 Task: Look for space in Balneário Camboriú, Brazil from 2nd September, 2023 to 6th September, 2023 for 2 adults in price range Rs.15000 to Rs.20000. Place can be entire place with 1  bedroom having 1 bed and 1 bathroom. Property type can be house, flat, guest house, hotel. Amenities needed are: washing machine. Booking option can be shelf check-in. Required host language is Spanish.
Action: Mouse moved to (480, 110)
Screenshot: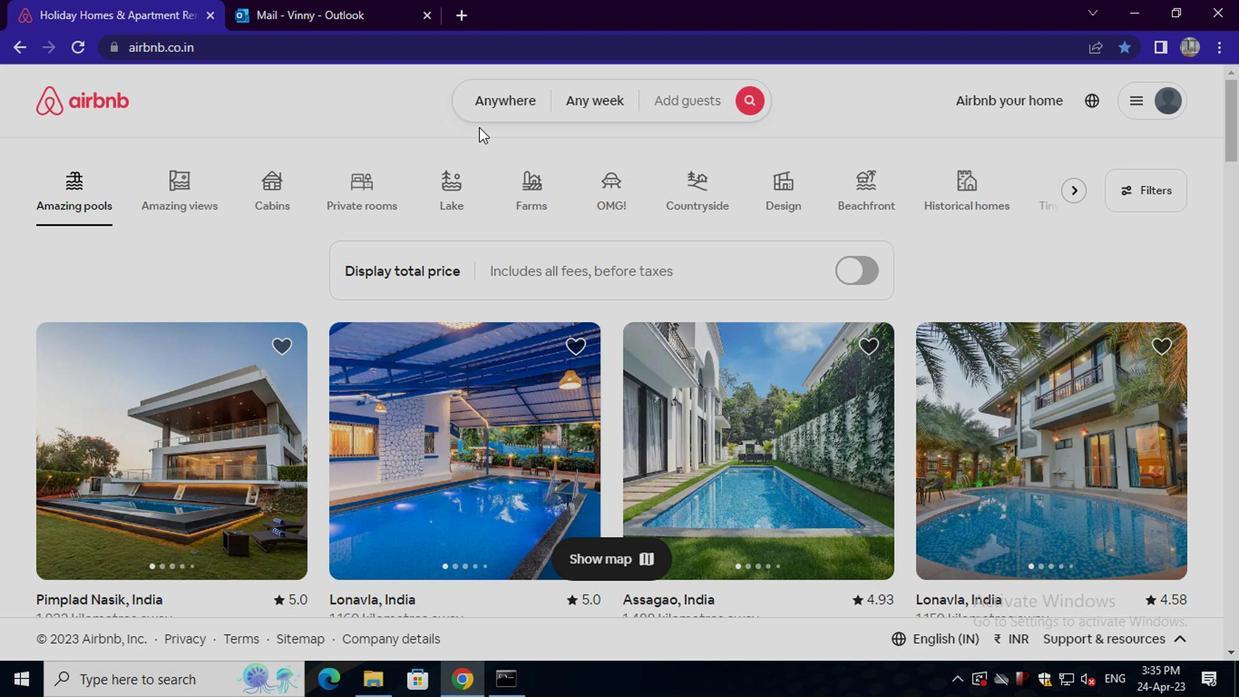 
Action: Mouse pressed left at (480, 110)
Screenshot: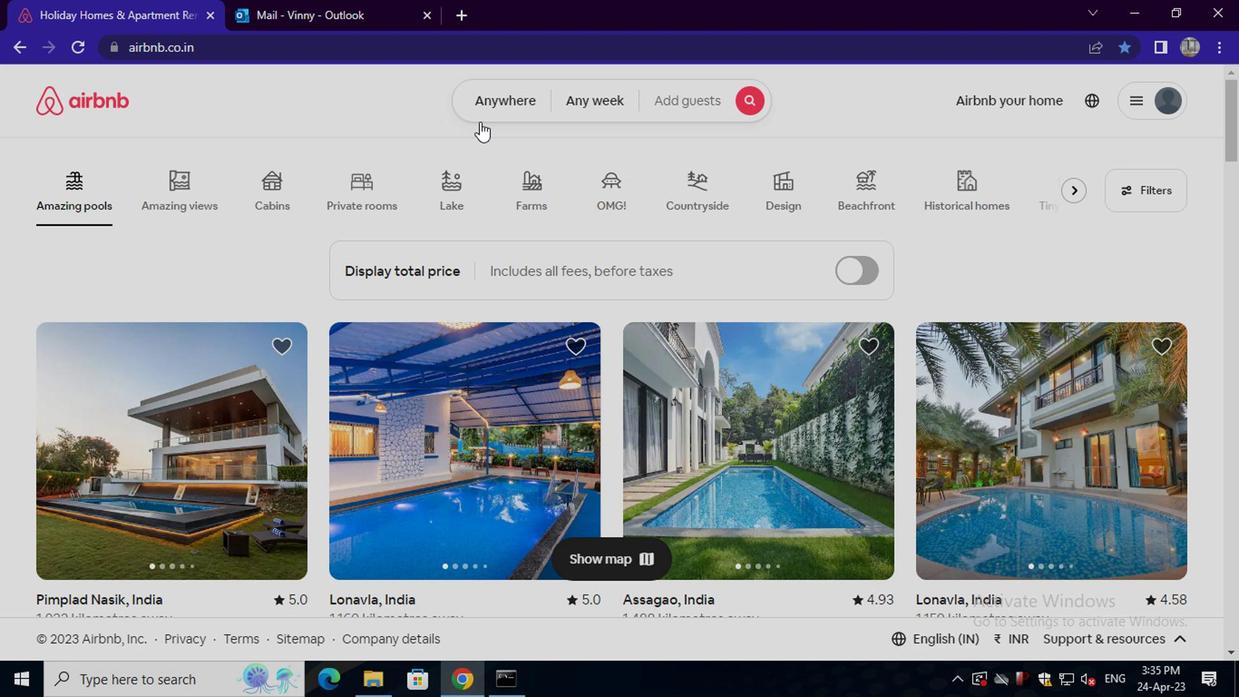 
Action: Mouse moved to (348, 176)
Screenshot: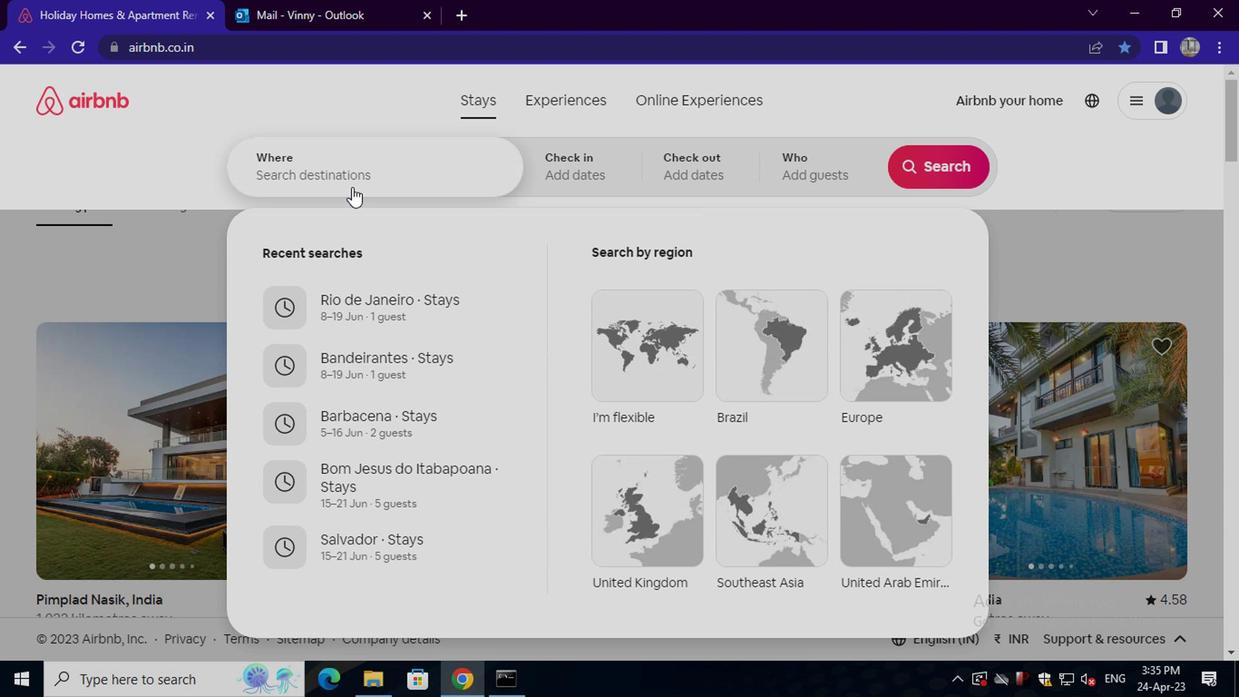 
Action: Mouse pressed left at (348, 176)
Screenshot: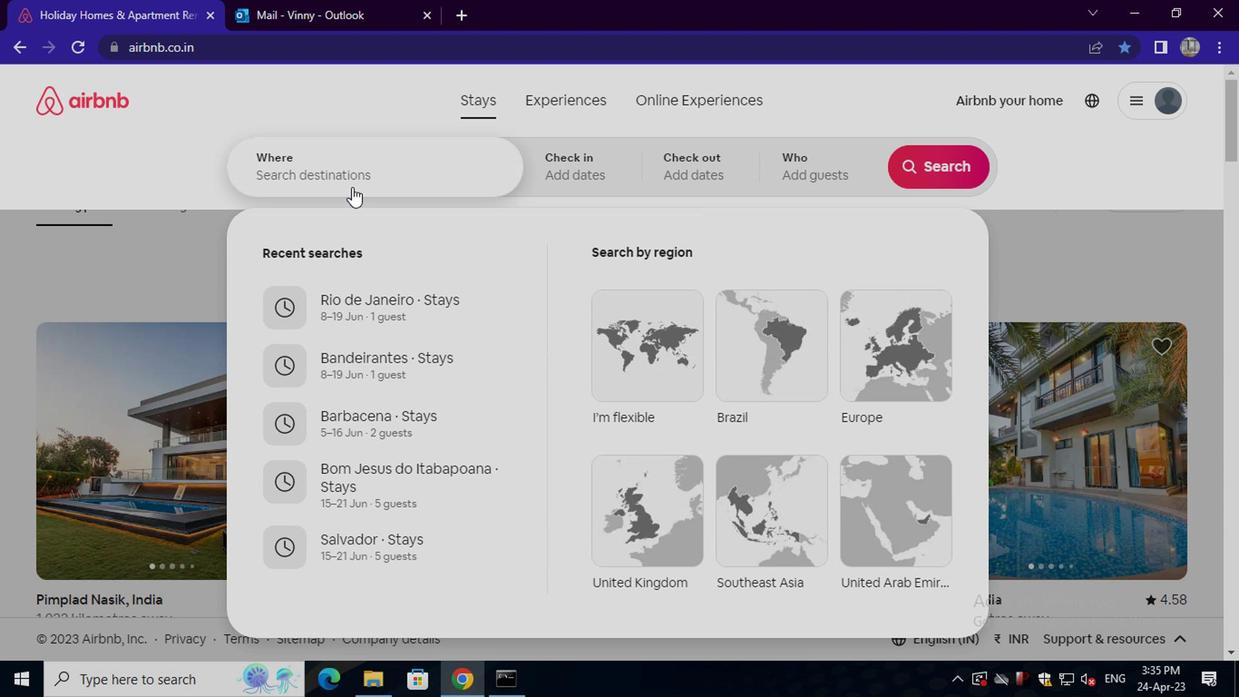 
Action: Key pressed balneario<Key.space>camboriu,<Key.space>brazil<Key.enter>
Screenshot: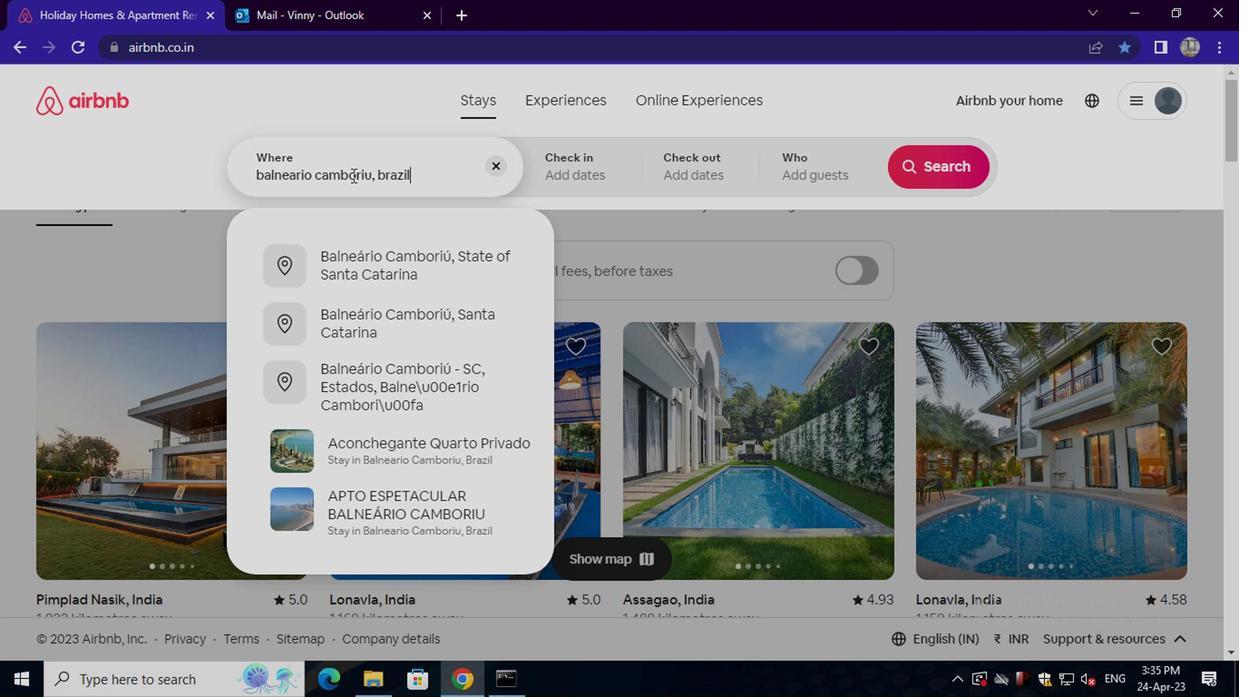
Action: Mouse moved to (926, 316)
Screenshot: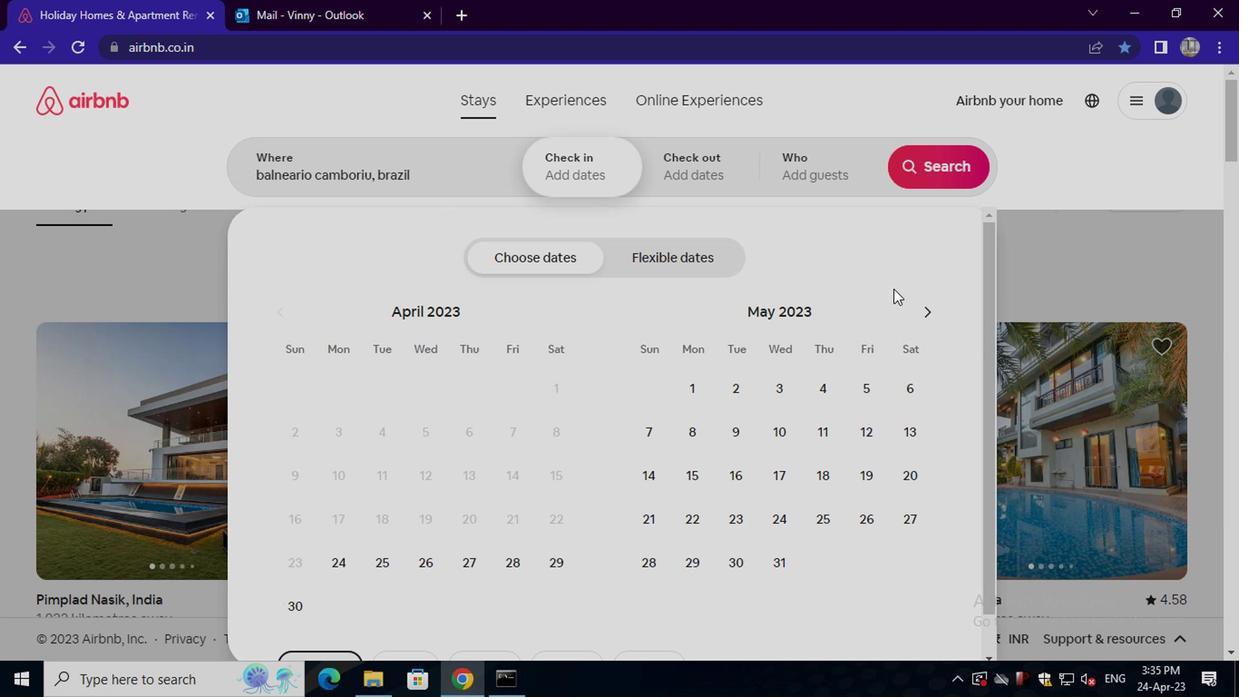 
Action: Mouse pressed left at (926, 316)
Screenshot: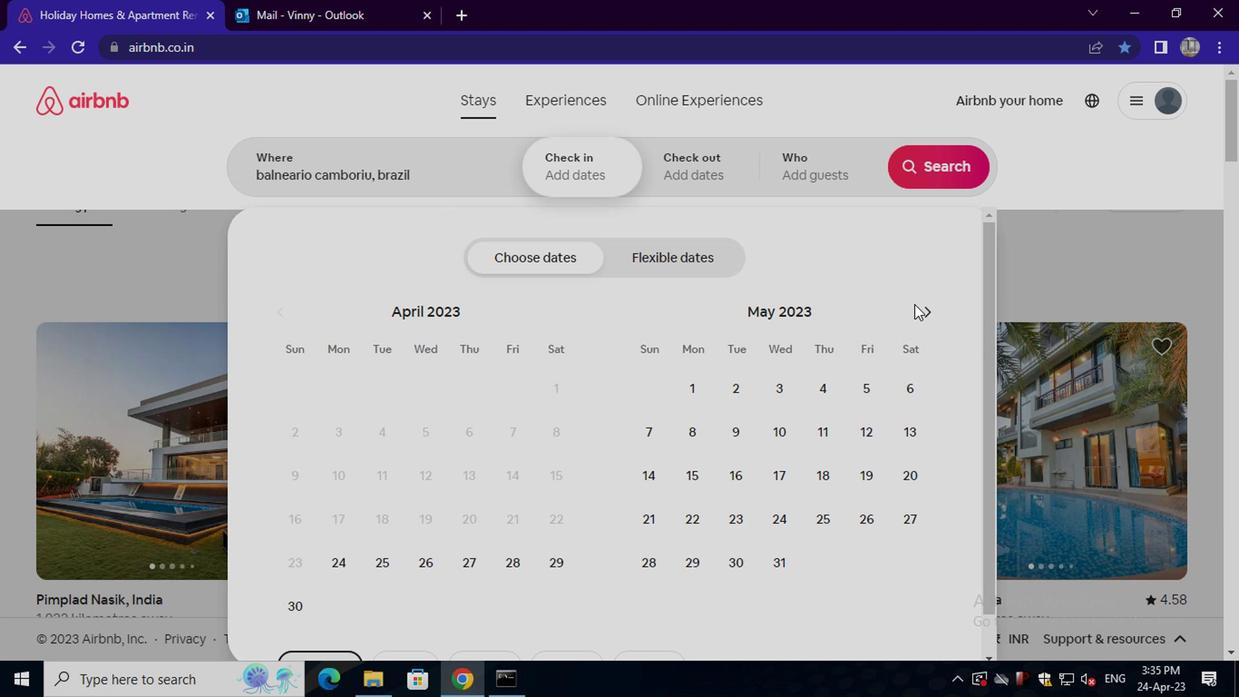 
Action: Mouse pressed left at (926, 316)
Screenshot: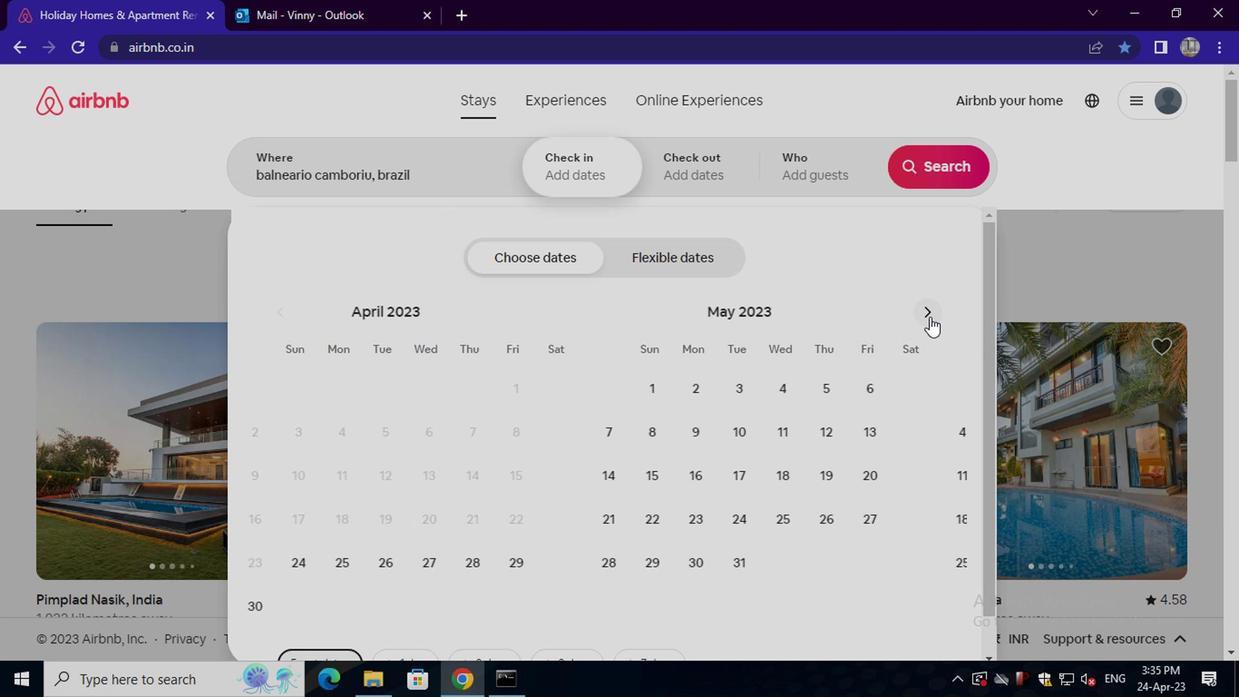 
Action: Mouse pressed left at (926, 316)
Screenshot: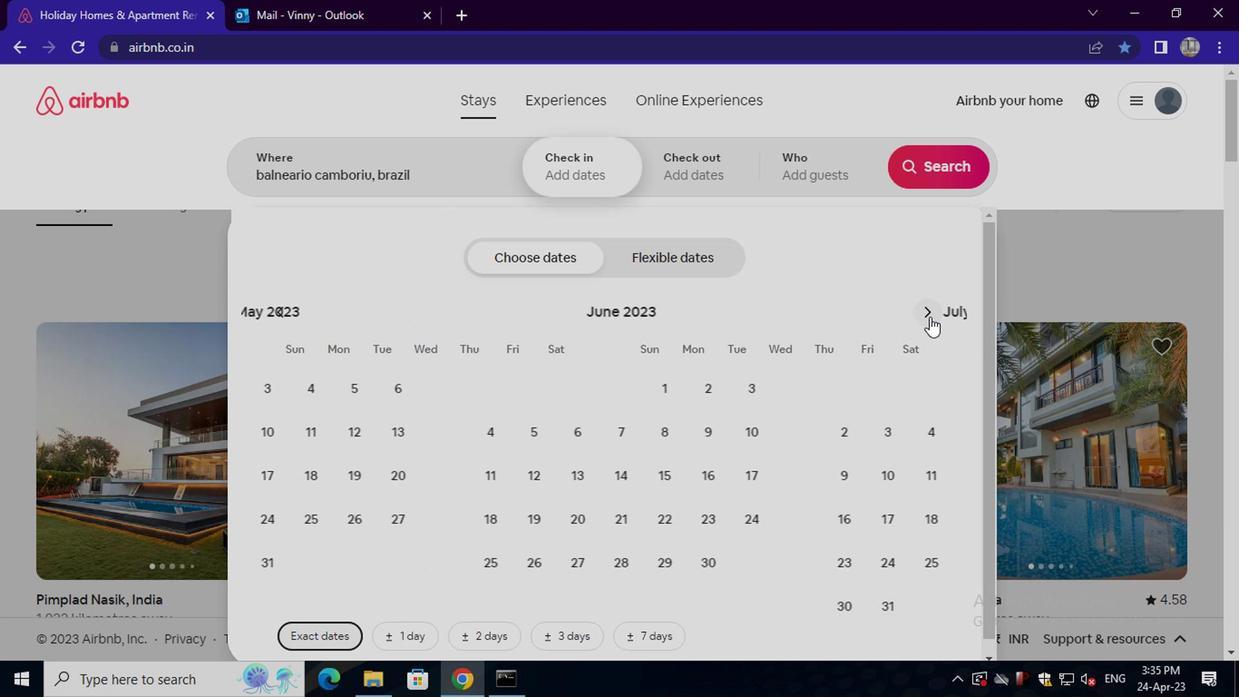 
Action: Mouse pressed left at (926, 316)
Screenshot: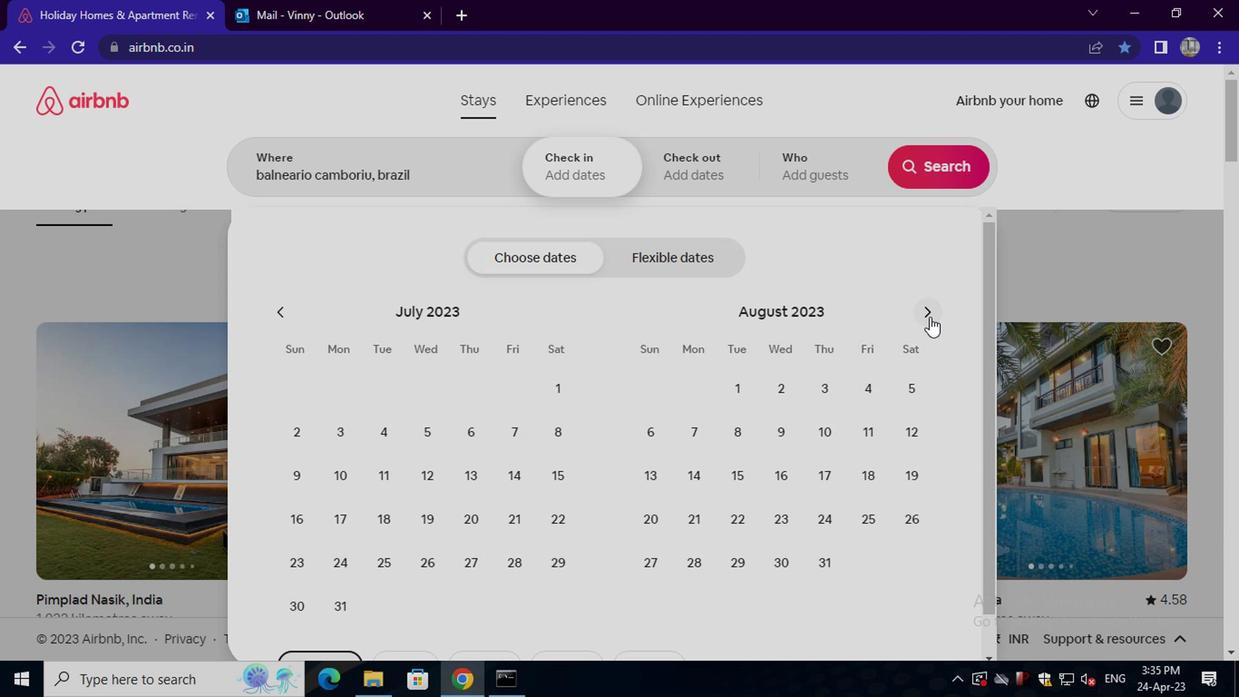 
Action: Mouse moved to (901, 389)
Screenshot: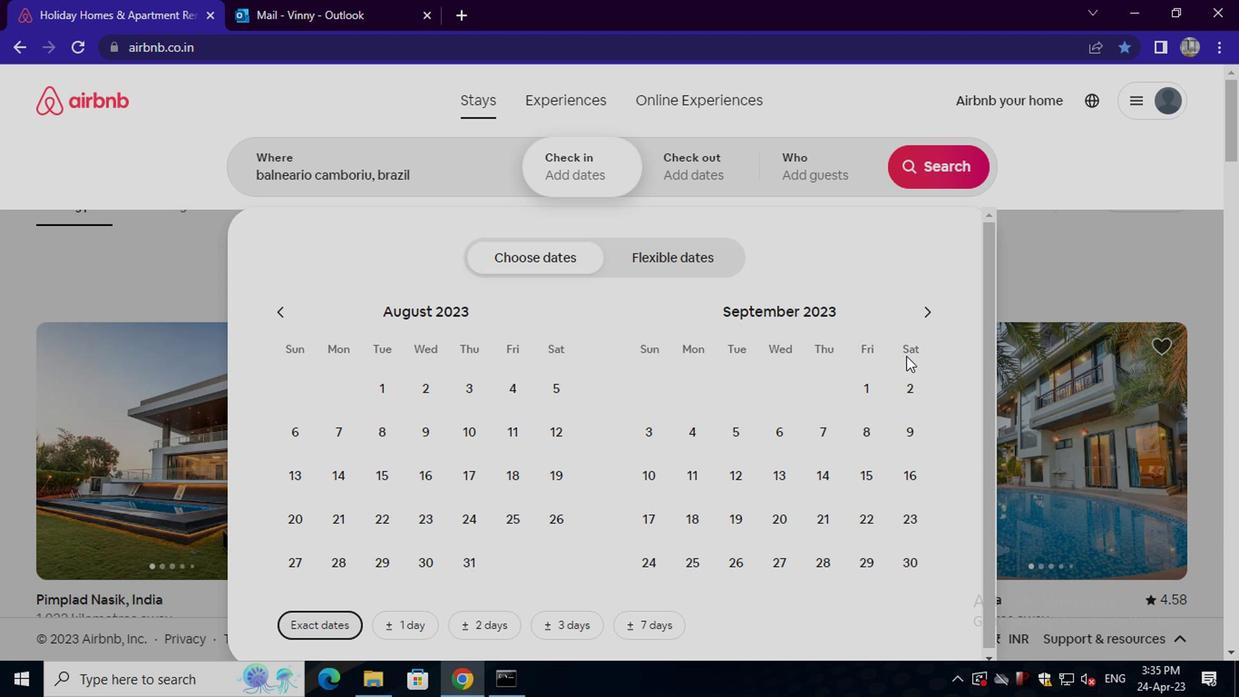 
Action: Mouse pressed left at (901, 389)
Screenshot: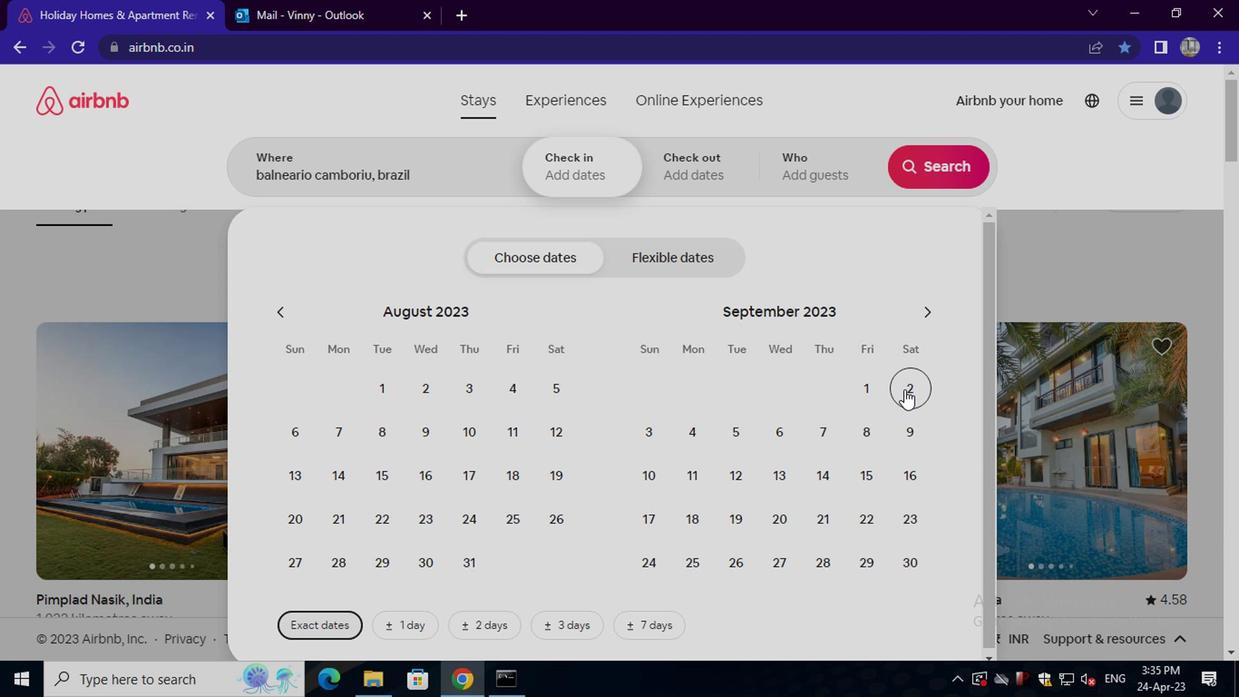 
Action: Mouse moved to (769, 434)
Screenshot: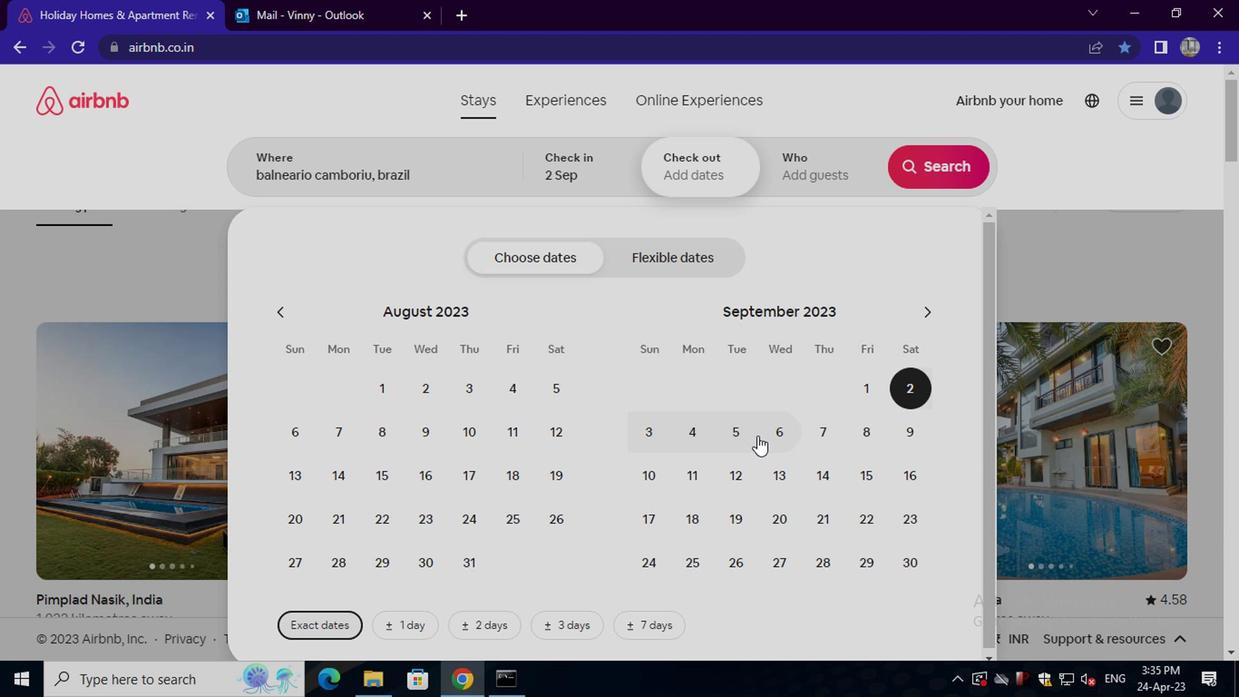 
Action: Mouse pressed left at (769, 434)
Screenshot: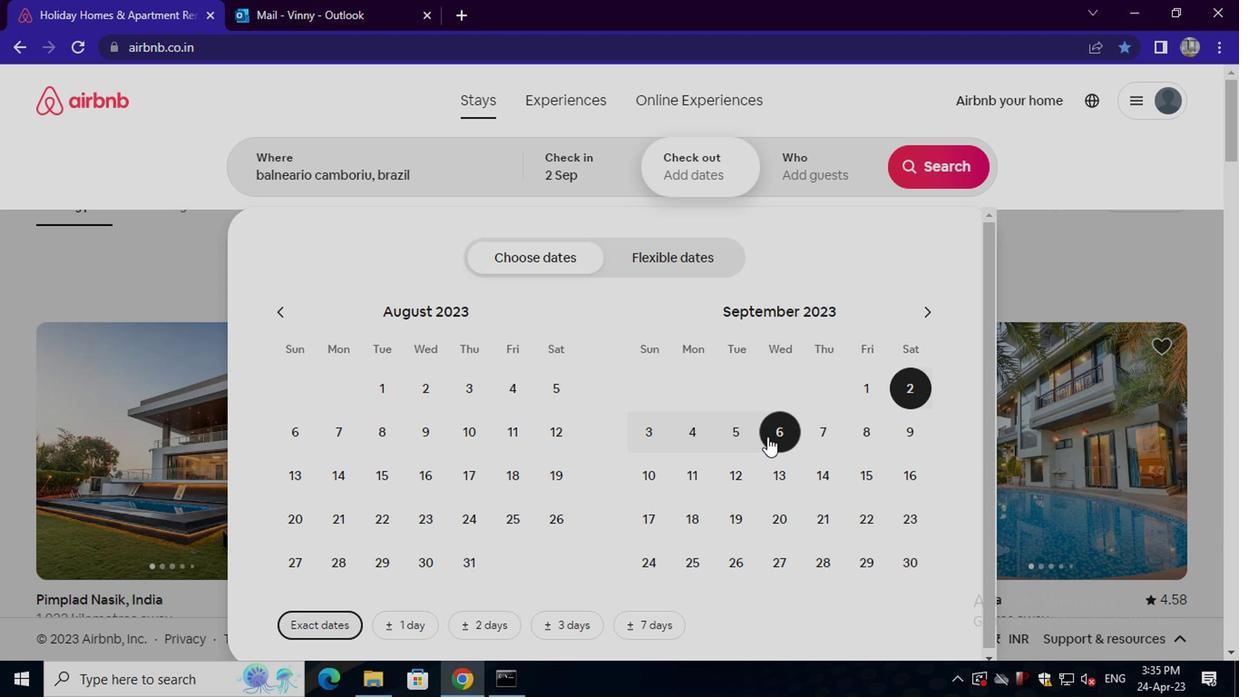 
Action: Mouse moved to (786, 171)
Screenshot: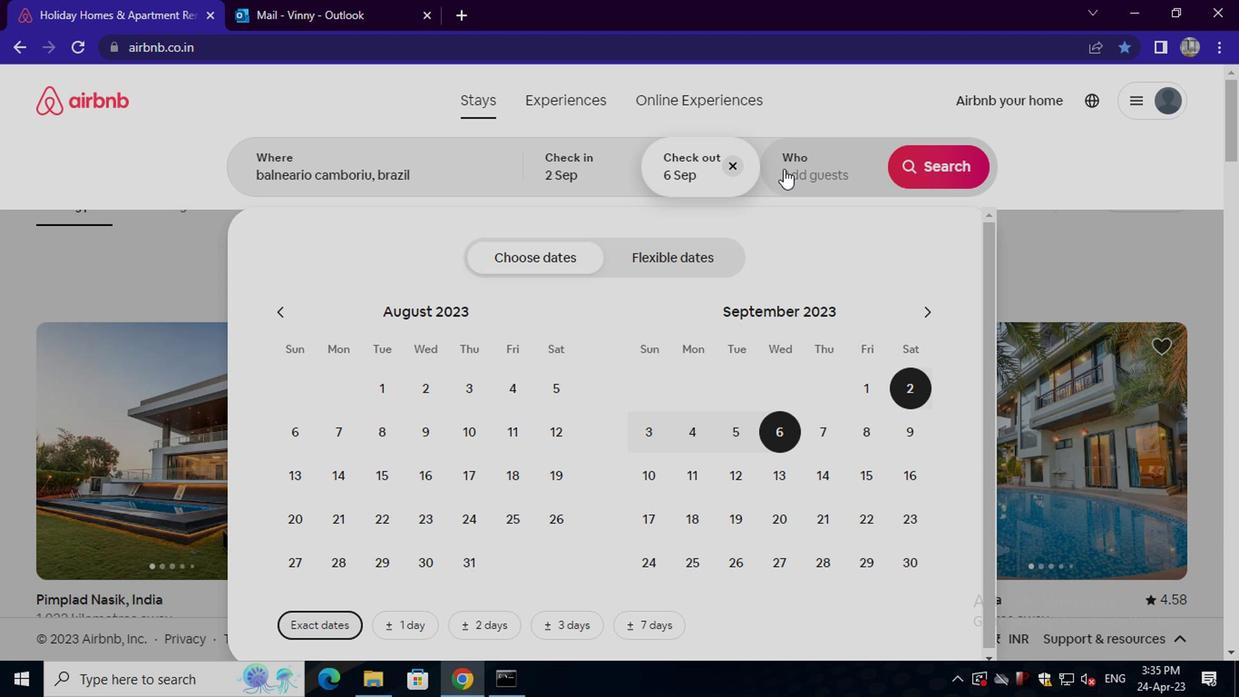 
Action: Mouse pressed left at (786, 171)
Screenshot: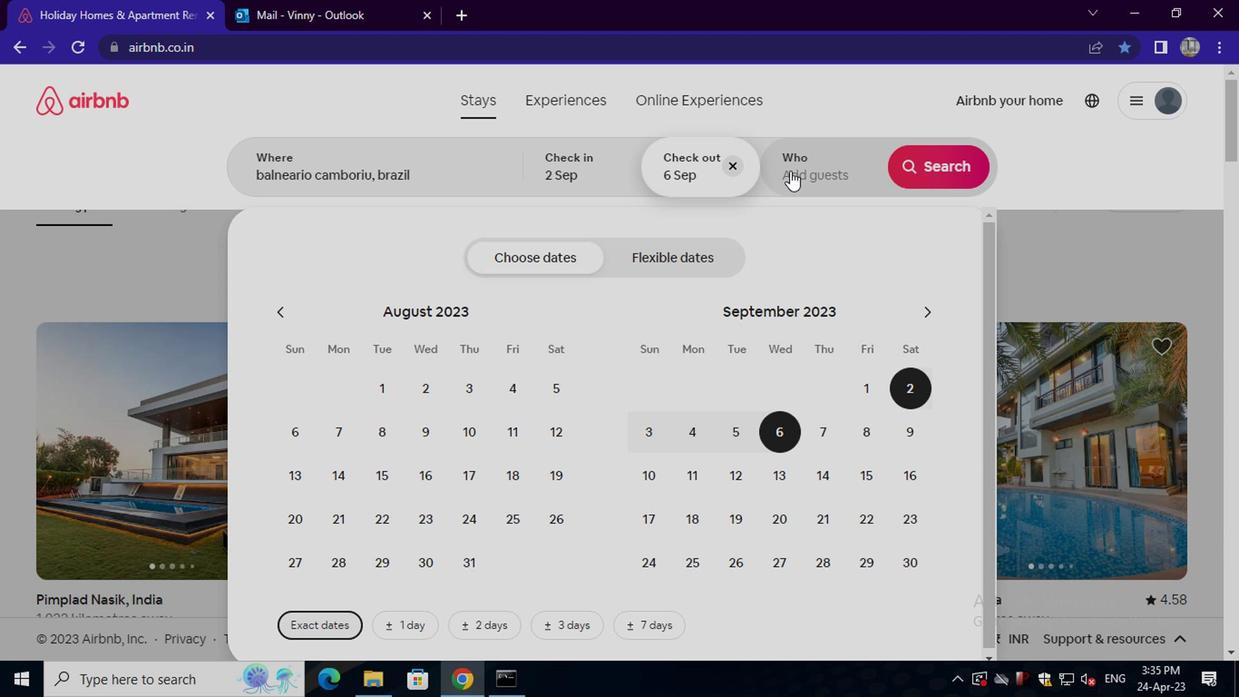 
Action: Mouse moved to (950, 256)
Screenshot: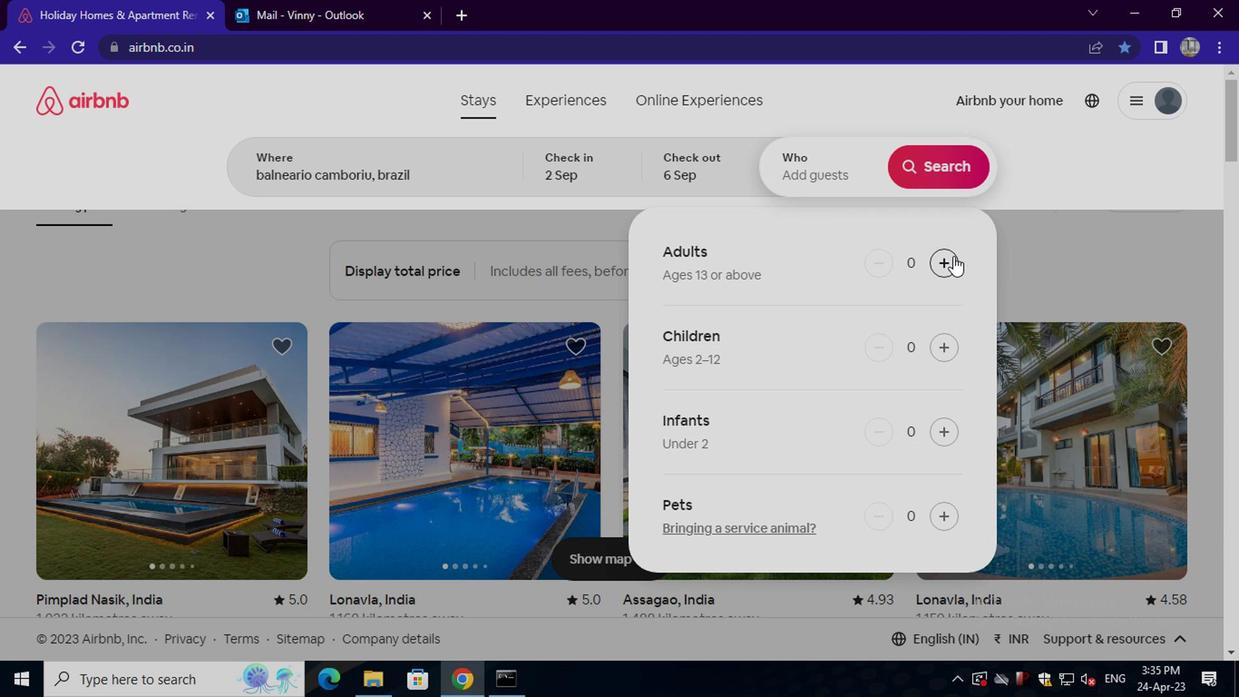 
Action: Mouse pressed left at (950, 256)
Screenshot: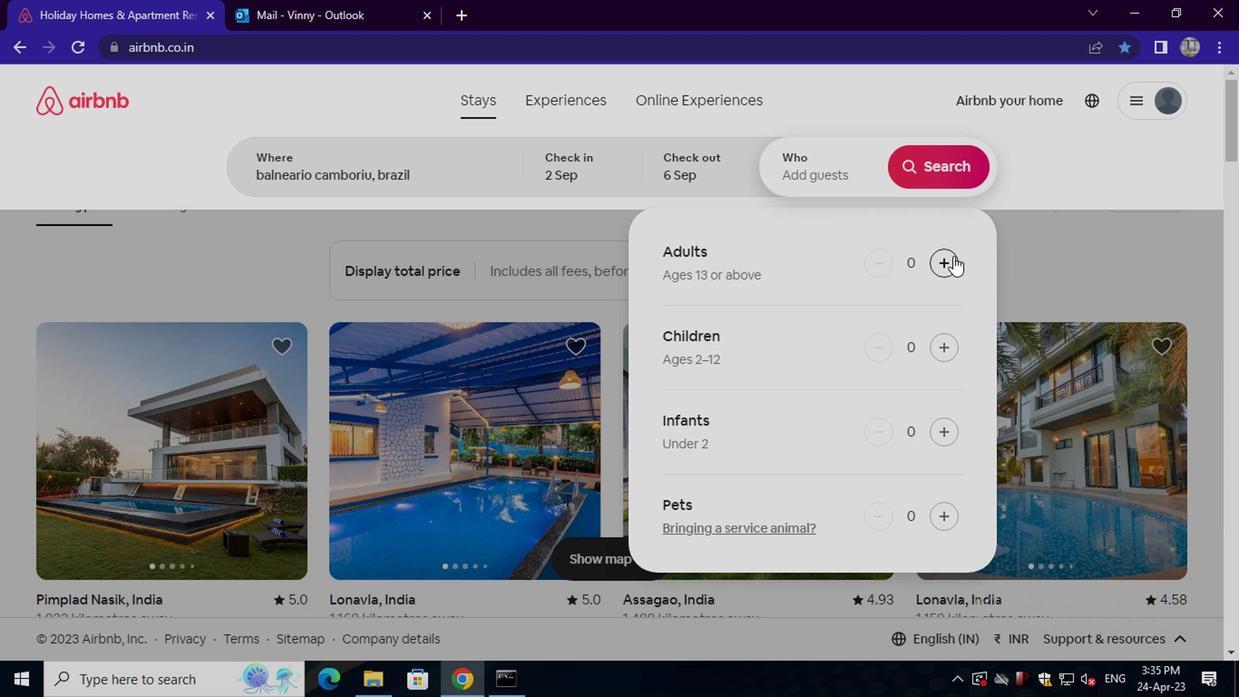 
Action: Mouse moved to (944, 264)
Screenshot: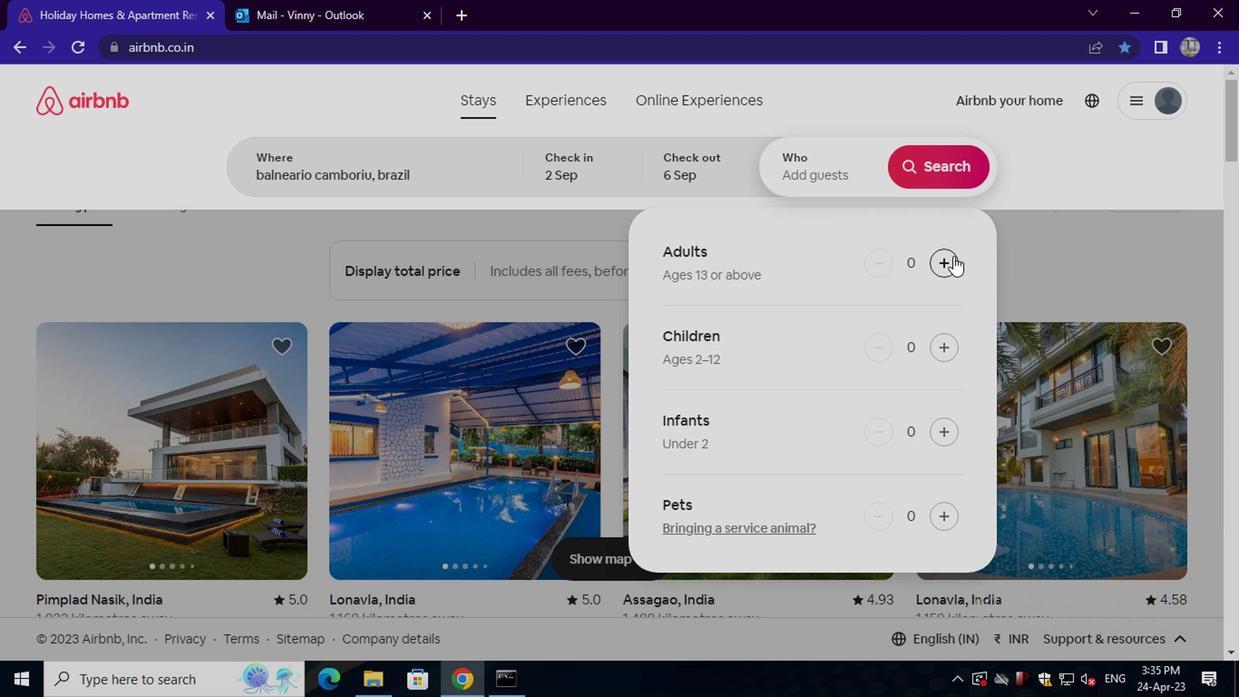 
Action: Mouse pressed left at (944, 264)
Screenshot: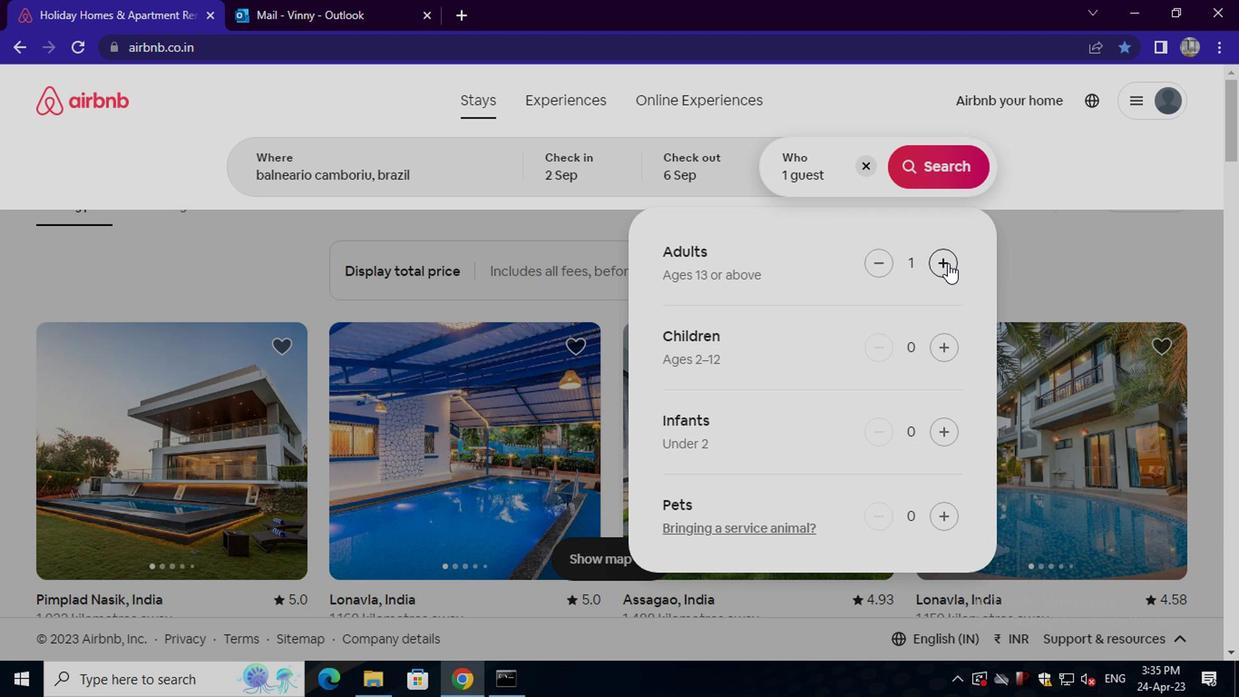 
Action: Mouse moved to (943, 171)
Screenshot: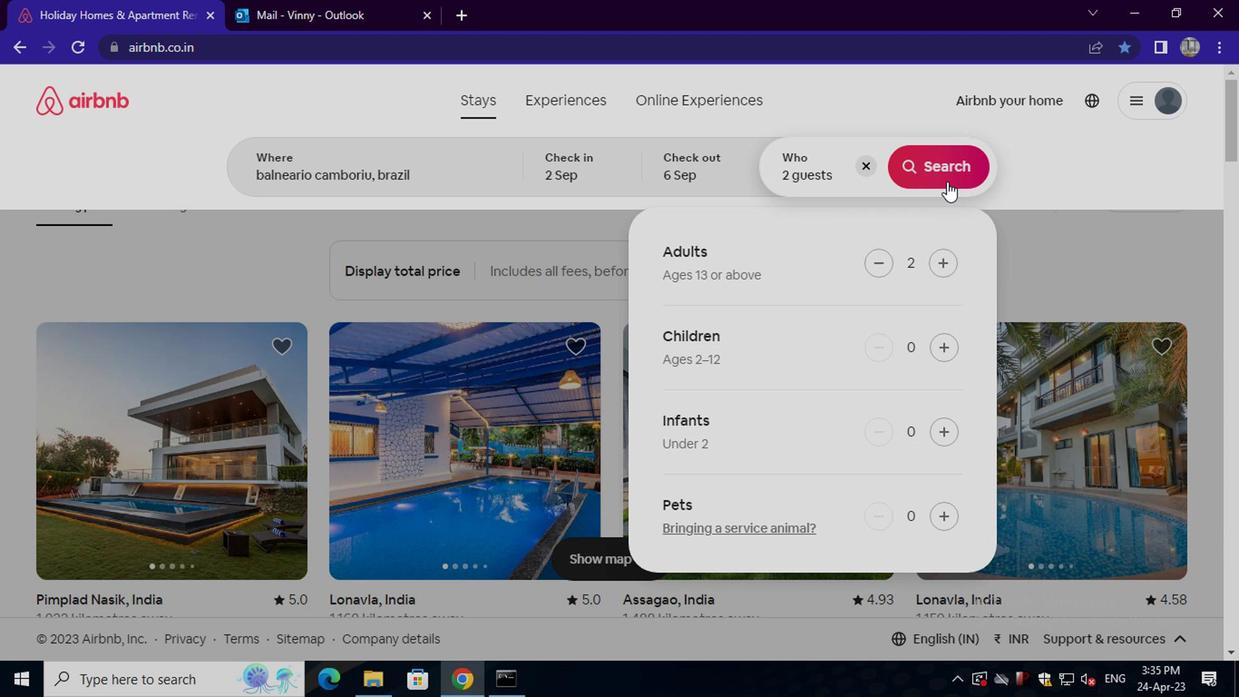 
Action: Mouse pressed left at (943, 171)
Screenshot: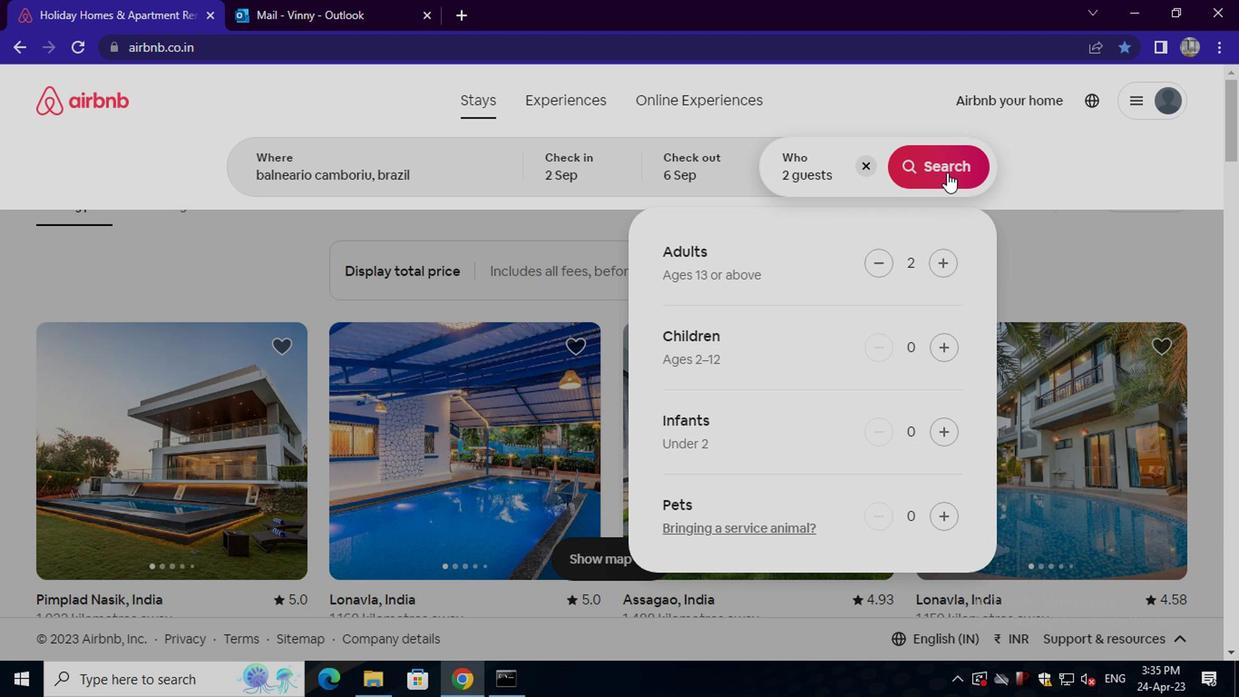 
Action: Mouse moved to (1156, 175)
Screenshot: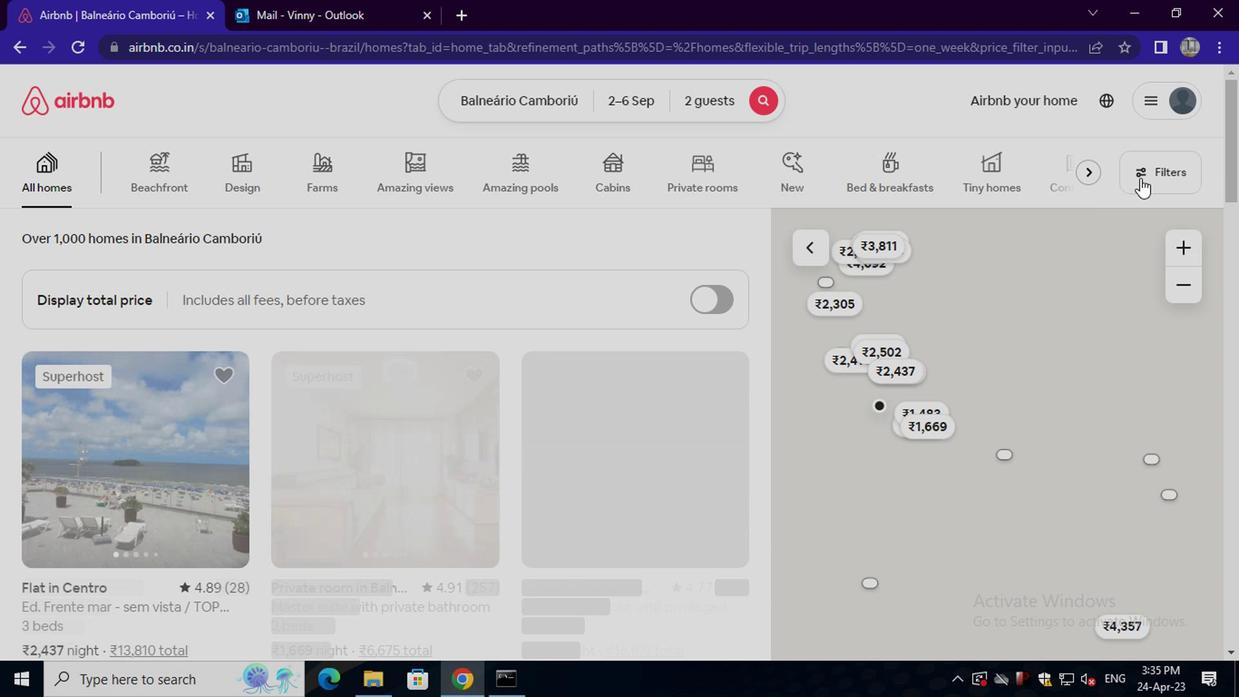 
Action: Mouse pressed left at (1156, 175)
Screenshot: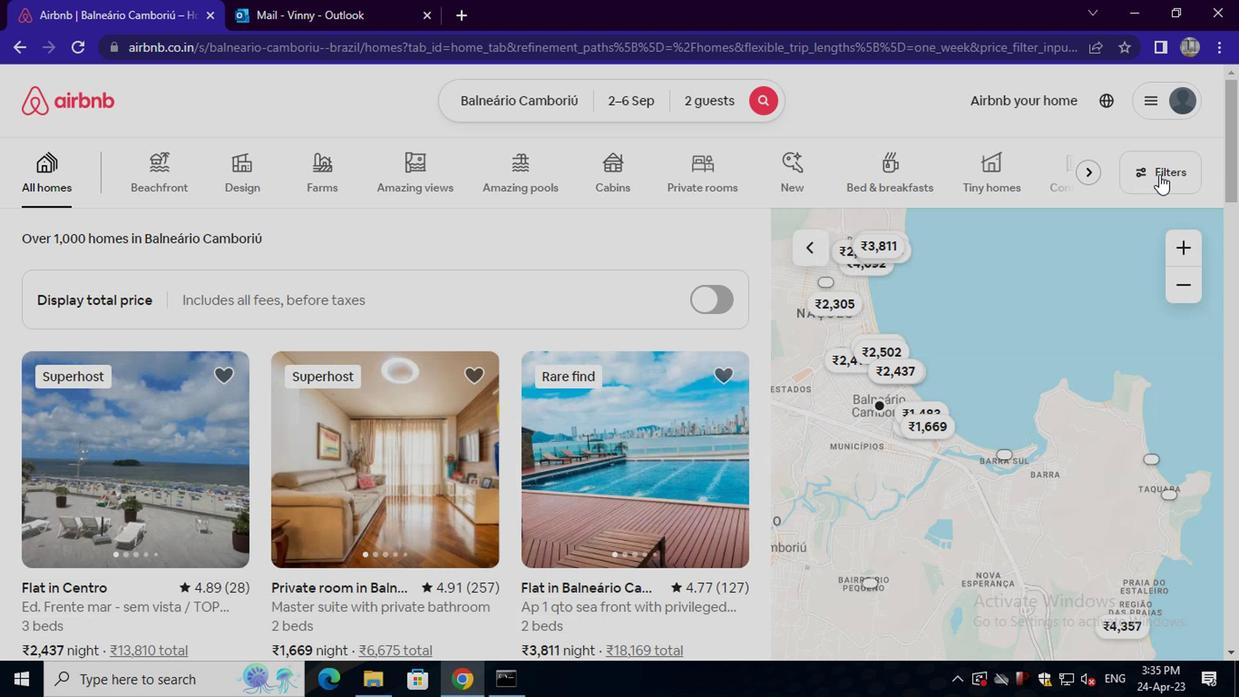 
Action: Mouse moved to (437, 403)
Screenshot: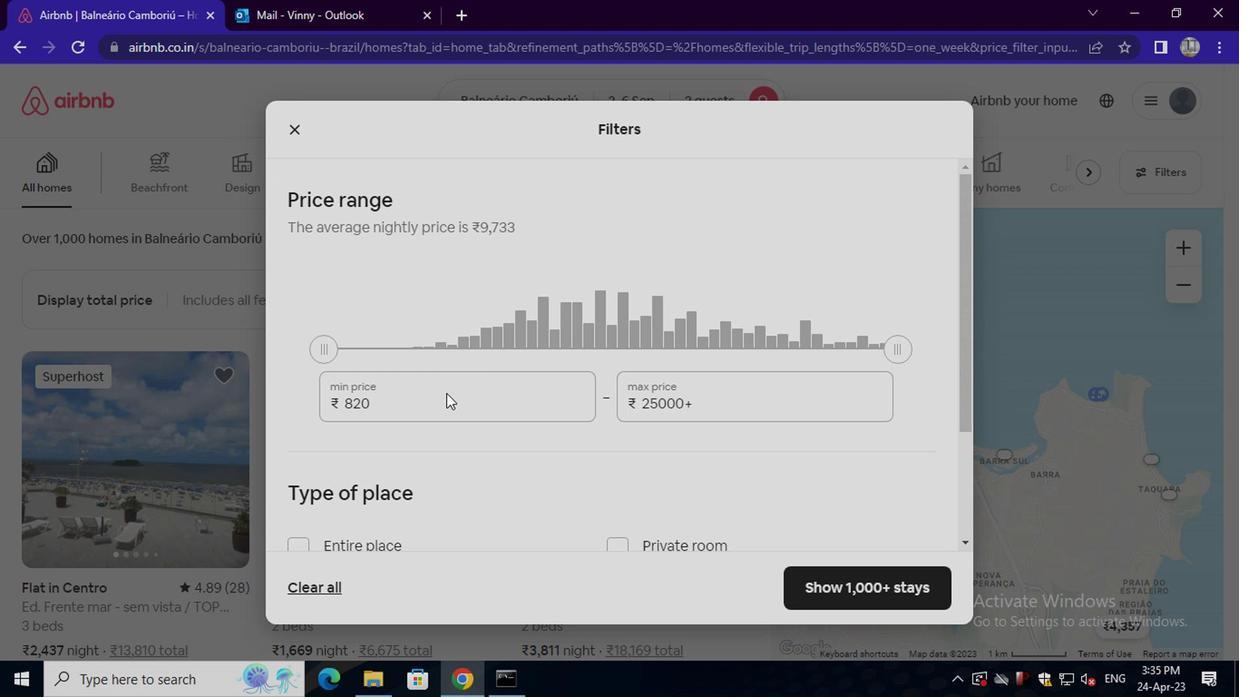 
Action: Mouse pressed left at (437, 403)
Screenshot: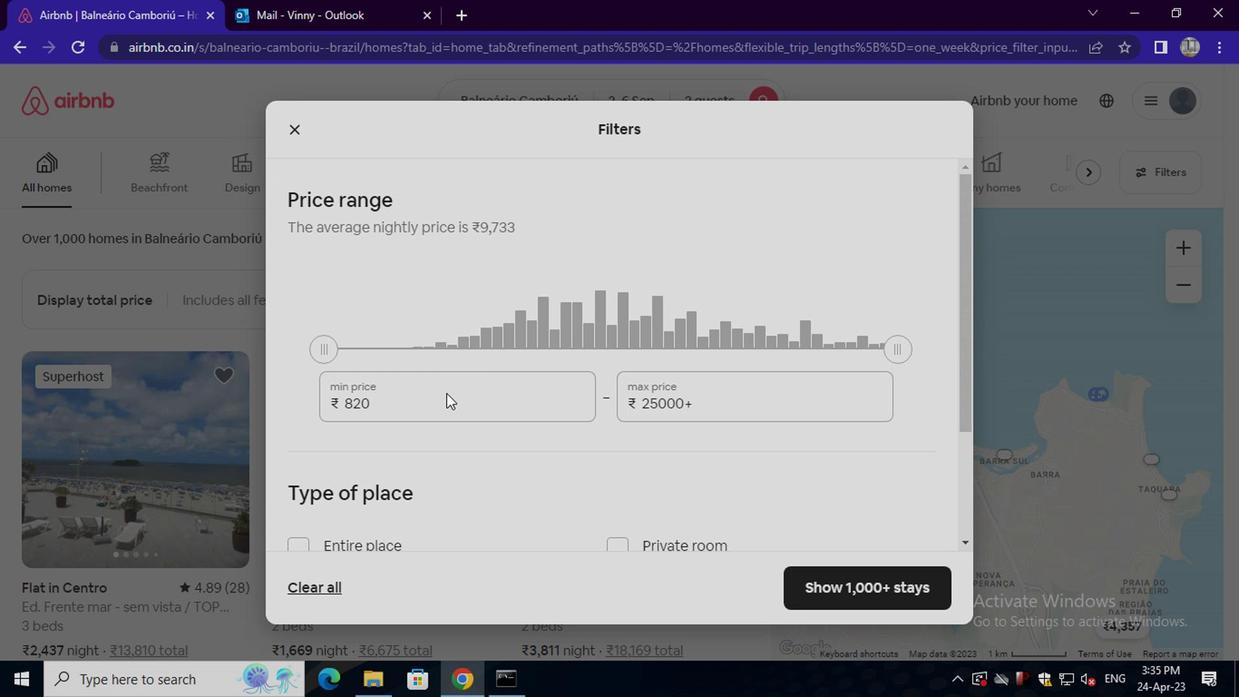 
Action: Mouse moved to (437, 404)
Screenshot: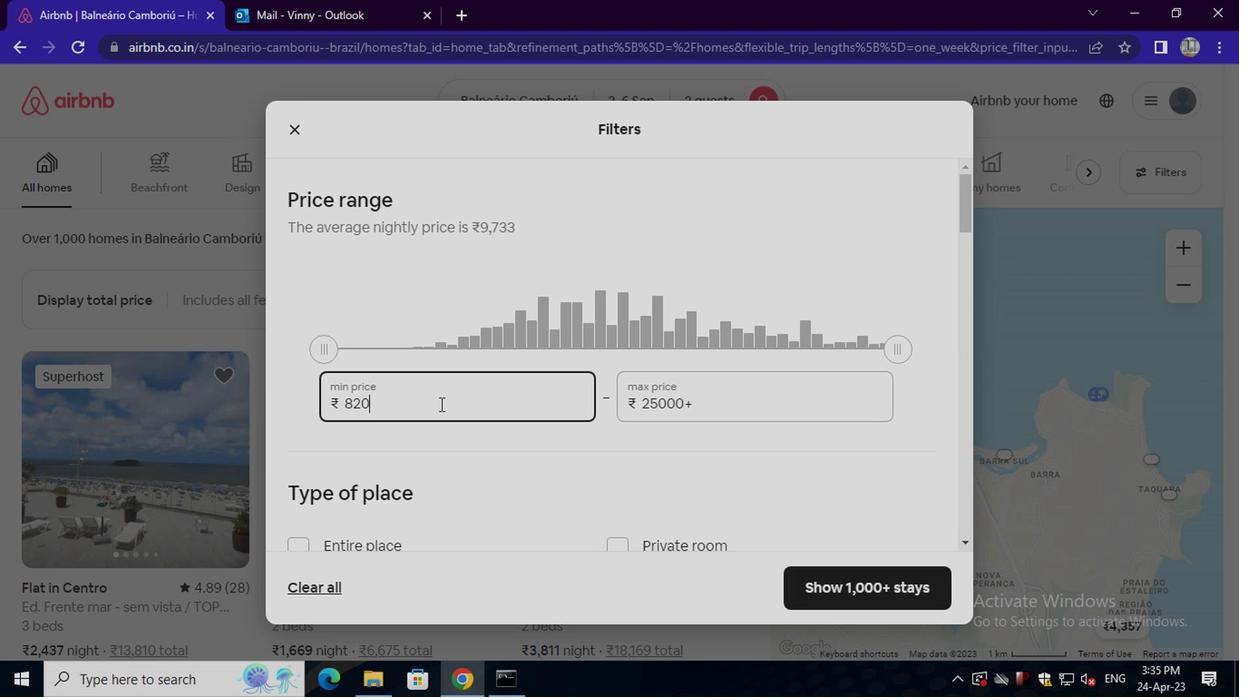
Action: Key pressed <Key.backspace><Key.backspace><Key.backspace><Key.backspace><Key.backspace><Key.backspace><Key.backspace><Key.backspace><Key.backspace><Key.backspace><Key.backspace><Key.backspace><Key.backspace>15000
Screenshot: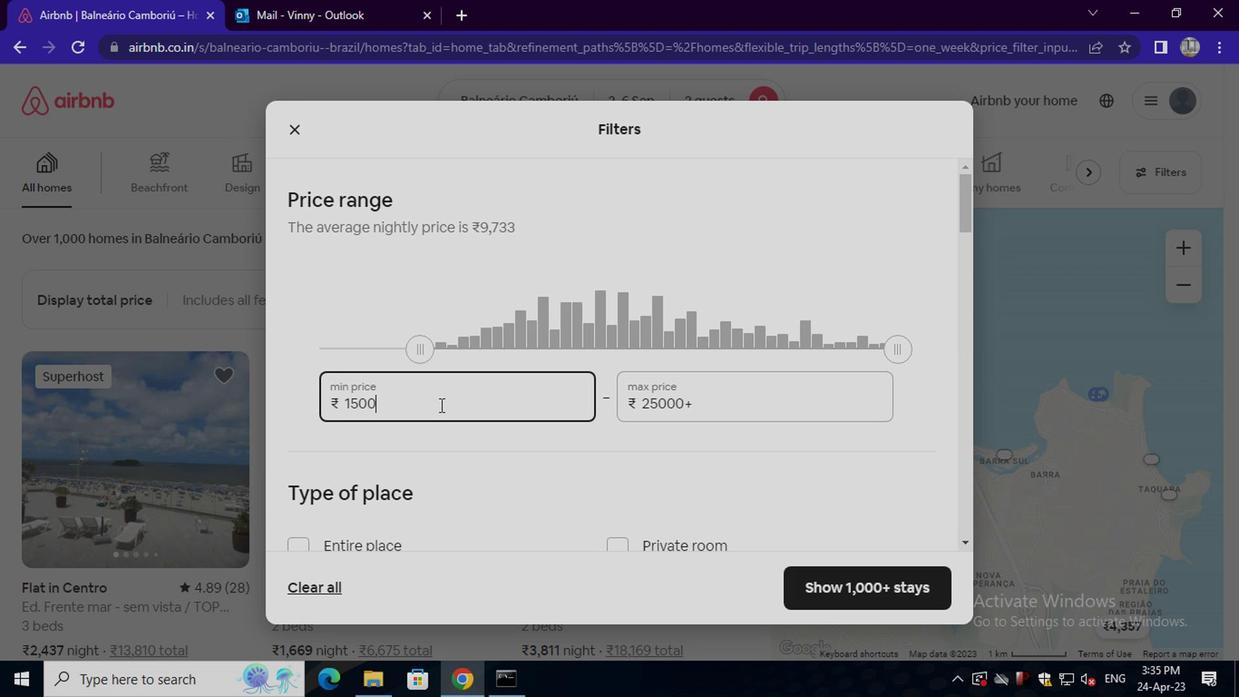 
Action: Mouse moved to (714, 402)
Screenshot: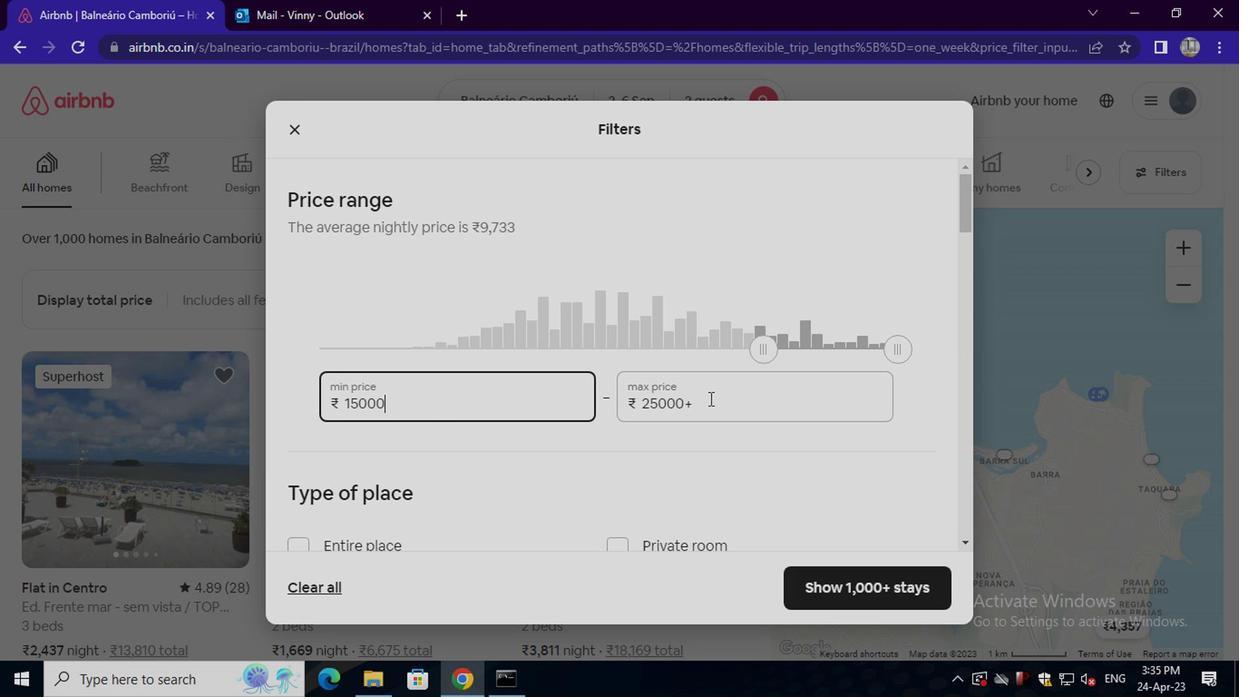 
Action: Mouse pressed left at (714, 402)
Screenshot: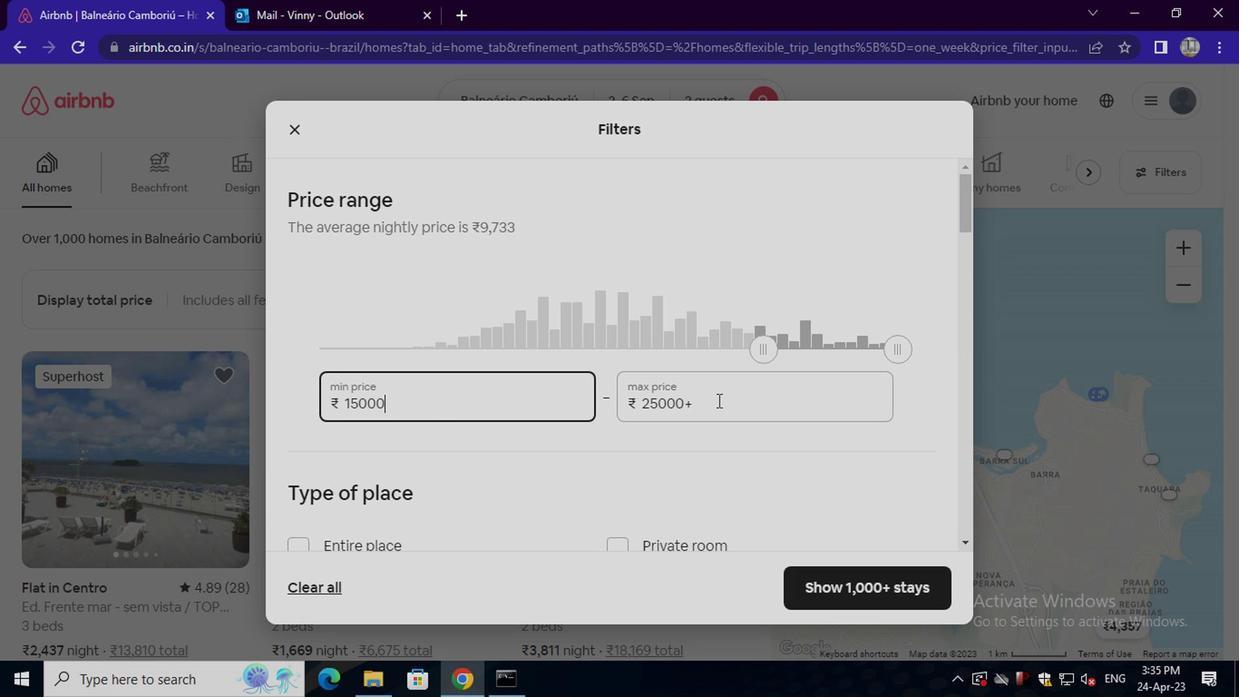
Action: Key pressed <Key.backspace><Key.backspace><Key.backspace><Key.backspace><Key.backspace><Key.backspace><Key.backspace><Key.backspace><Key.backspace><Key.backspace><Key.backspace><Key.backspace><Key.backspace><Key.backspace>20000
Screenshot: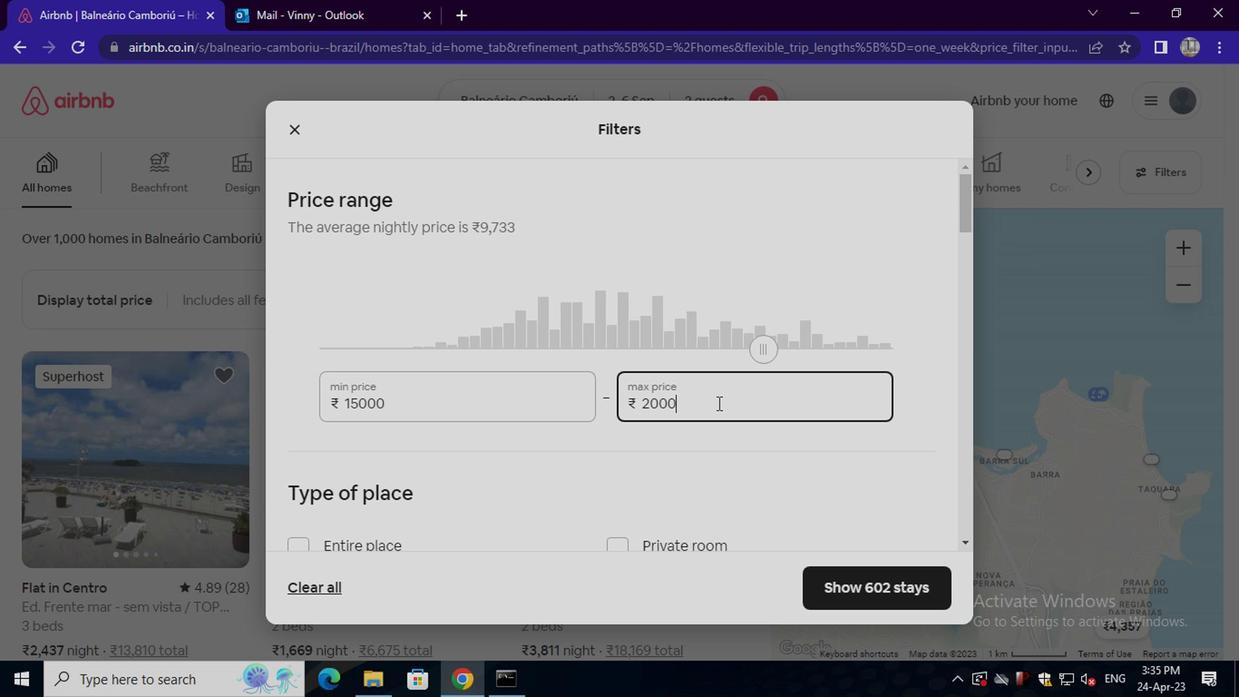 
Action: Mouse moved to (706, 437)
Screenshot: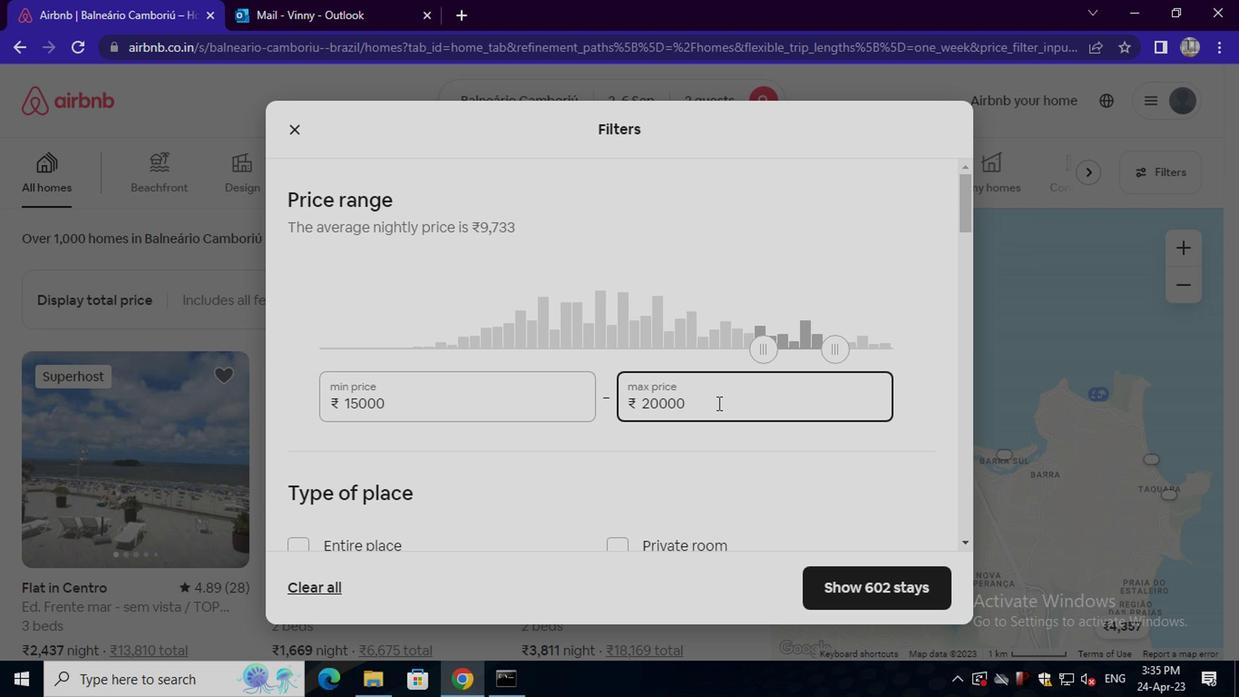 
Action: Mouse scrolled (706, 435) with delta (0, -1)
Screenshot: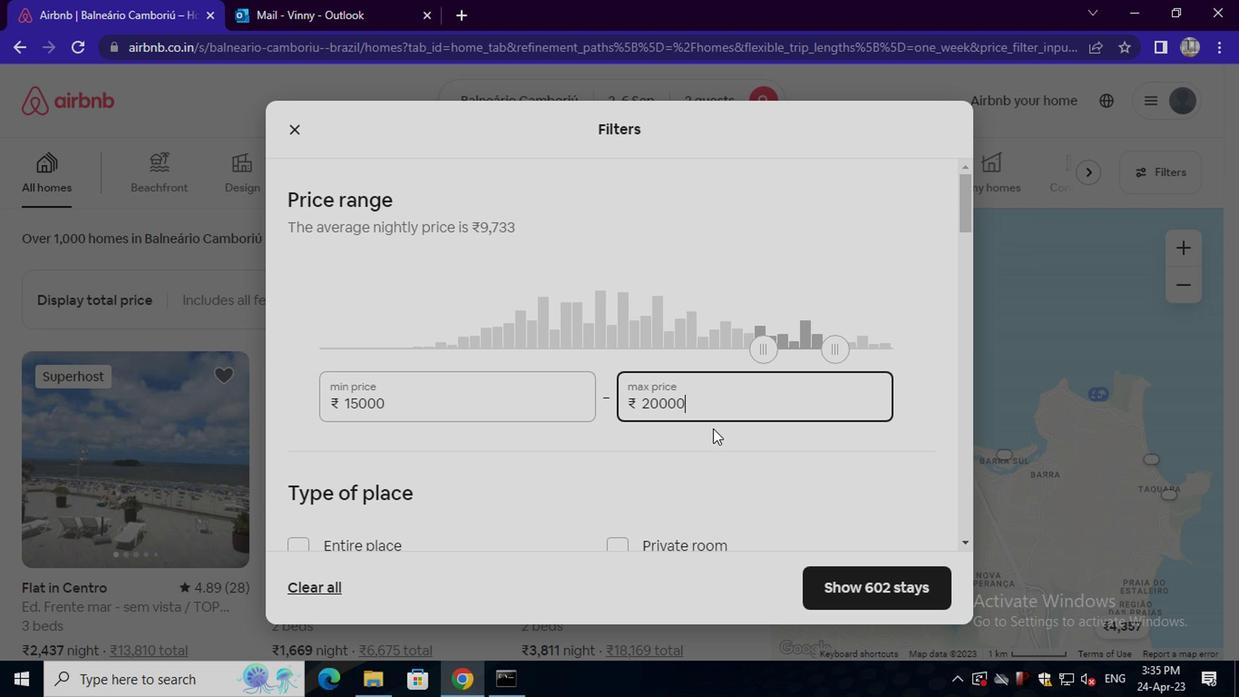 
Action: Mouse scrolled (706, 435) with delta (0, -1)
Screenshot: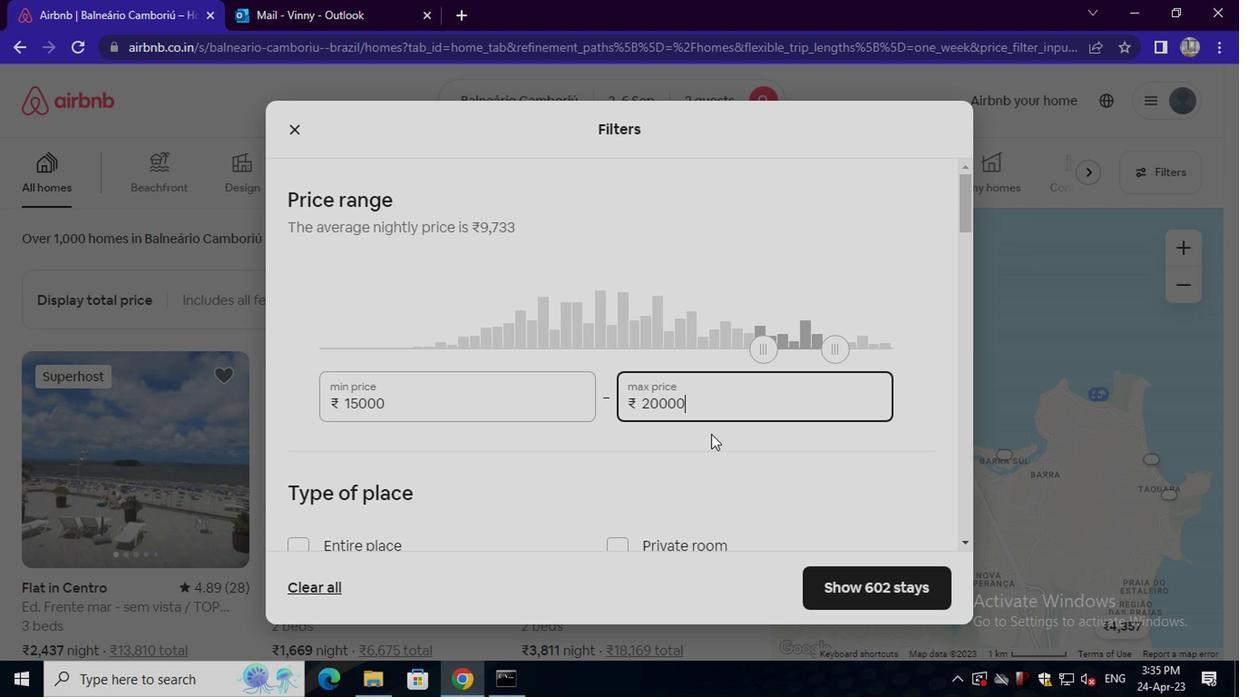 
Action: Mouse moved to (360, 366)
Screenshot: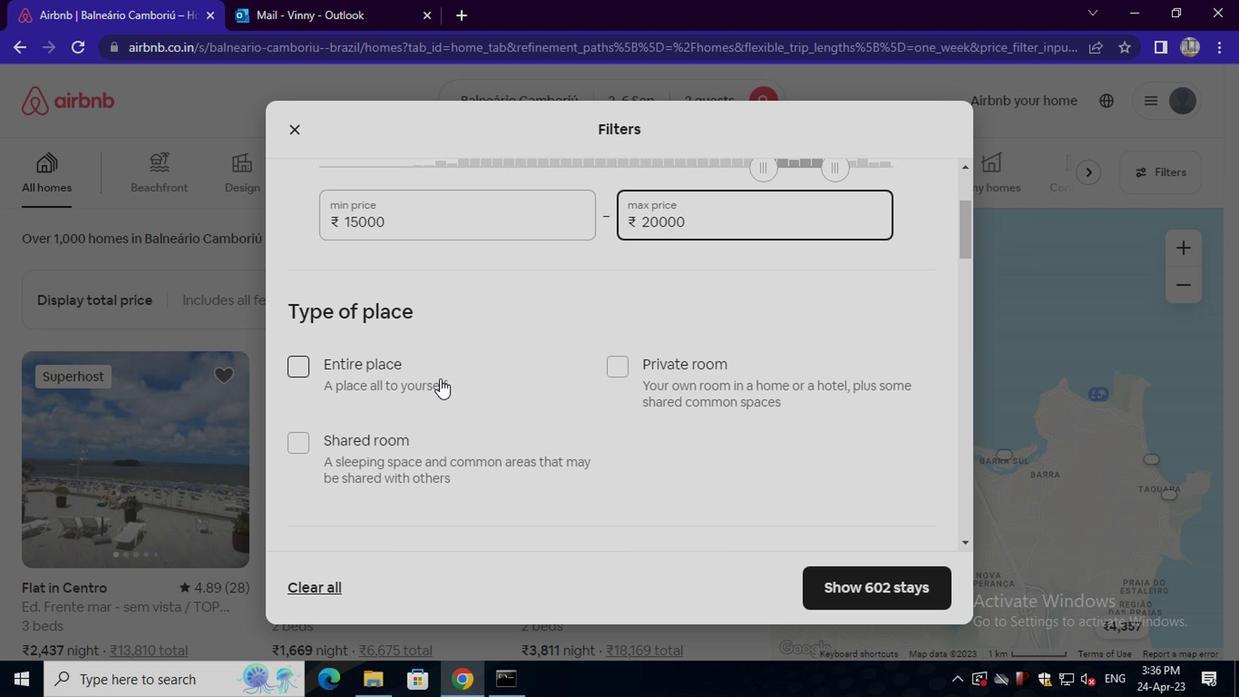 
Action: Mouse pressed left at (360, 366)
Screenshot: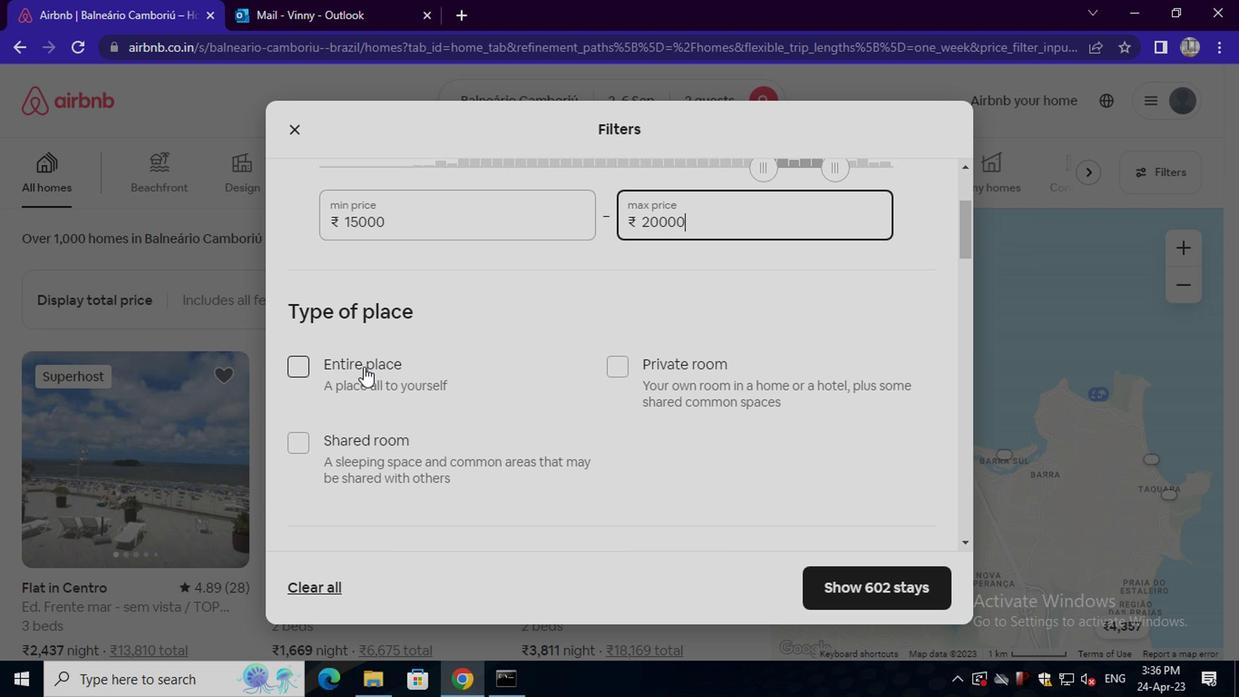 
Action: Mouse moved to (366, 370)
Screenshot: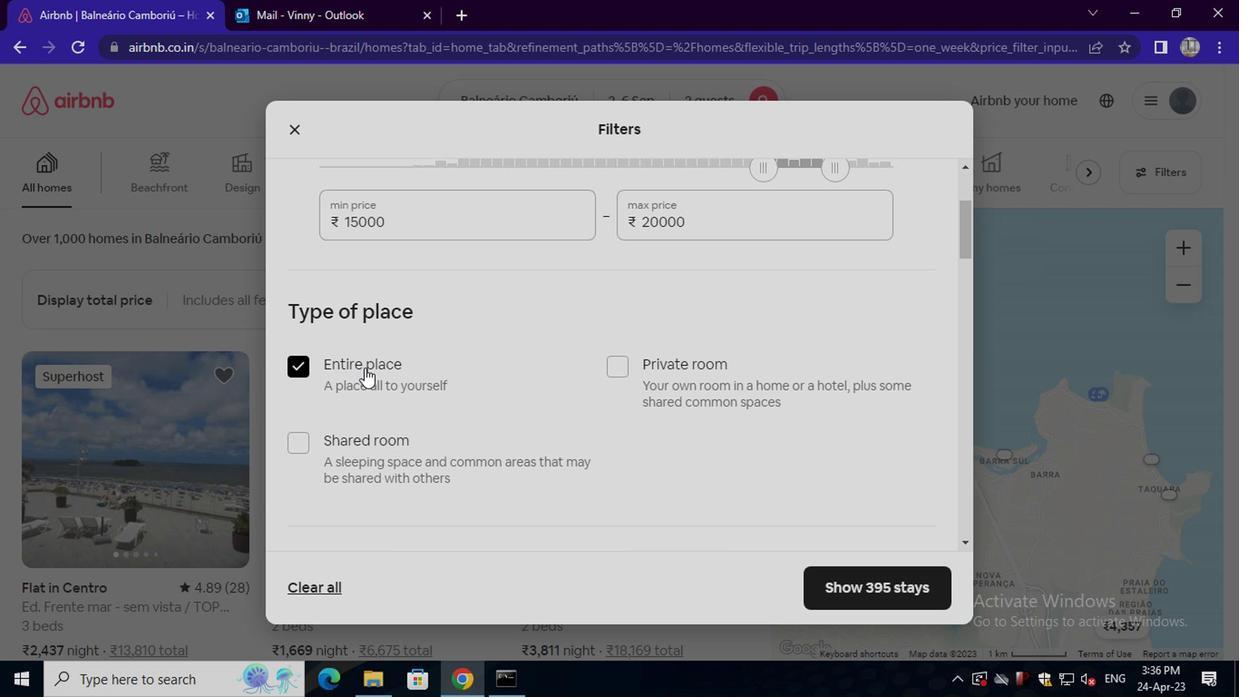 
Action: Mouse scrolled (366, 369) with delta (0, -1)
Screenshot: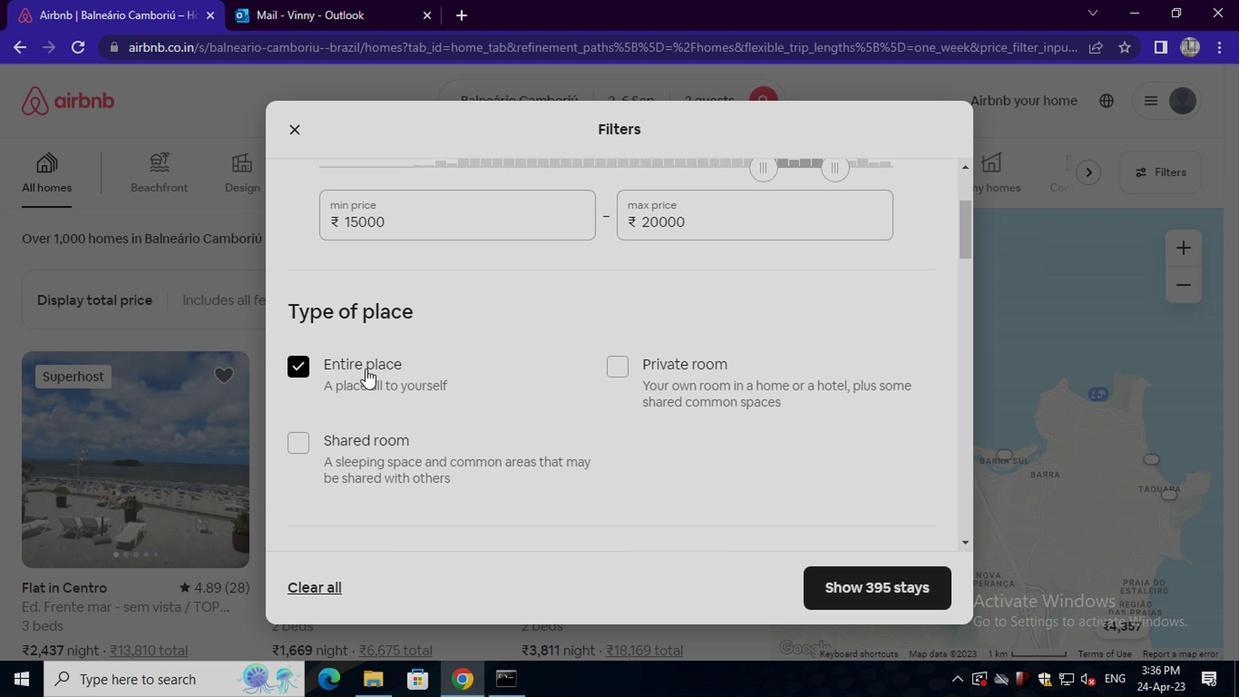 
Action: Mouse scrolled (366, 369) with delta (0, -1)
Screenshot: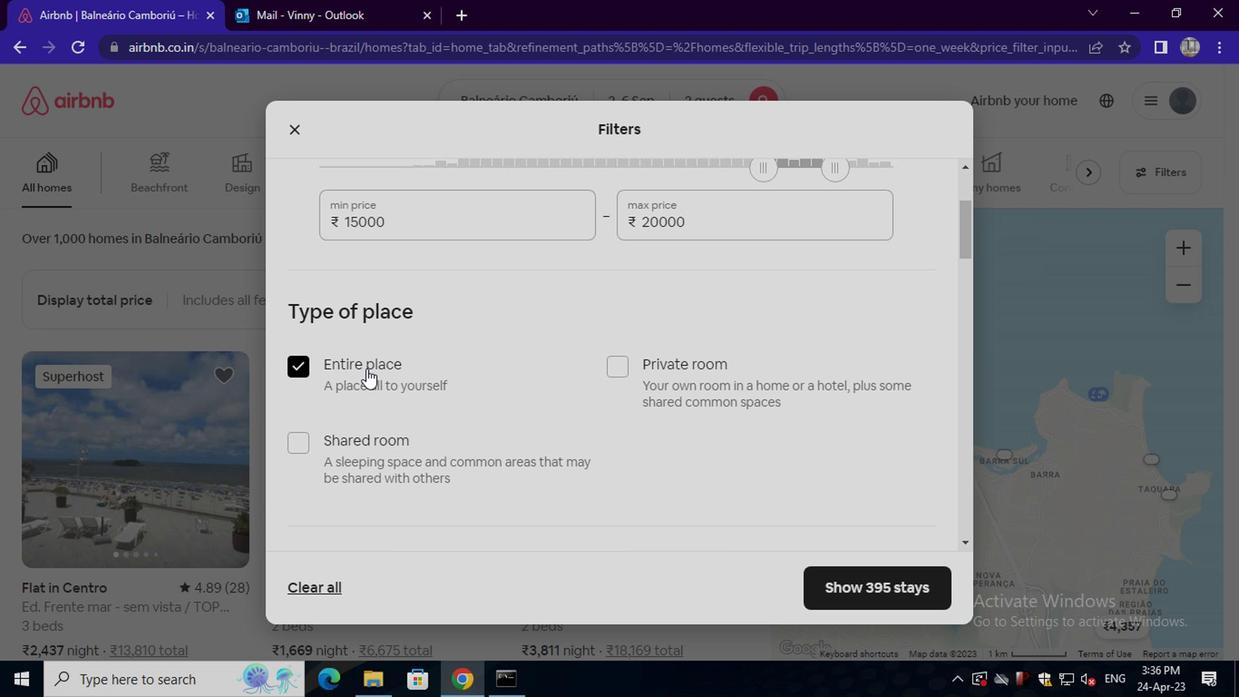
Action: Mouse scrolled (366, 369) with delta (0, -1)
Screenshot: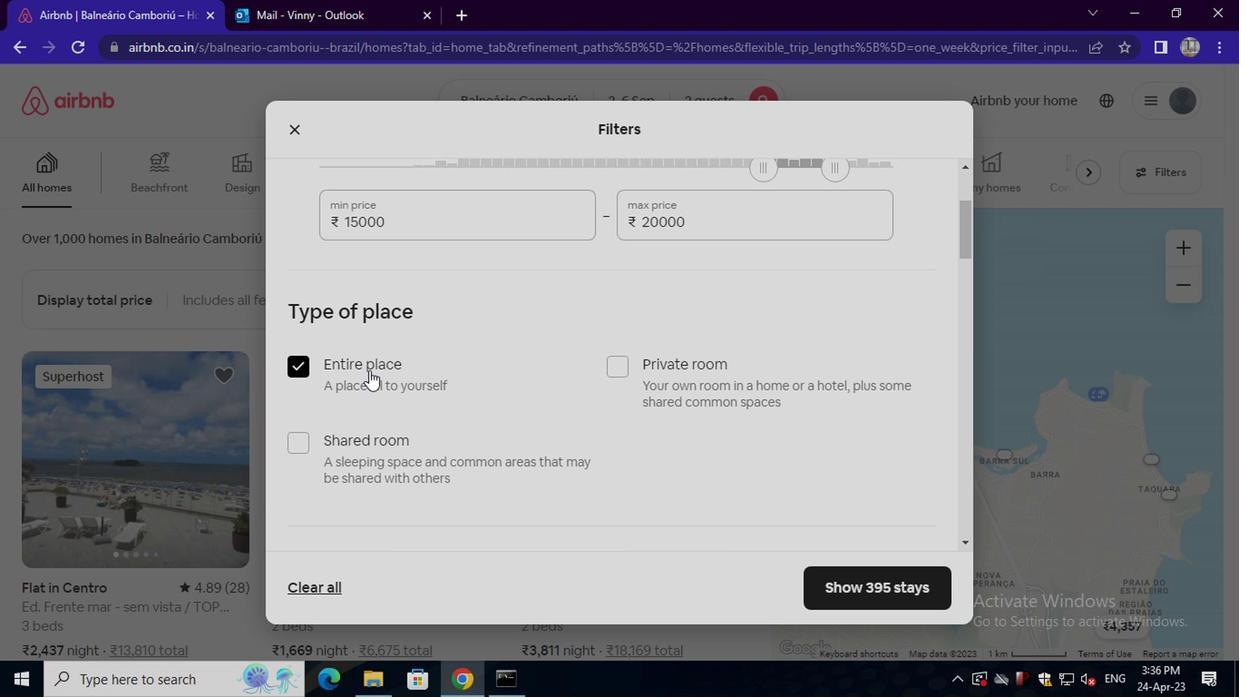 
Action: Mouse moved to (384, 393)
Screenshot: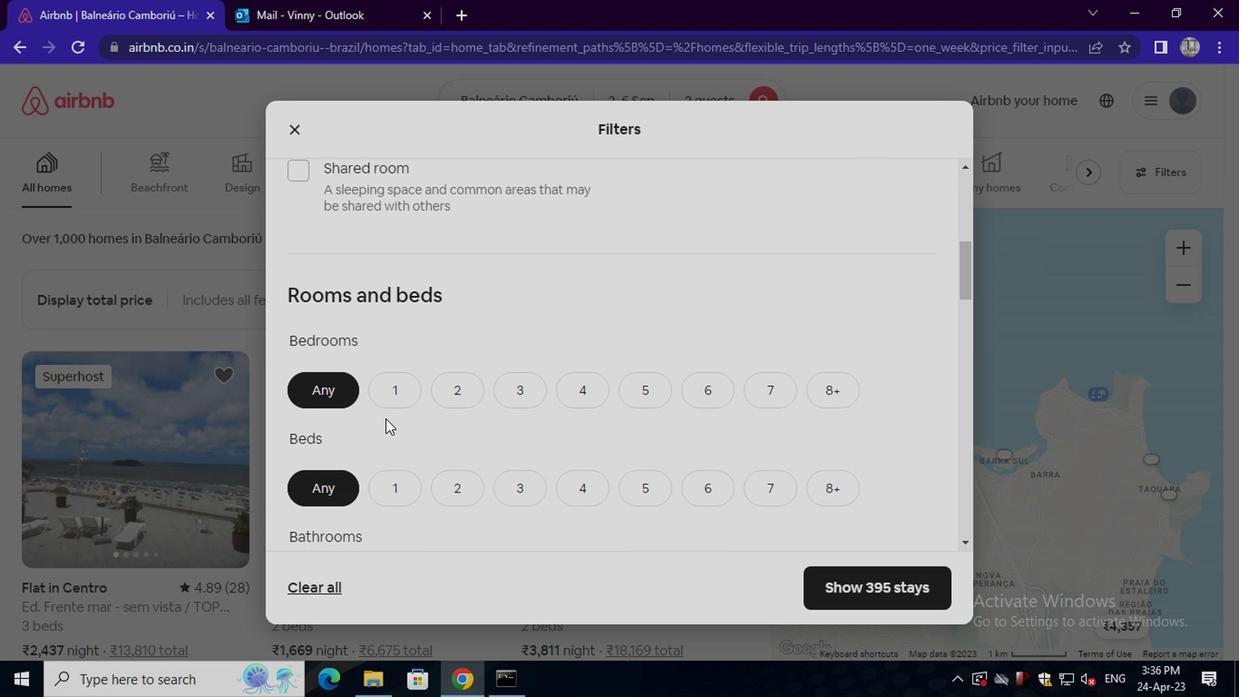 
Action: Mouse pressed left at (384, 393)
Screenshot: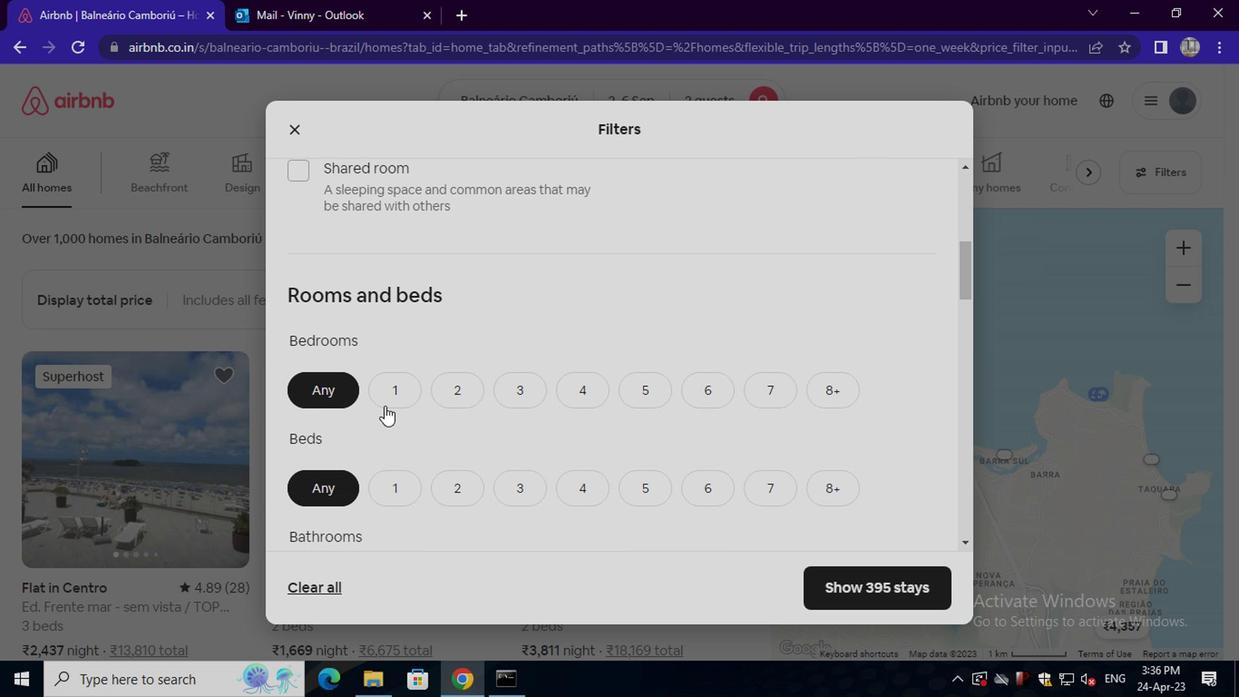 
Action: Mouse moved to (398, 483)
Screenshot: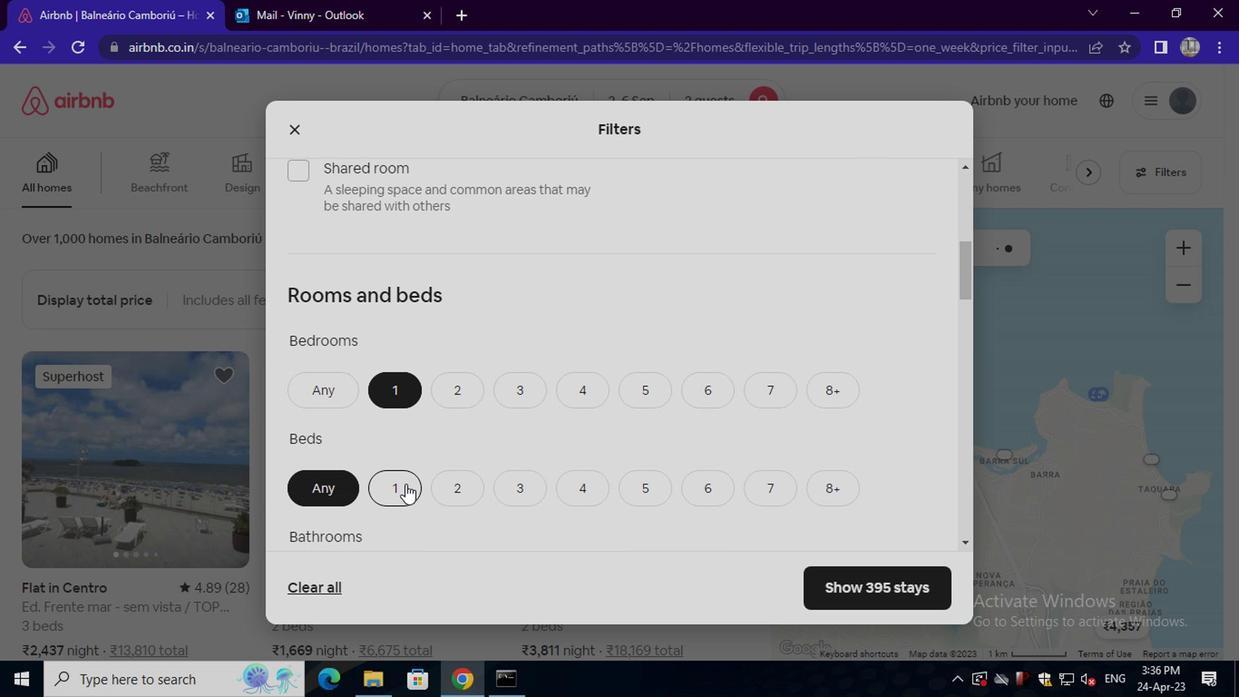 
Action: Mouse pressed left at (398, 483)
Screenshot: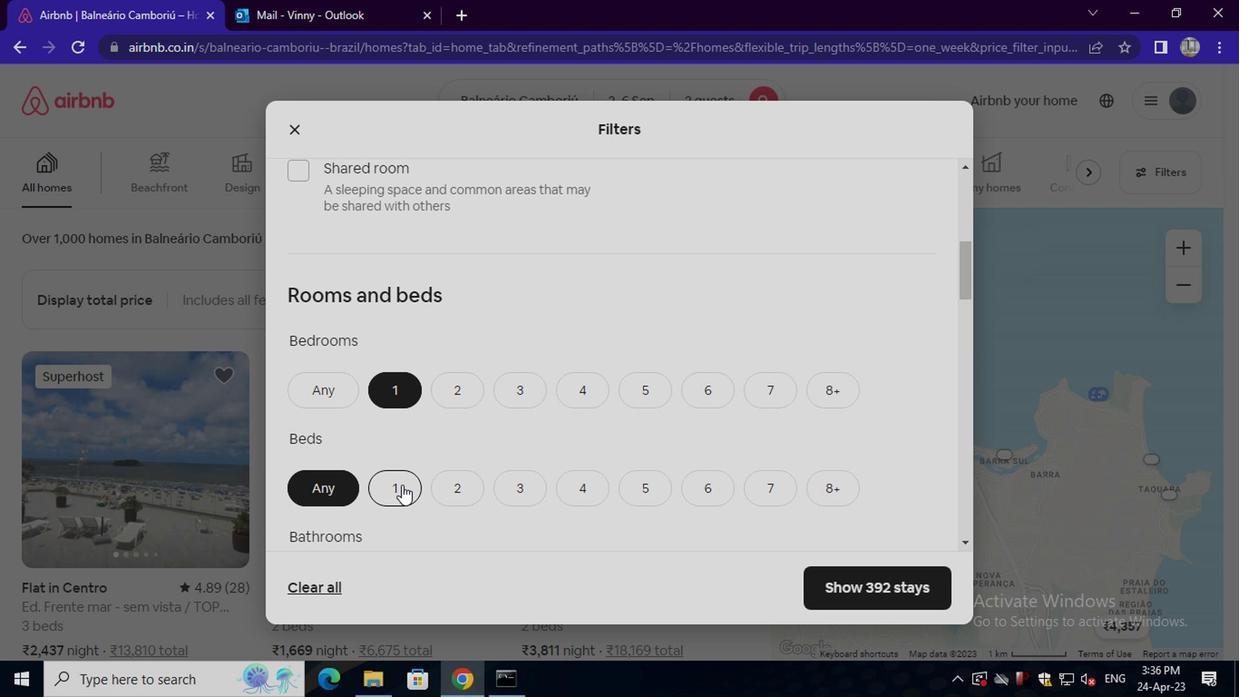 
Action: Mouse scrolled (398, 482) with delta (0, 0)
Screenshot: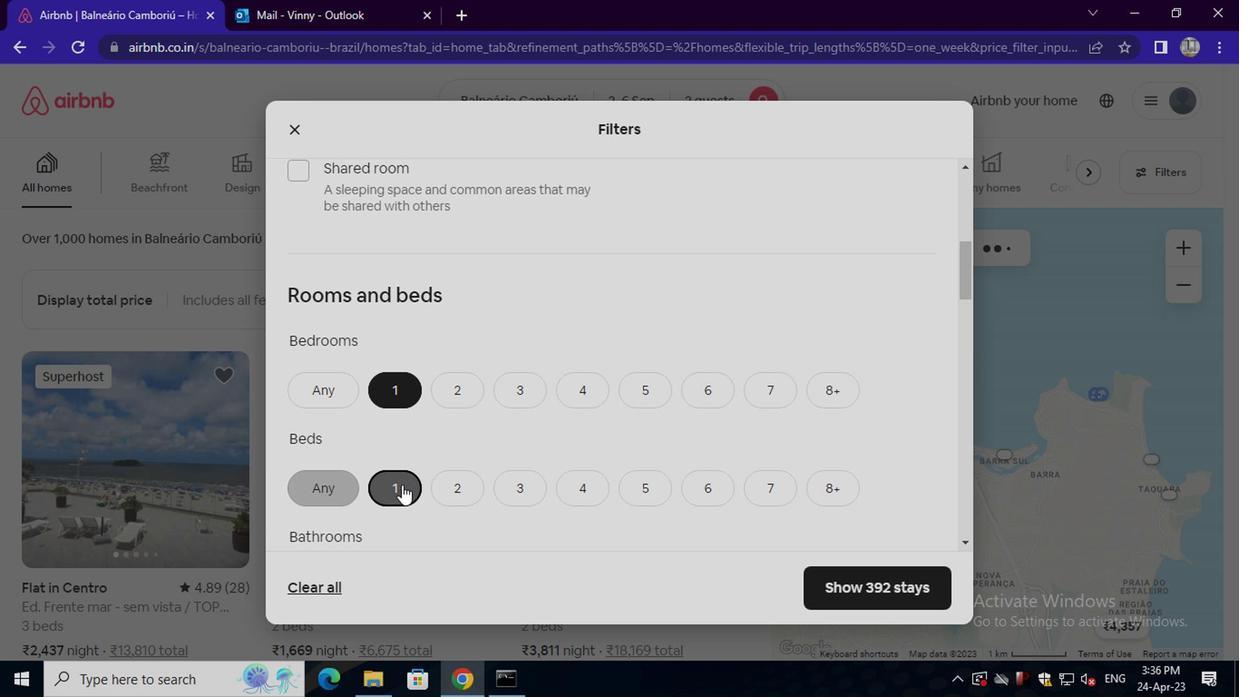
Action: Mouse moved to (396, 490)
Screenshot: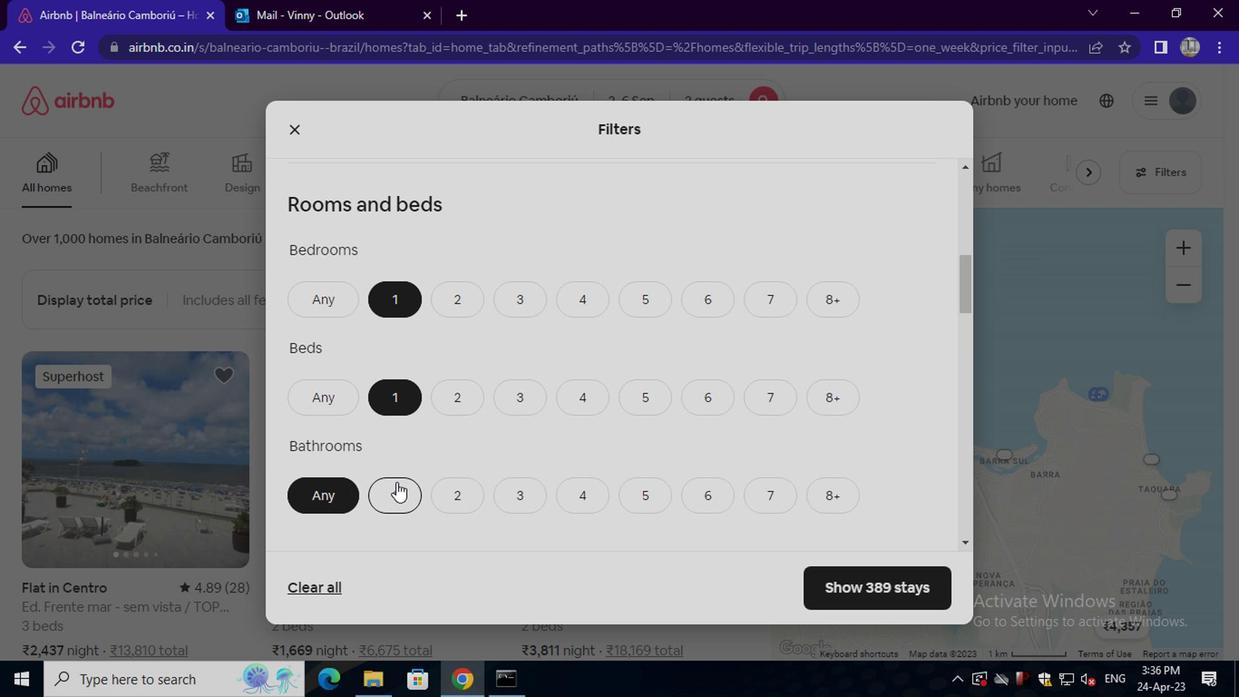 
Action: Mouse pressed left at (396, 490)
Screenshot: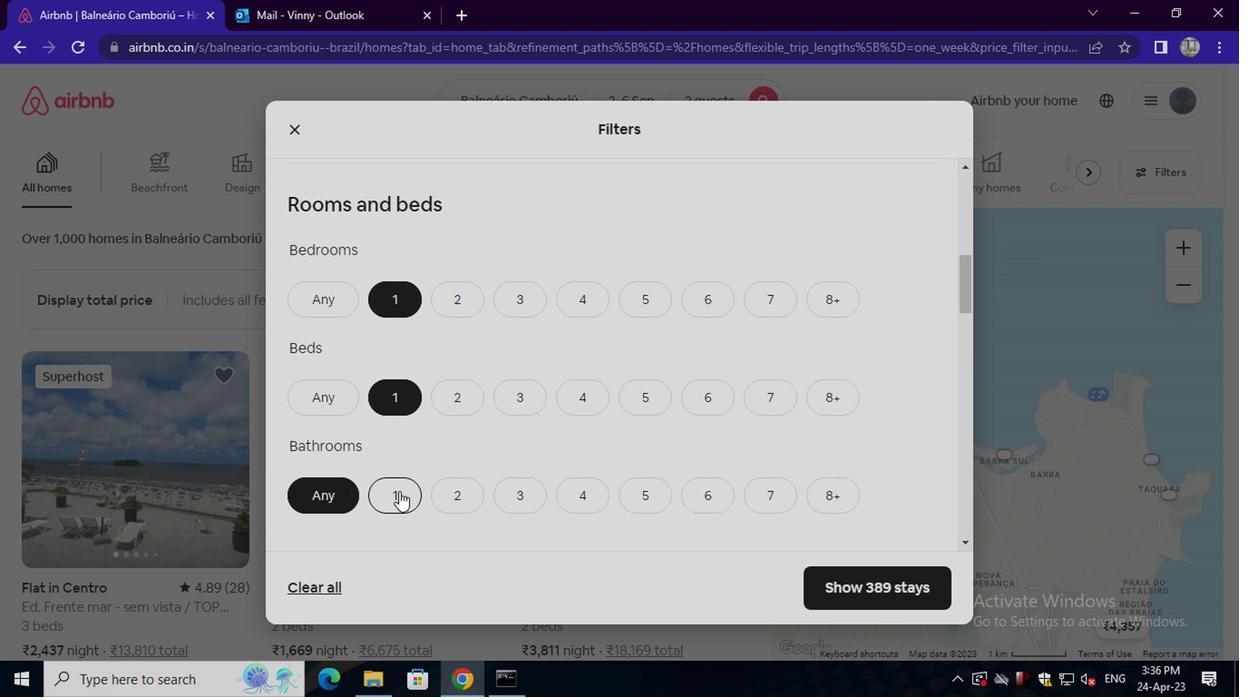 
Action: Mouse scrolled (396, 489) with delta (0, 0)
Screenshot: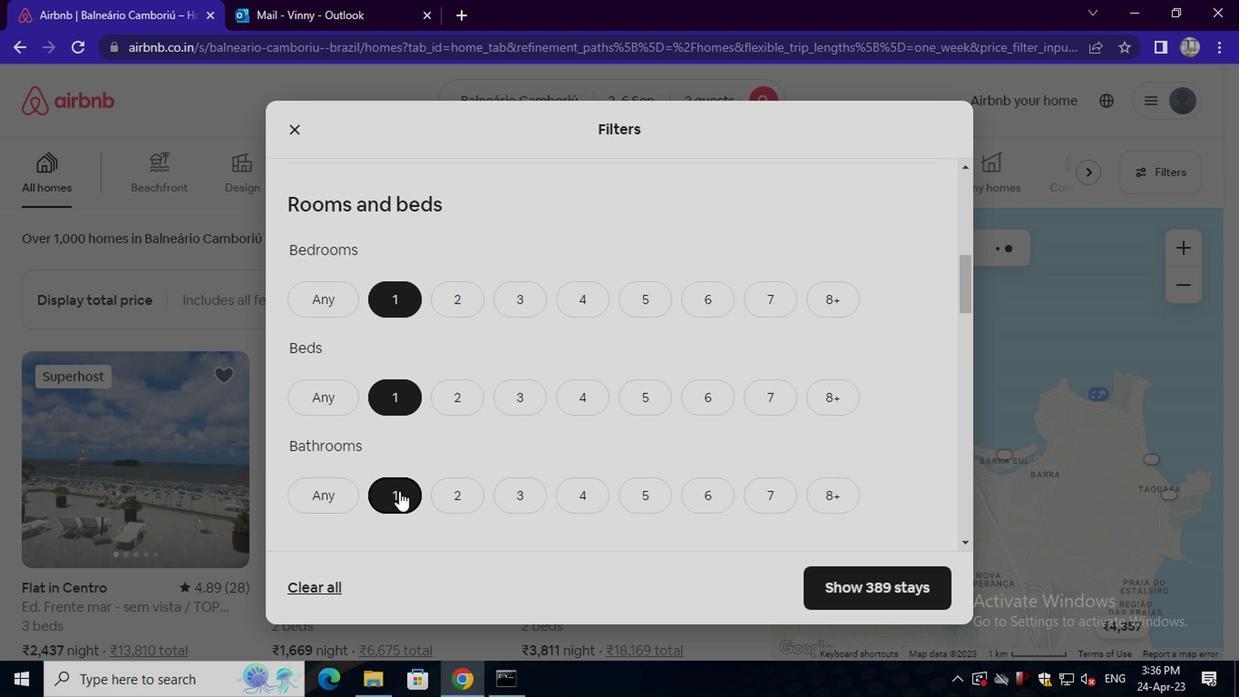 
Action: Mouse scrolled (396, 489) with delta (0, 0)
Screenshot: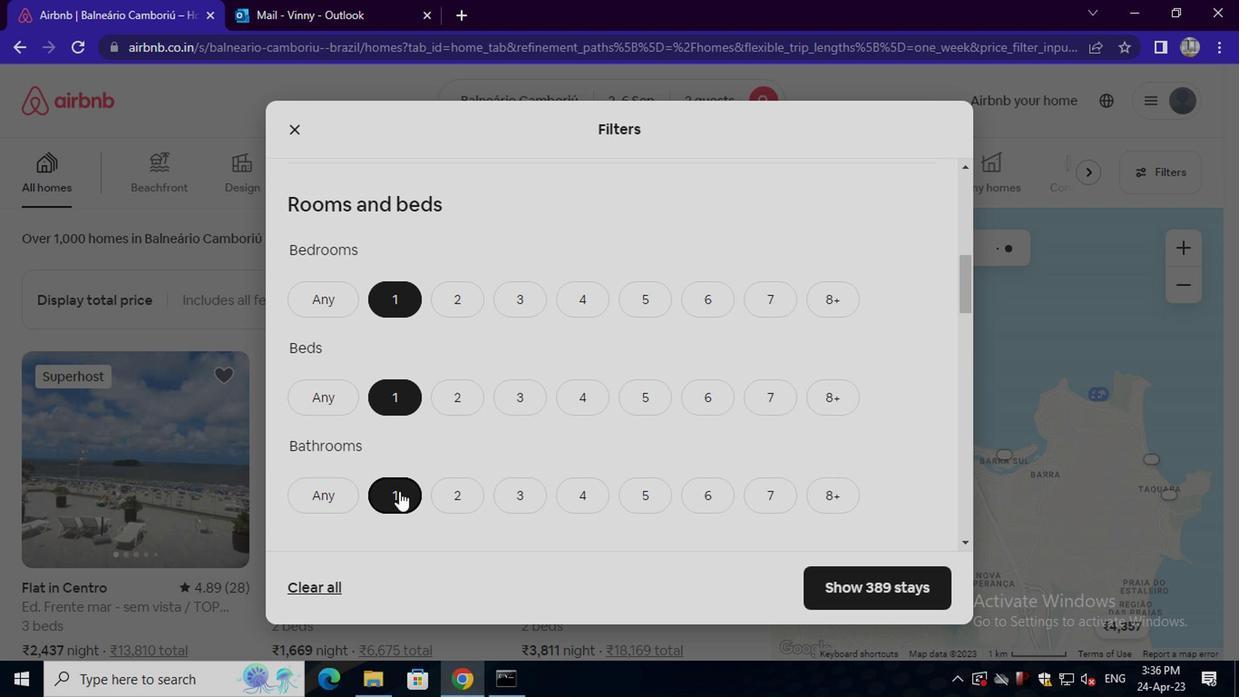 
Action: Mouse moved to (377, 491)
Screenshot: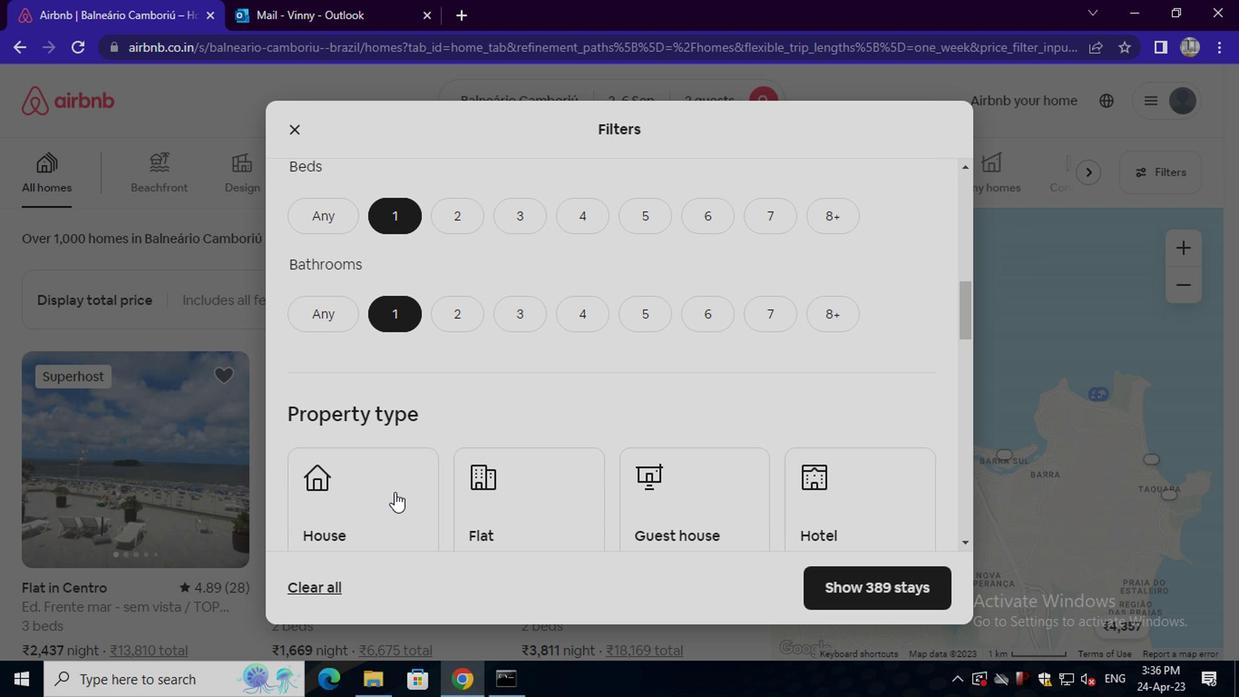 
Action: Mouse pressed left at (377, 491)
Screenshot: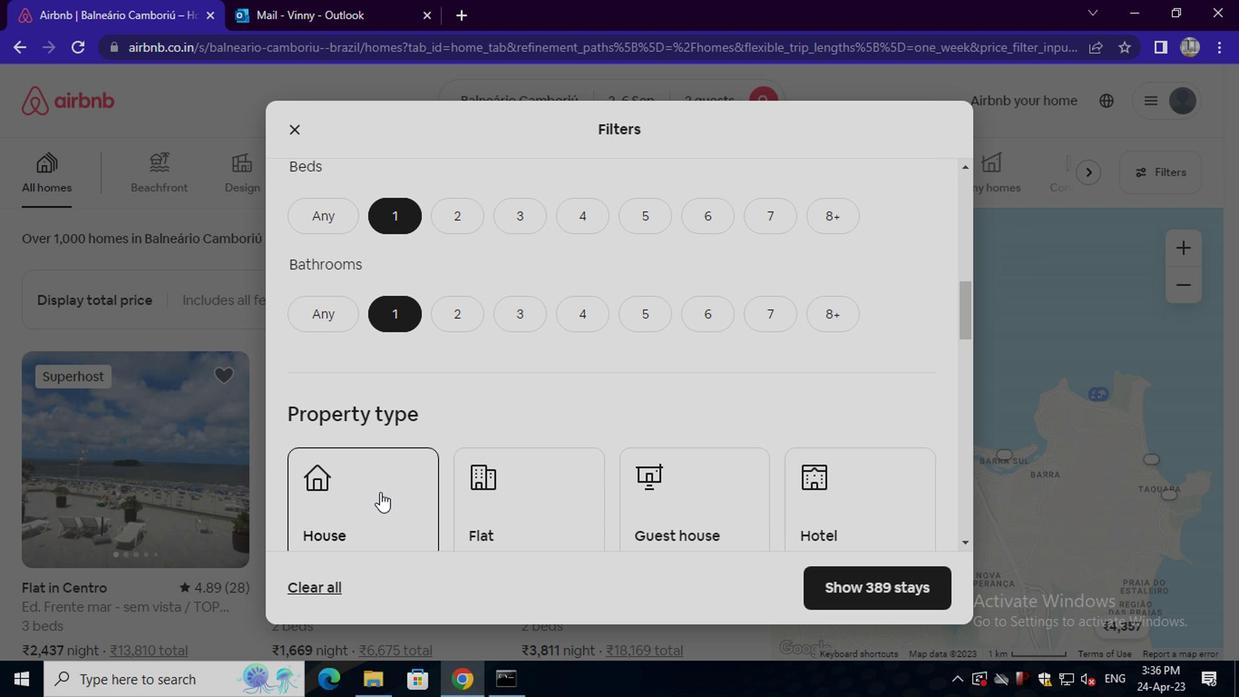 
Action: Mouse moved to (535, 500)
Screenshot: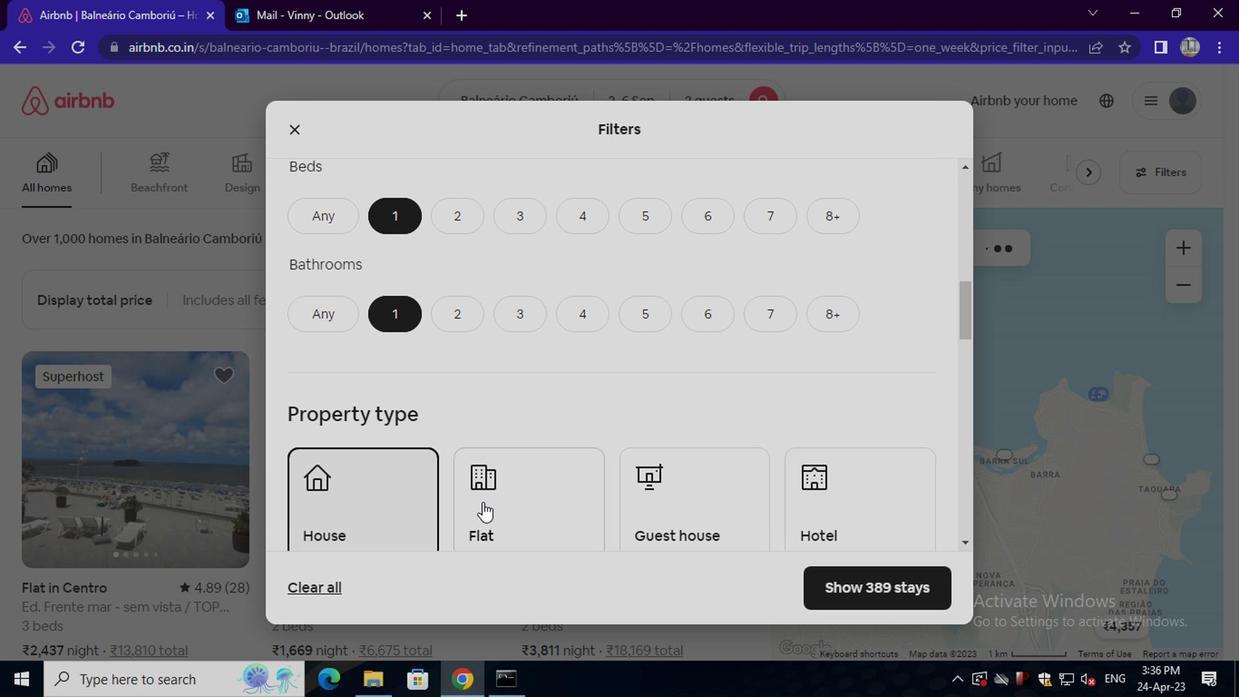 
Action: Mouse pressed left at (535, 500)
Screenshot: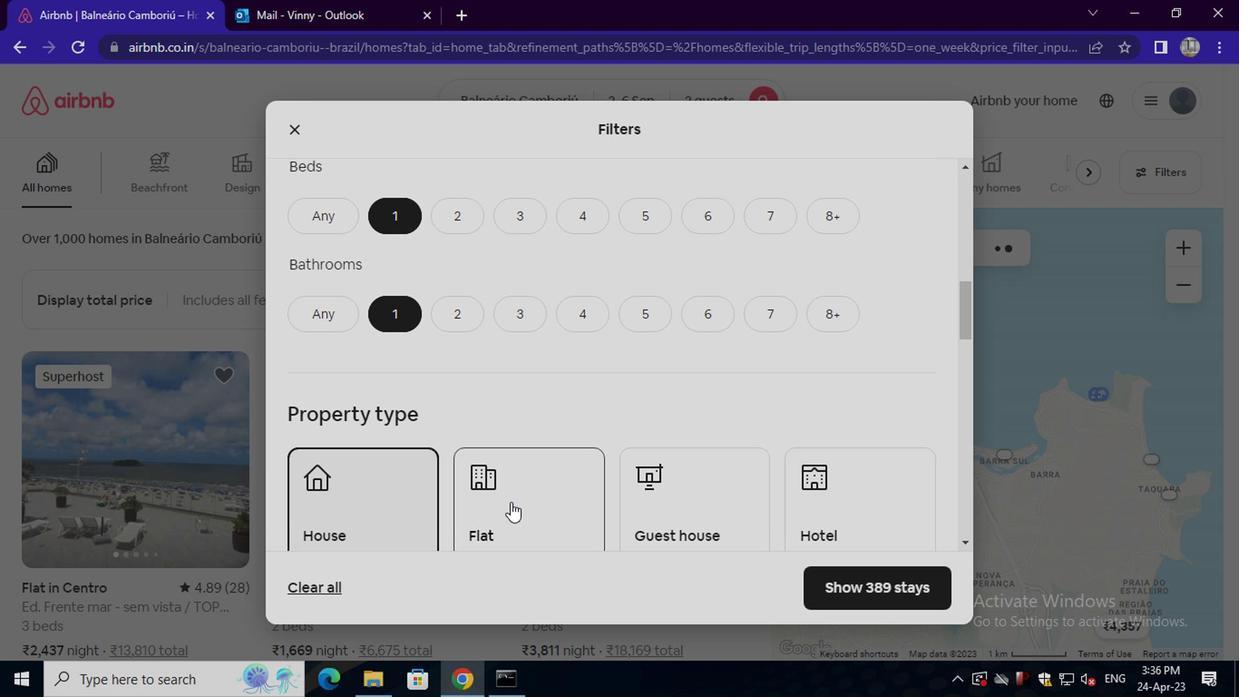 
Action: Mouse moved to (664, 501)
Screenshot: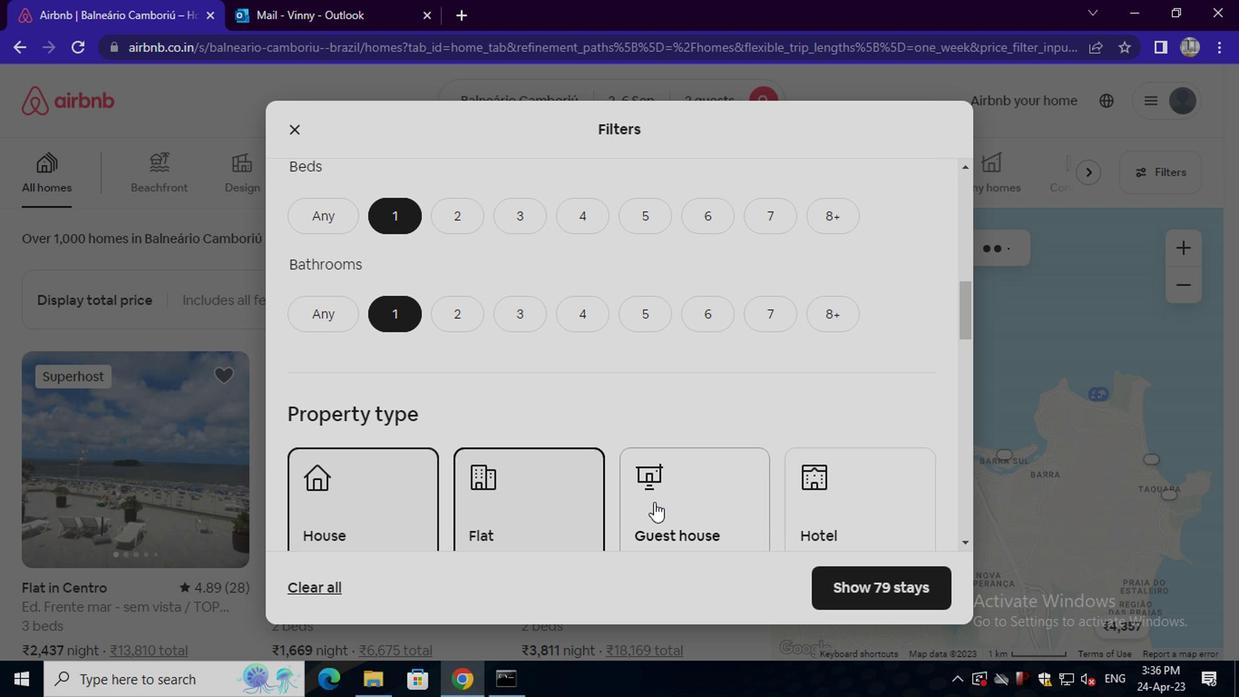 
Action: Mouse pressed left at (664, 501)
Screenshot: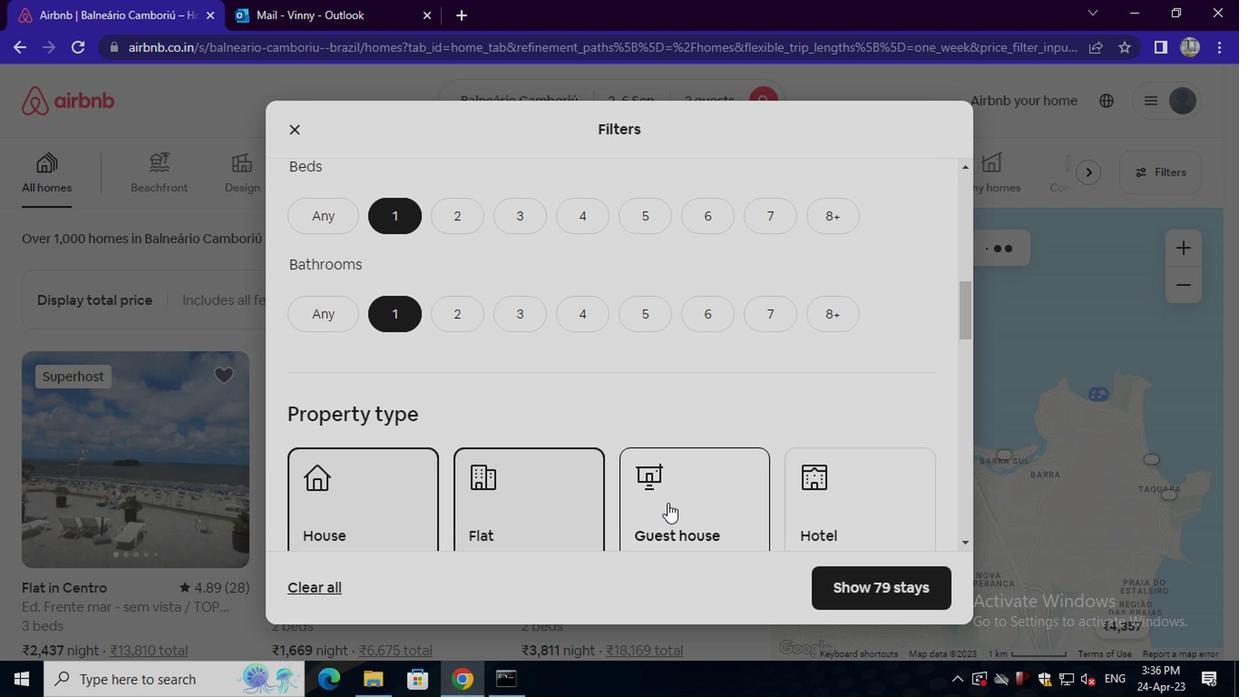 
Action: Mouse moved to (665, 495)
Screenshot: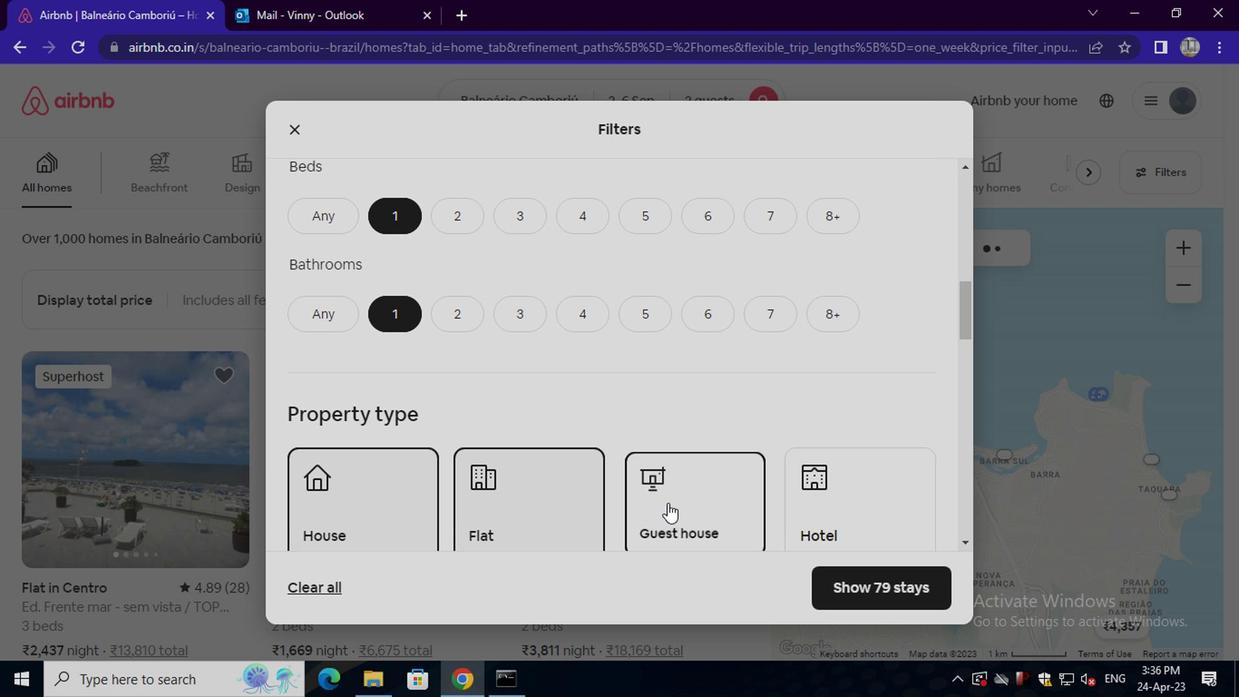 
Action: Mouse scrolled (665, 494) with delta (0, -1)
Screenshot: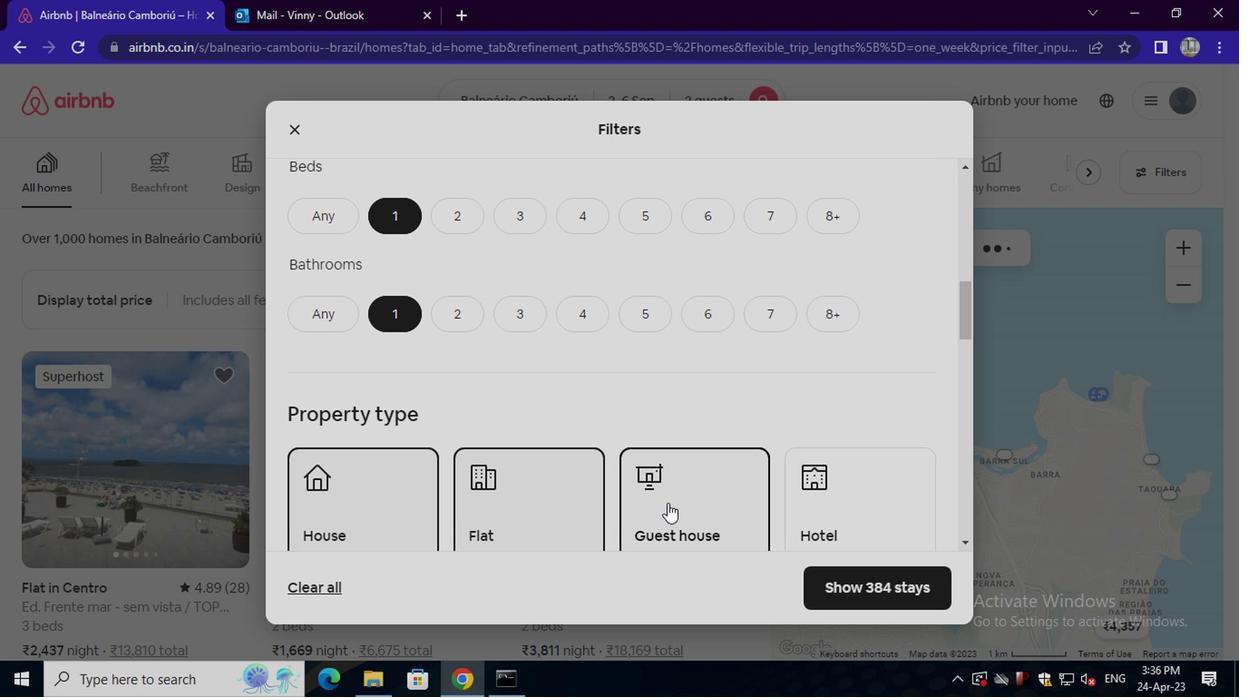 
Action: Mouse moved to (665, 495)
Screenshot: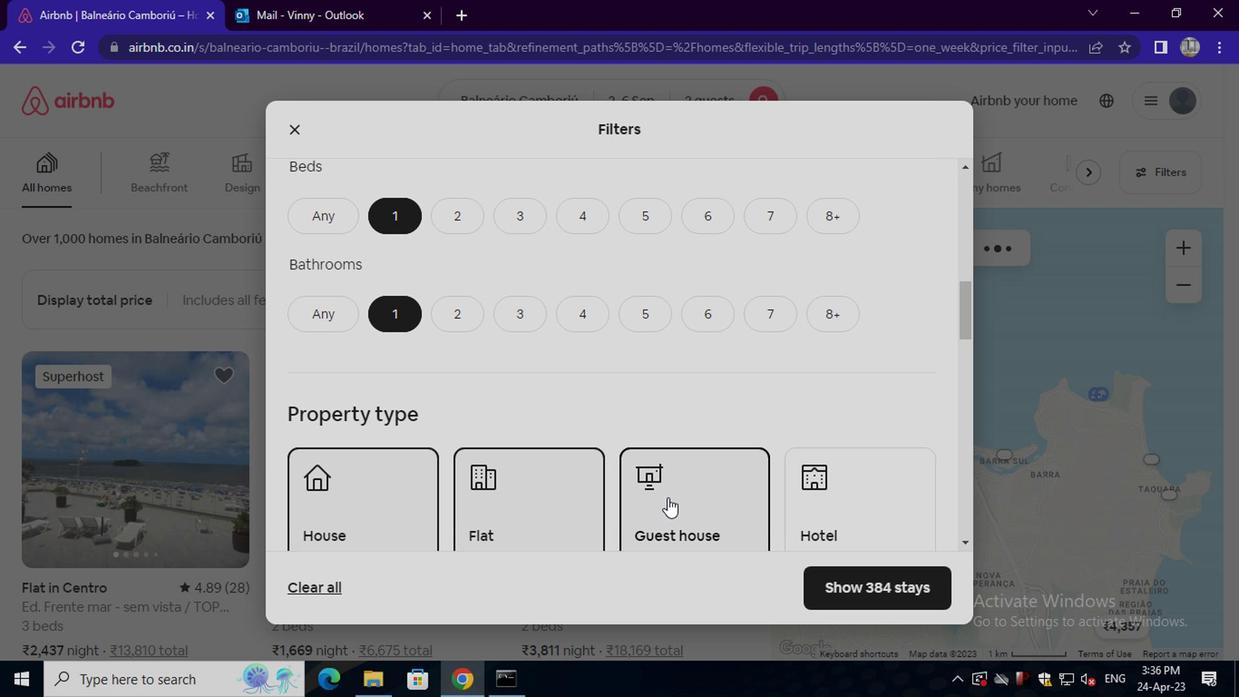 
Action: Mouse scrolled (665, 494) with delta (0, -1)
Screenshot: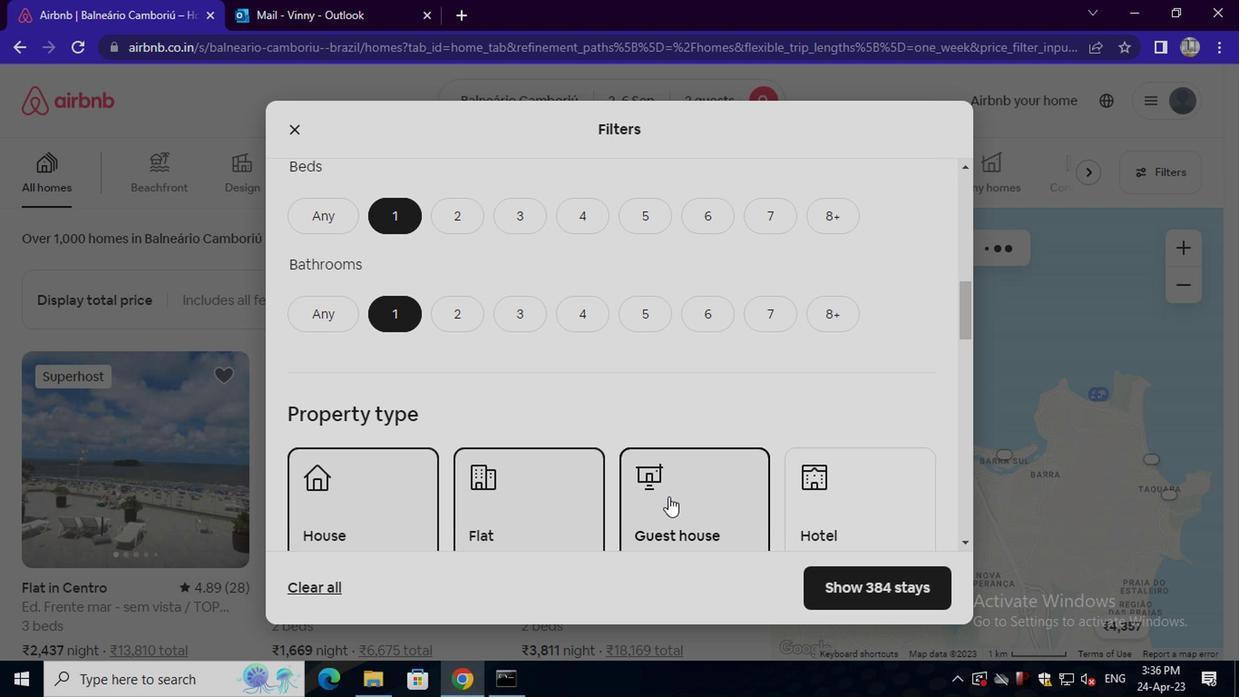 
Action: Mouse moved to (825, 335)
Screenshot: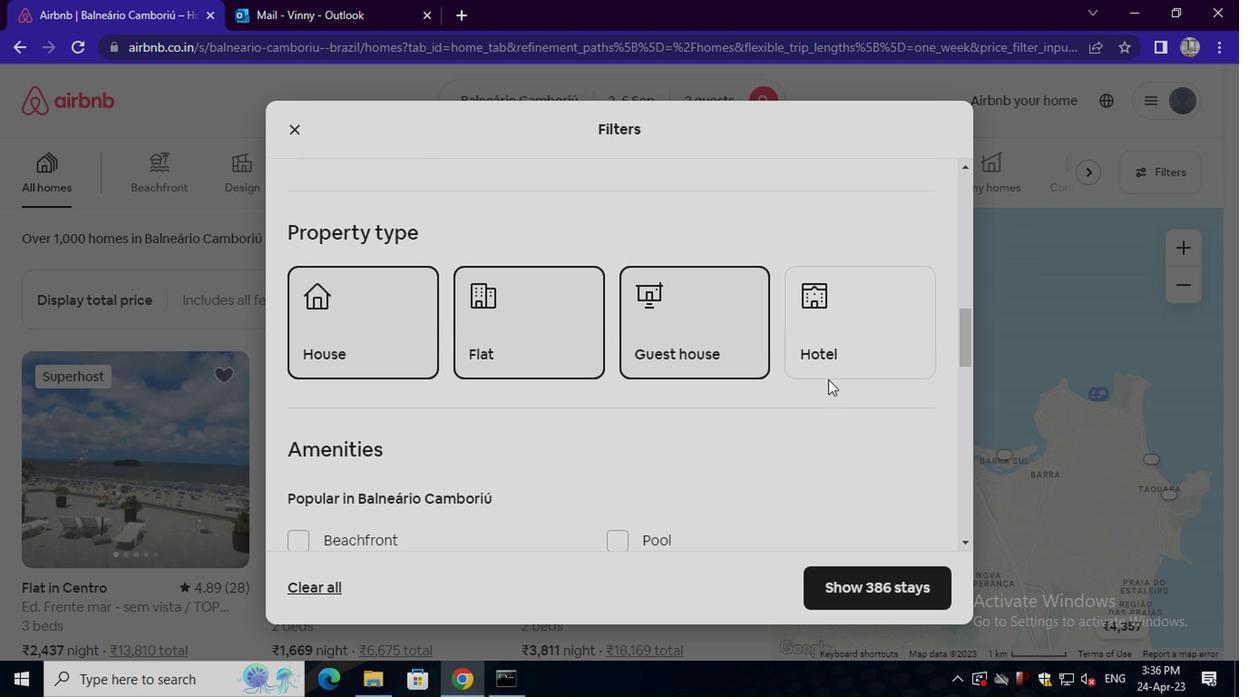 
Action: Mouse pressed left at (825, 335)
Screenshot: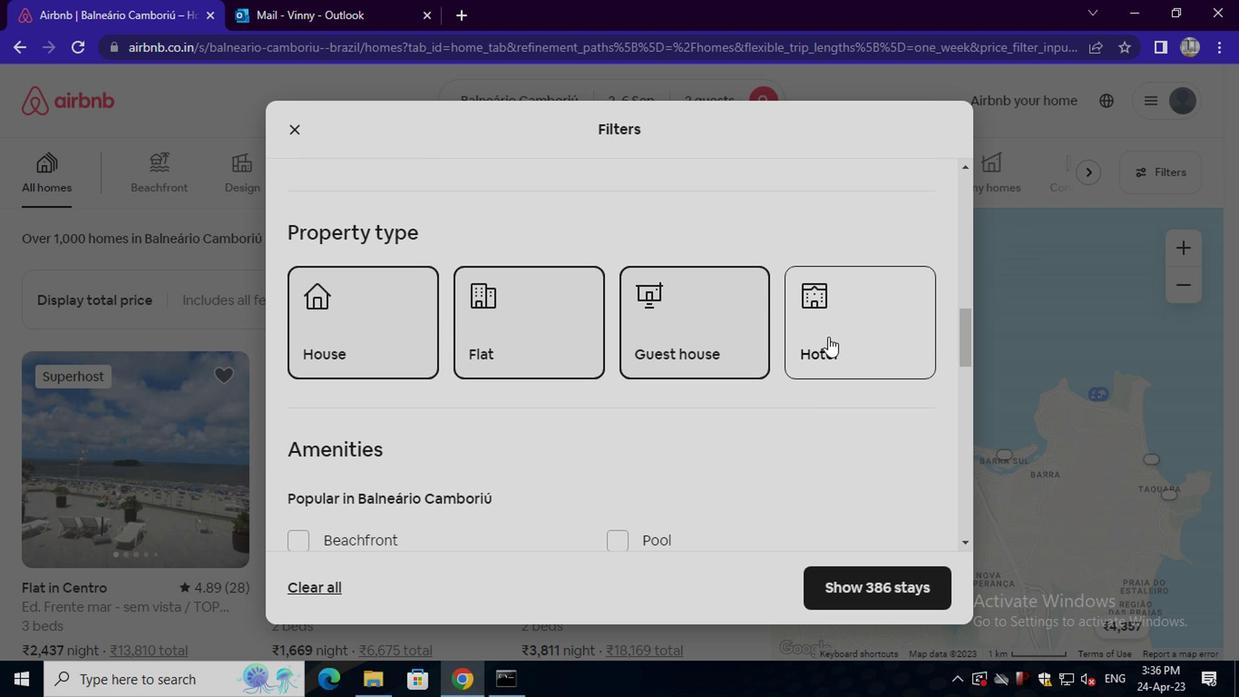 
Action: Mouse moved to (639, 393)
Screenshot: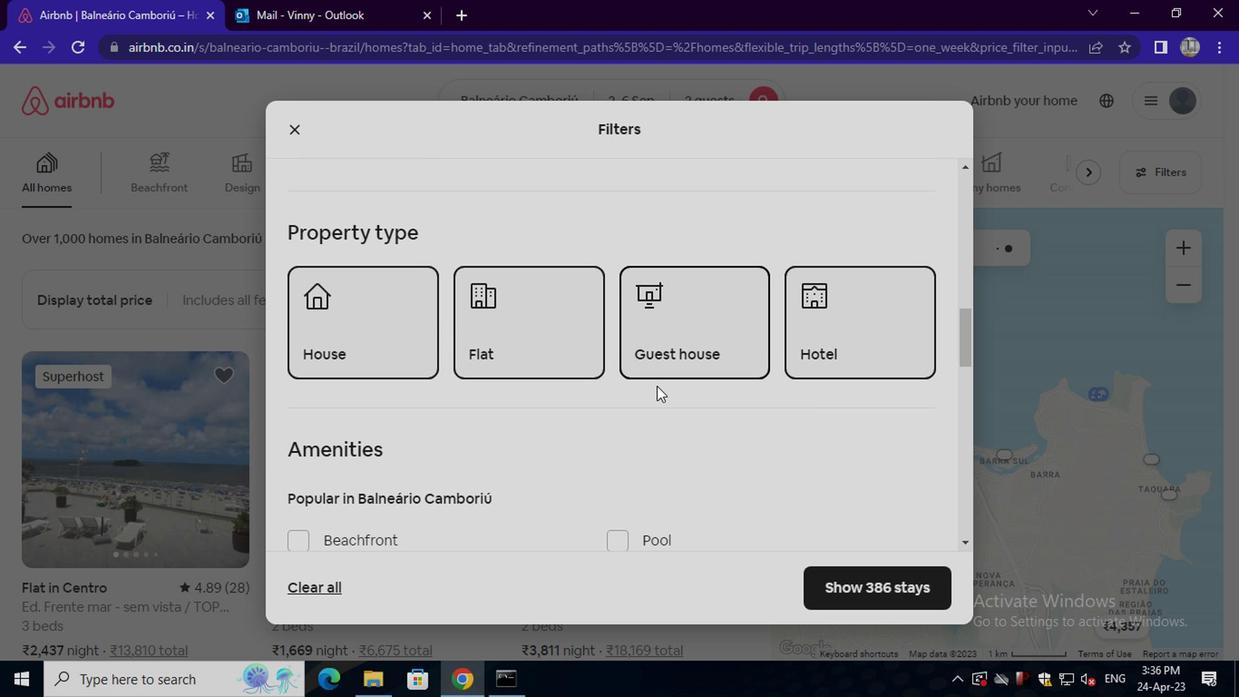 
Action: Mouse scrolled (639, 392) with delta (0, -1)
Screenshot: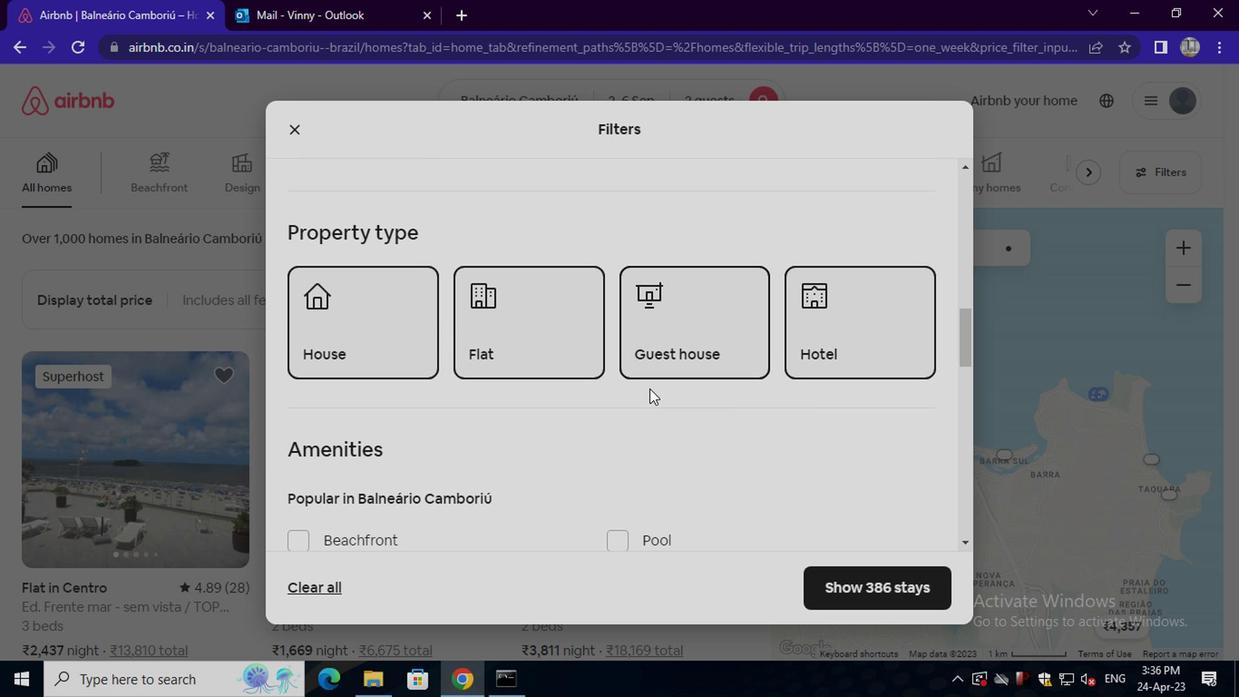 
Action: Mouse scrolled (639, 392) with delta (0, -1)
Screenshot: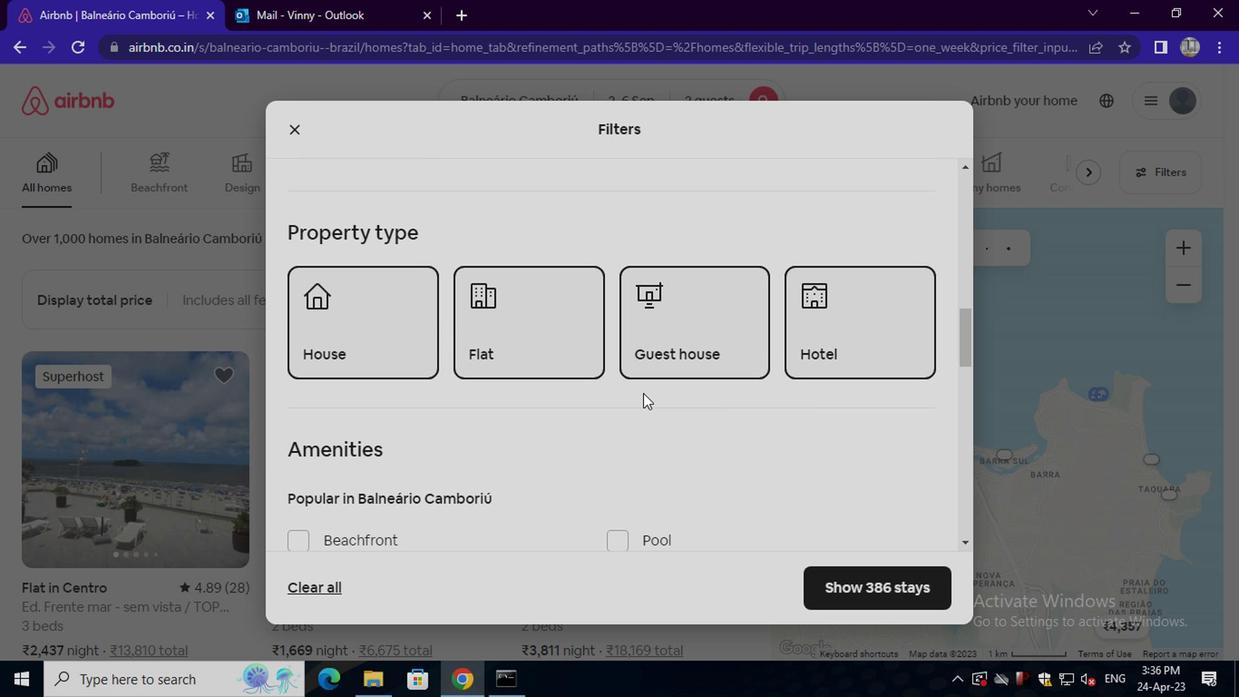 
Action: Mouse moved to (632, 439)
Screenshot: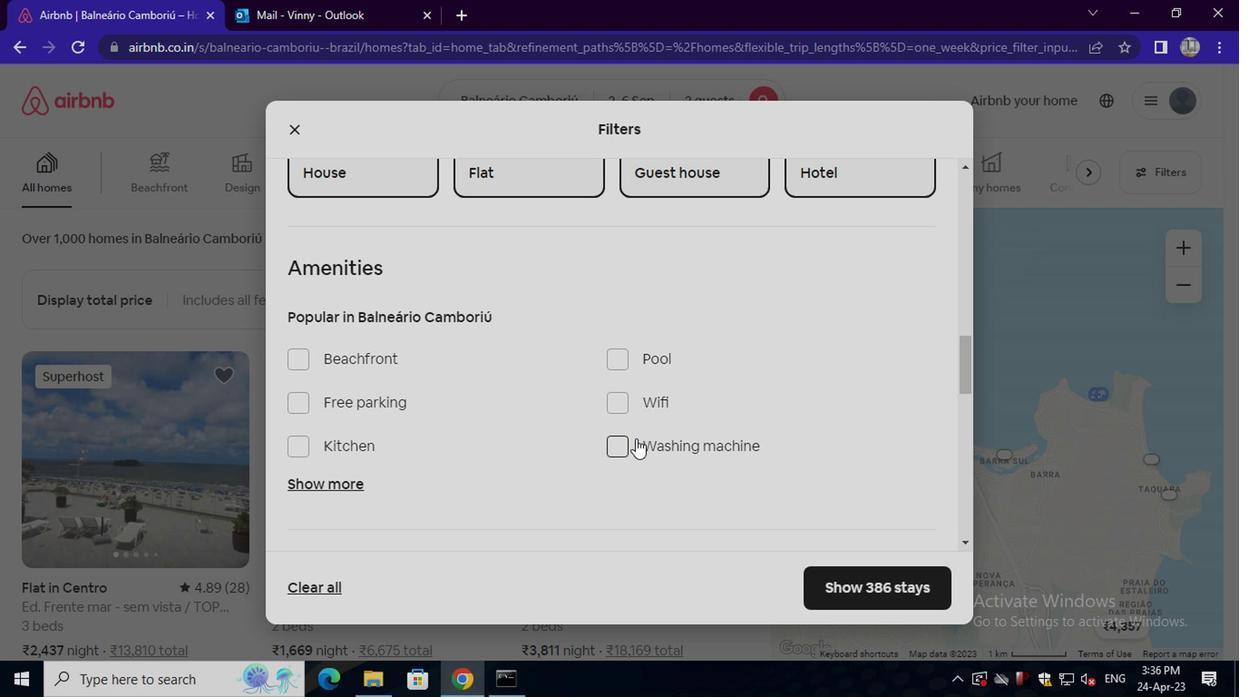 
Action: Mouse pressed left at (632, 439)
Screenshot: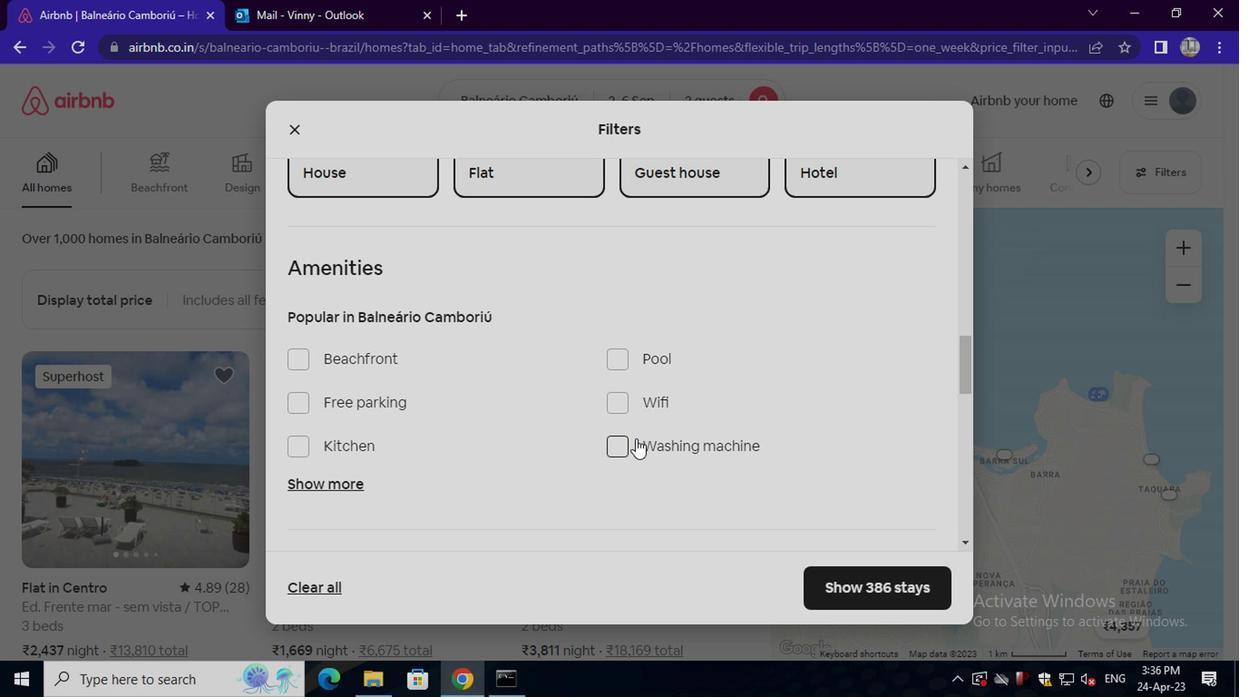 
Action: Mouse scrolled (632, 437) with delta (0, -1)
Screenshot: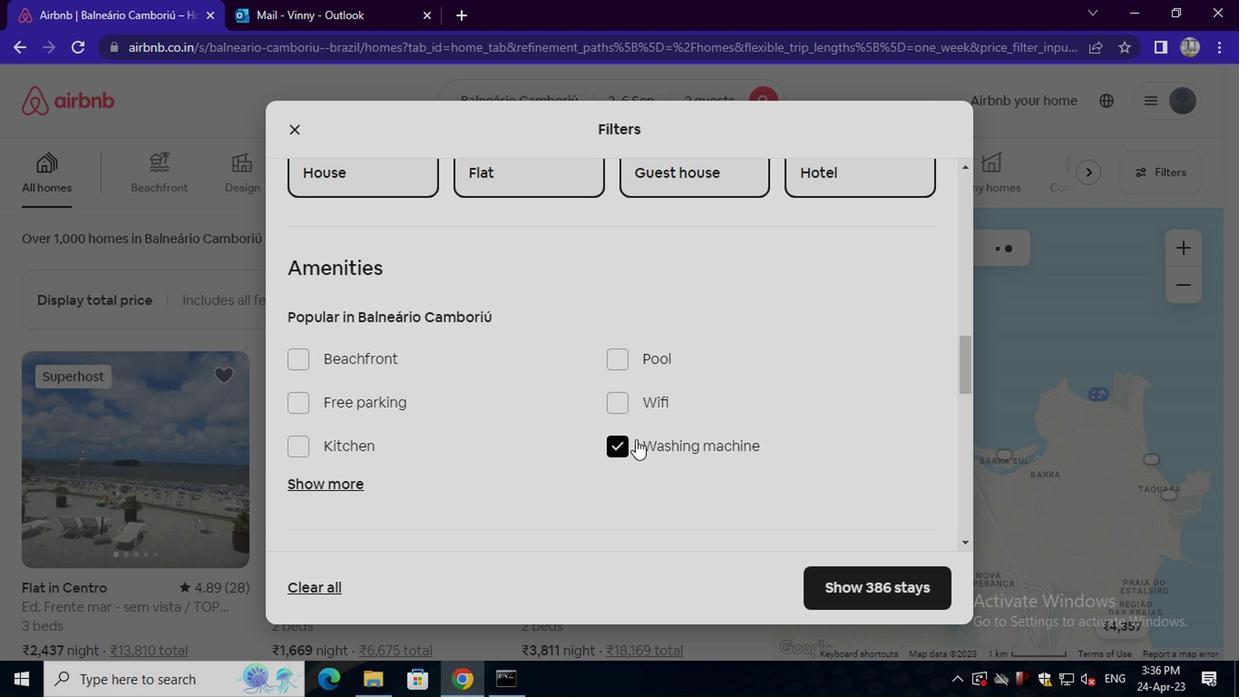 
Action: Mouse scrolled (632, 437) with delta (0, -1)
Screenshot: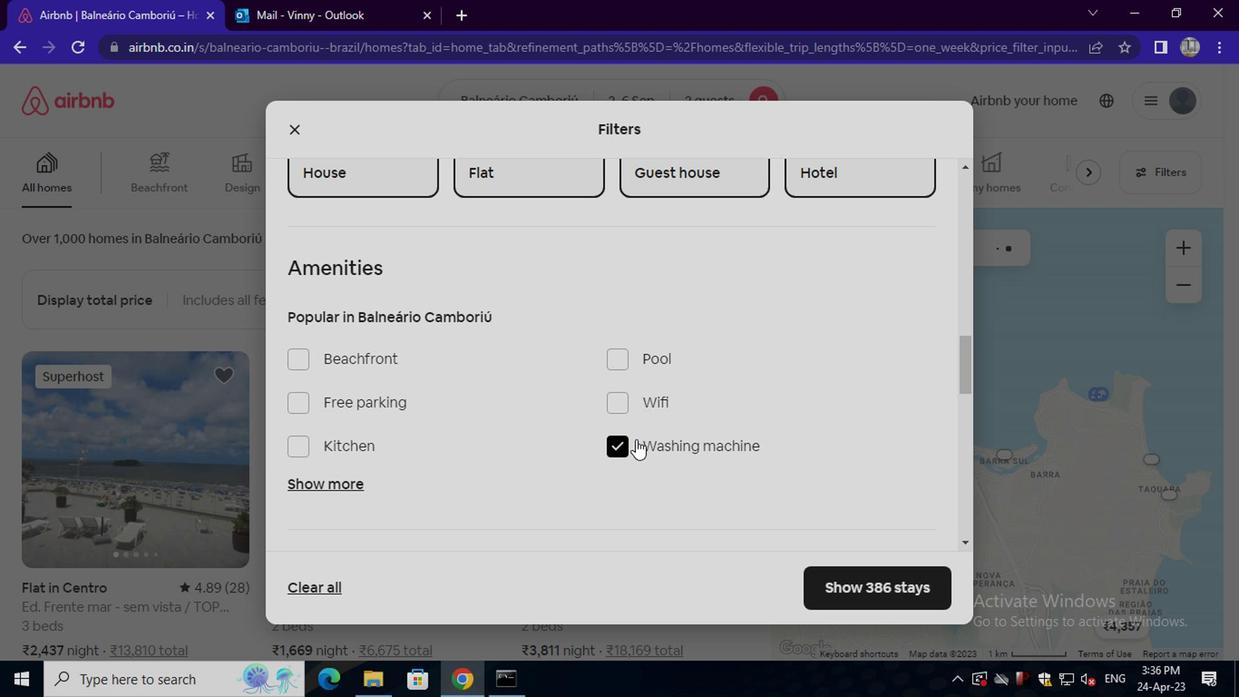 
Action: Mouse scrolled (632, 437) with delta (0, -1)
Screenshot: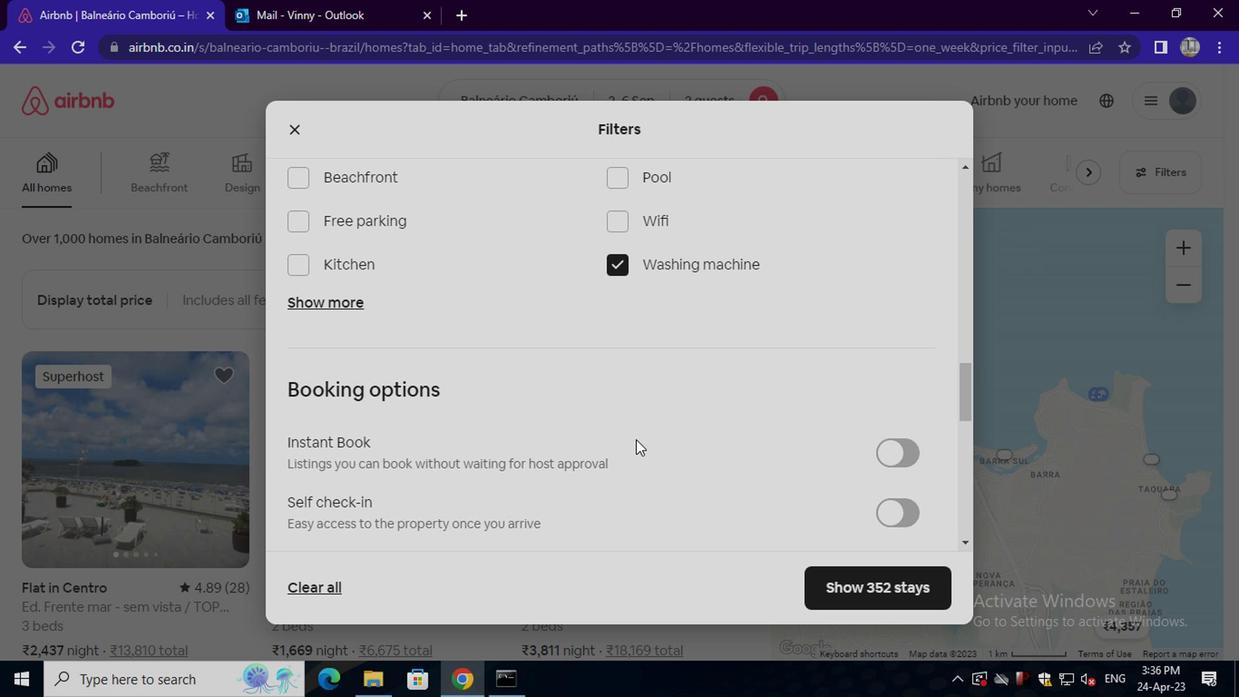 
Action: Mouse scrolled (632, 437) with delta (0, -1)
Screenshot: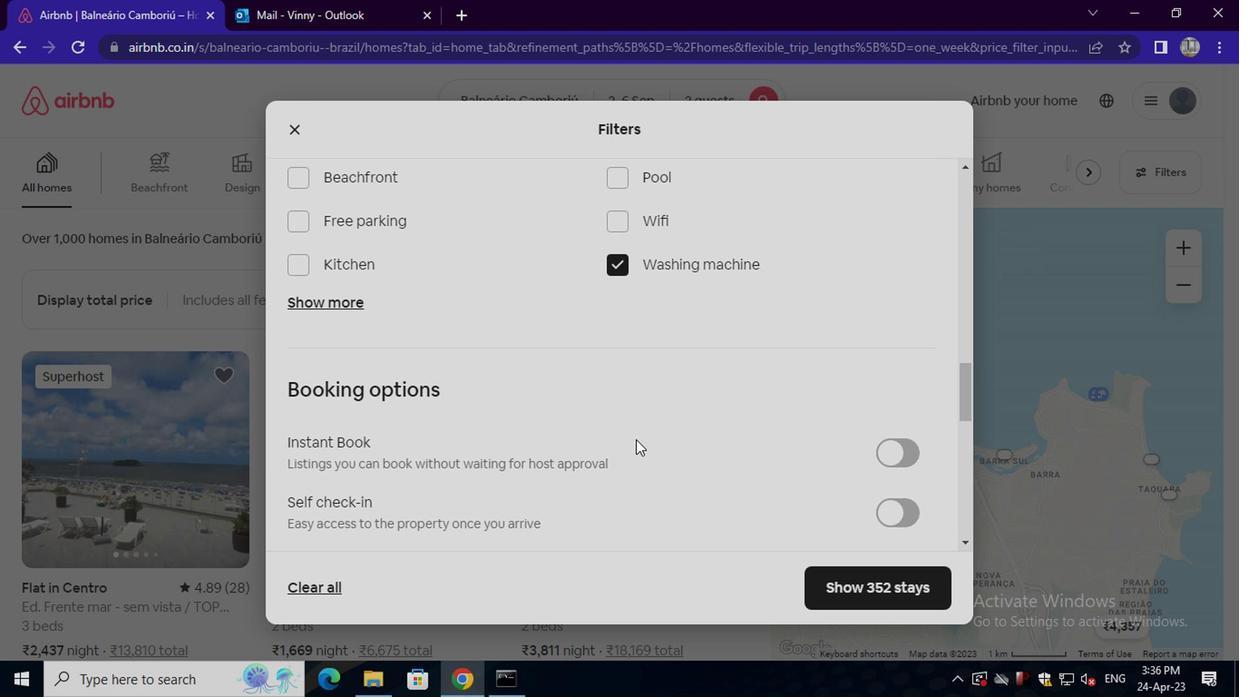 
Action: Mouse moved to (878, 331)
Screenshot: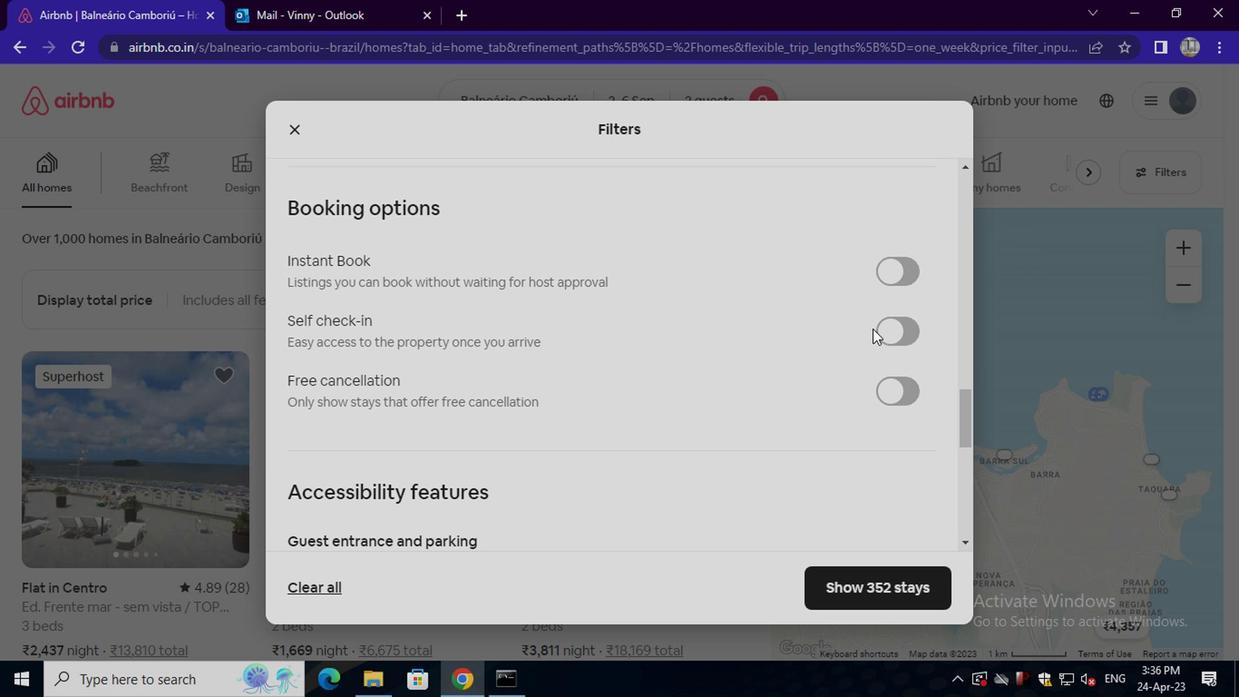 
Action: Mouse pressed left at (878, 331)
Screenshot: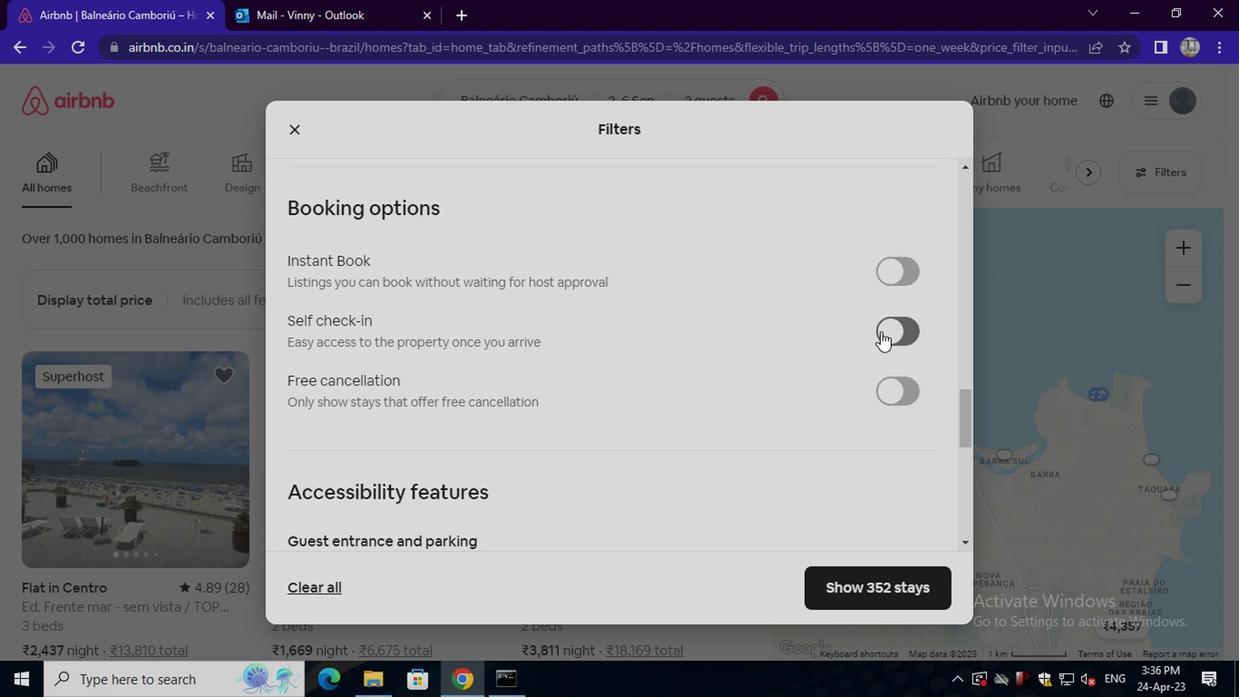 
Action: Mouse moved to (547, 434)
Screenshot: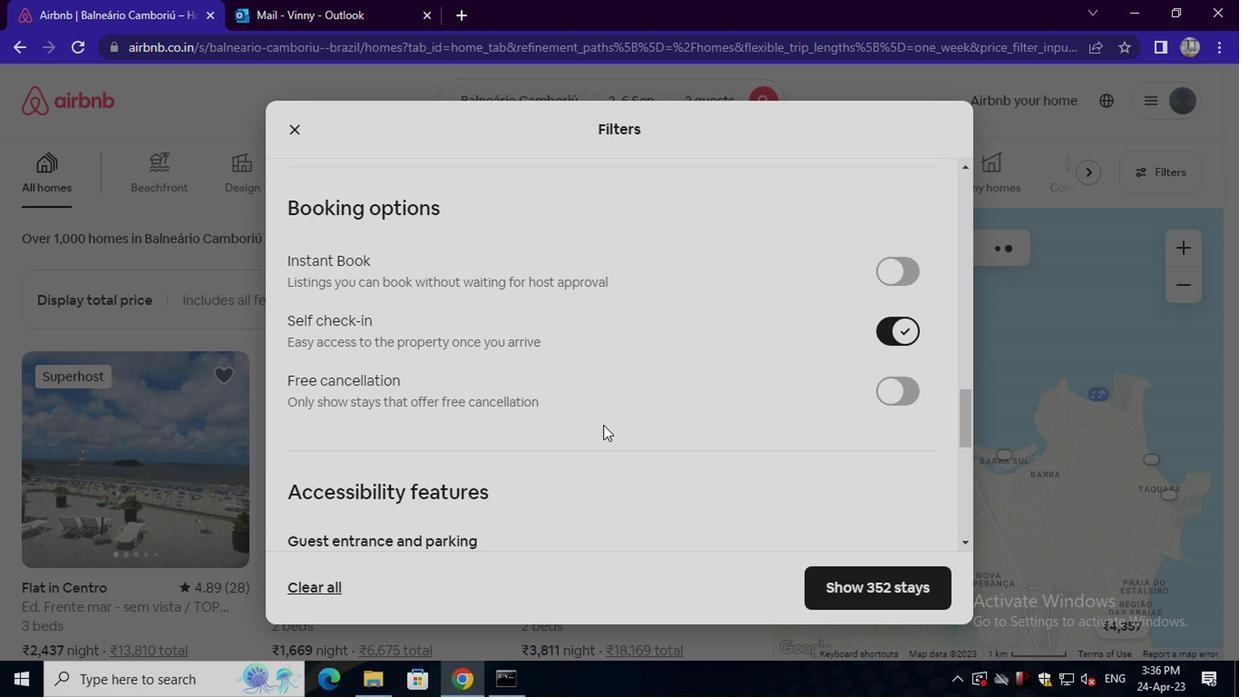 
Action: Mouse scrolled (547, 433) with delta (0, -1)
Screenshot: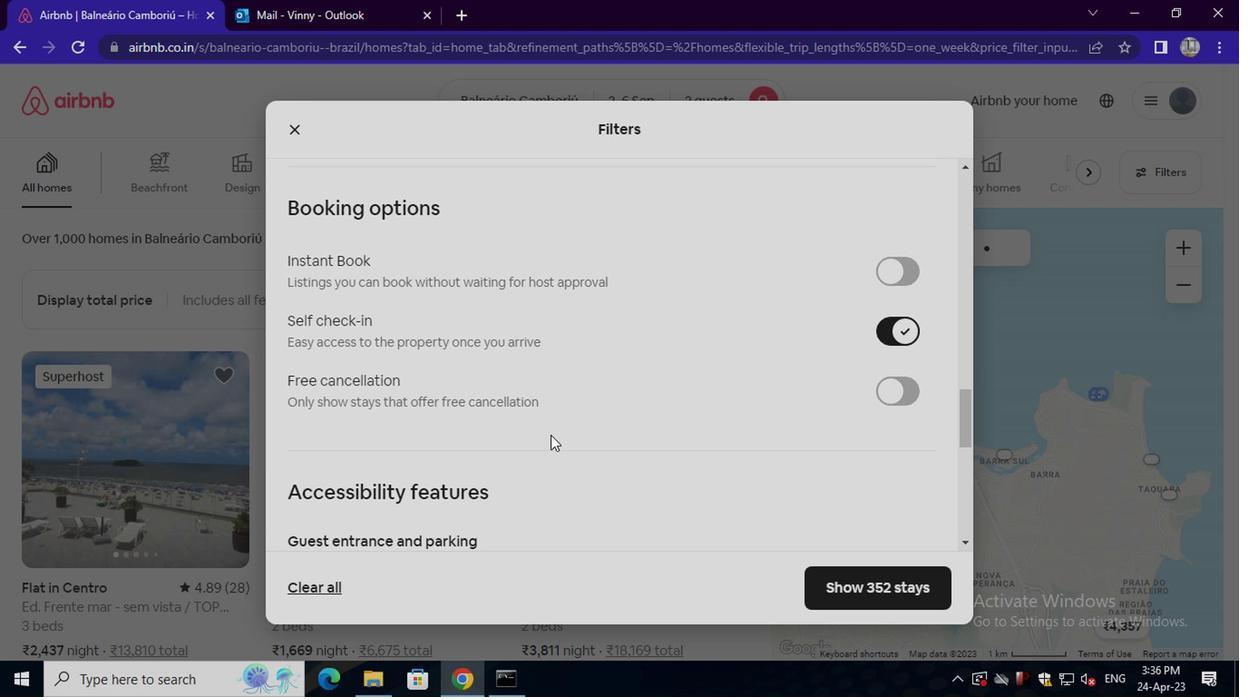 
Action: Mouse scrolled (547, 433) with delta (0, -1)
Screenshot: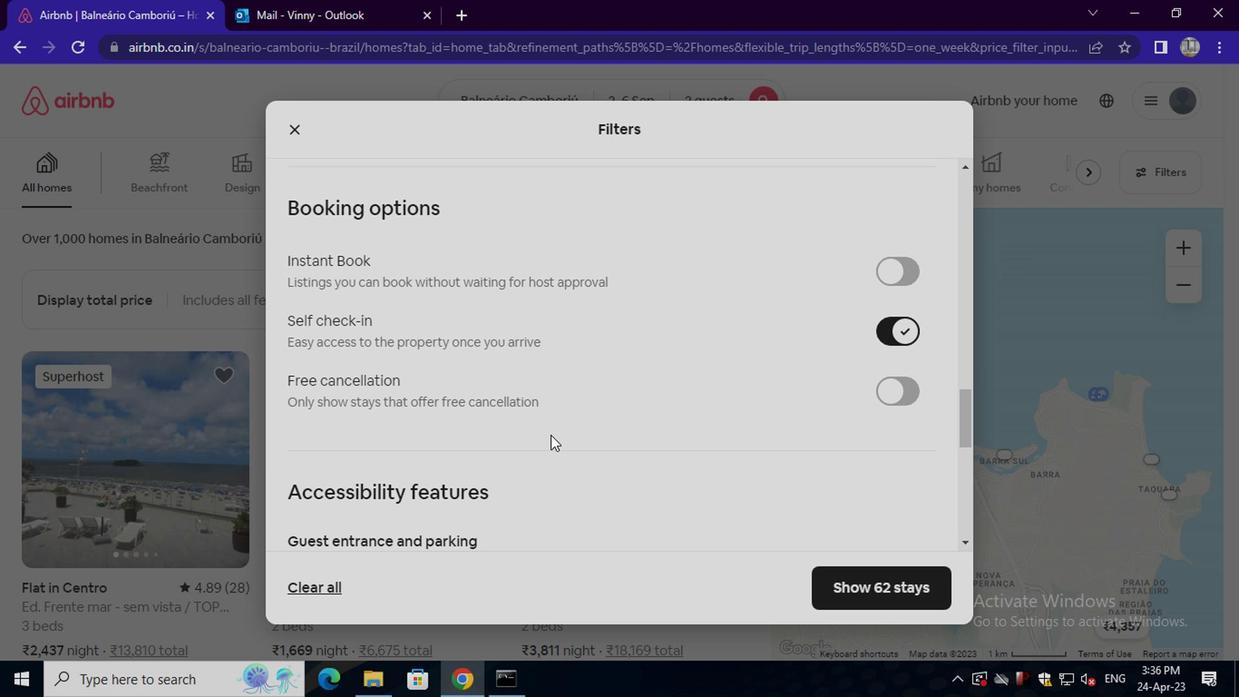 
Action: Mouse scrolled (547, 433) with delta (0, -1)
Screenshot: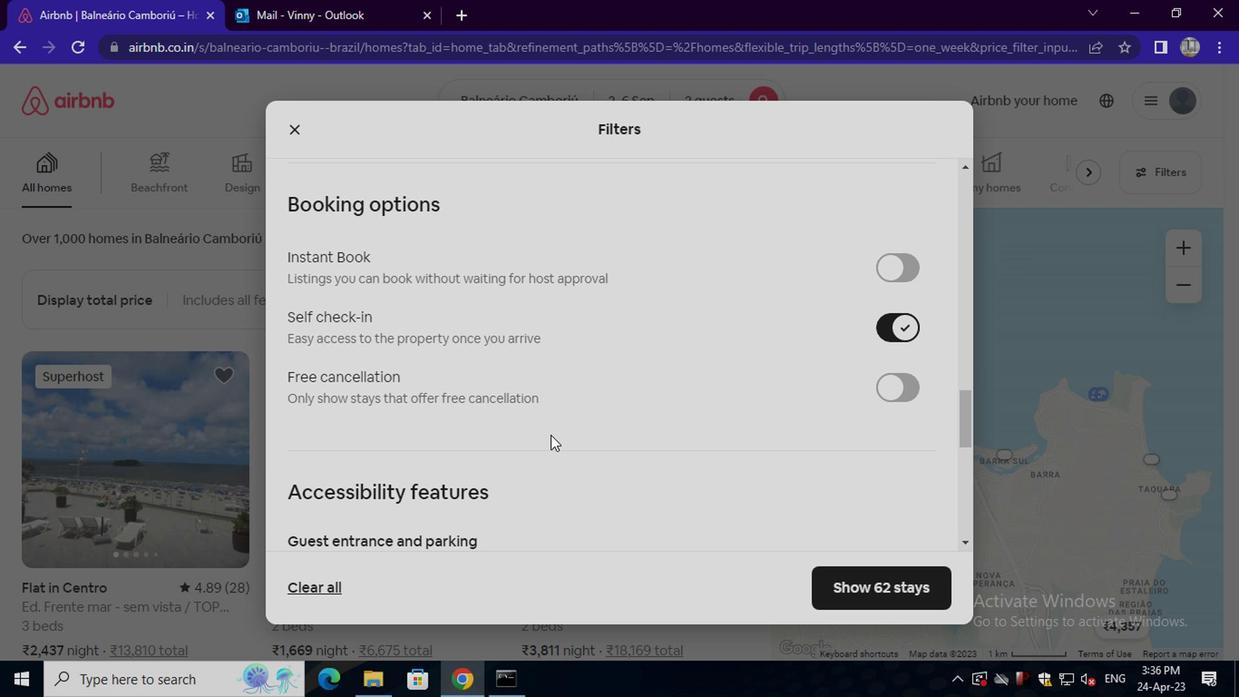 
Action: Mouse scrolled (547, 433) with delta (0, -1)
Screenshot: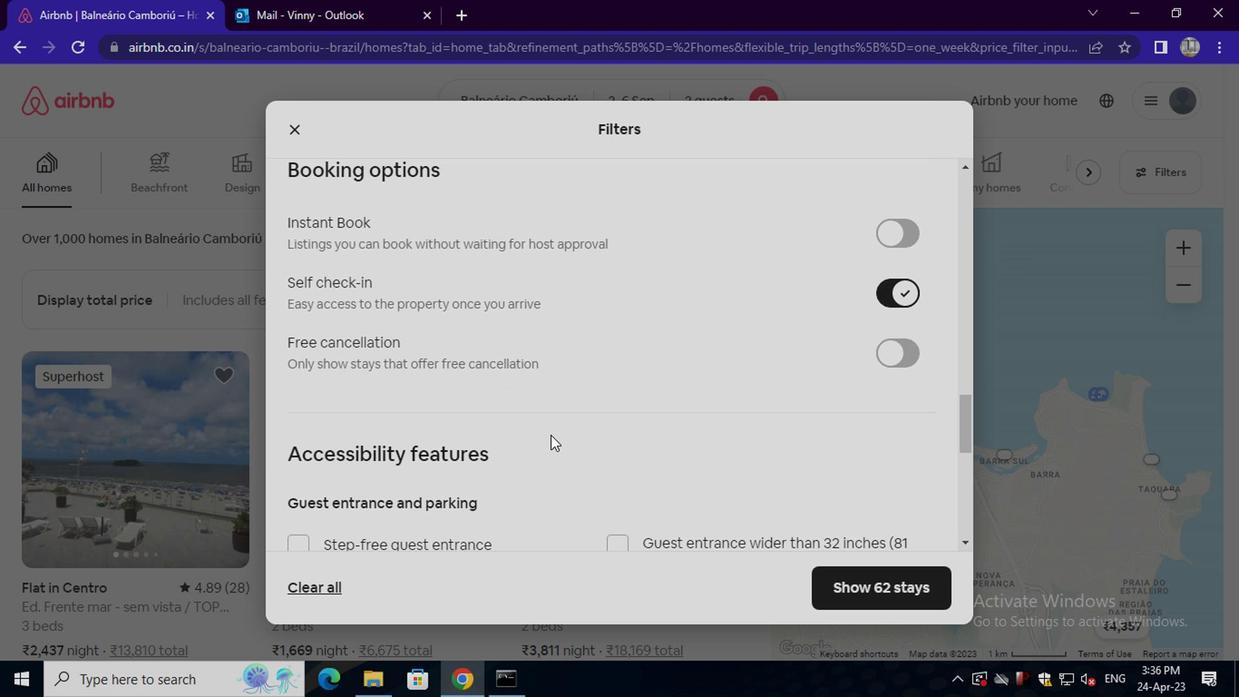 
Action: Mouse scrolled (547, 433) with delta (0, -1)
Screenshot: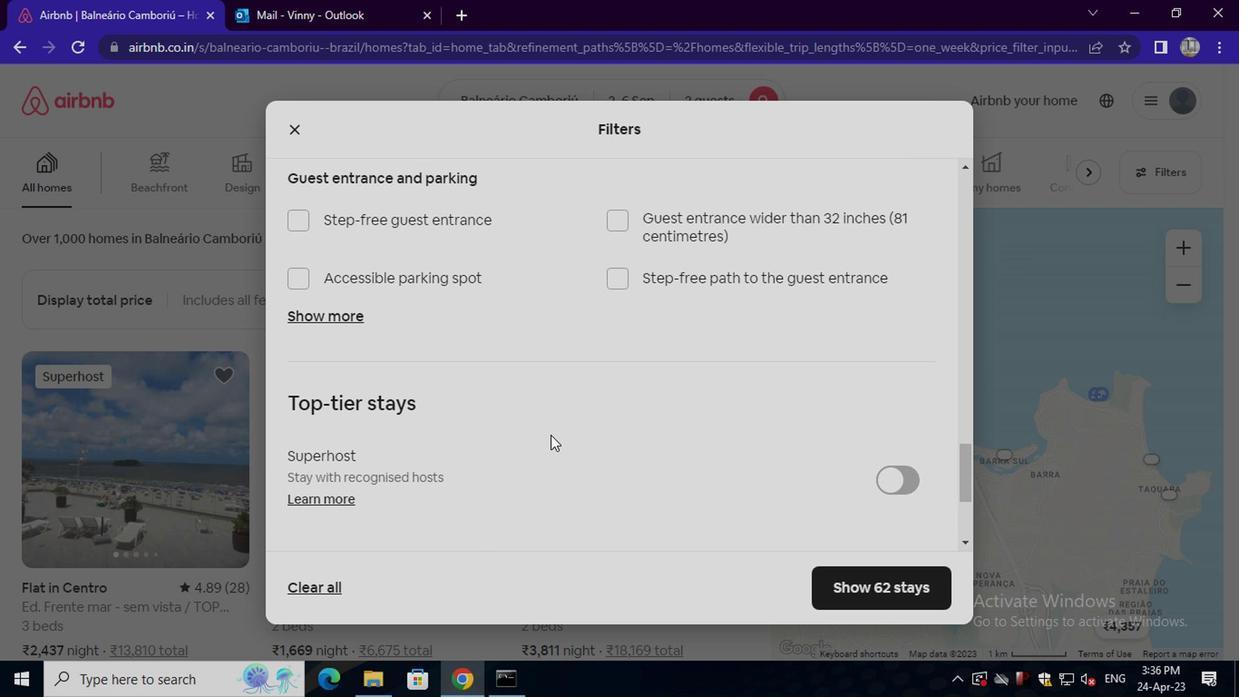 
Action: Mouse scrolled (547, 433) with delta (0, -1)
Screenshot: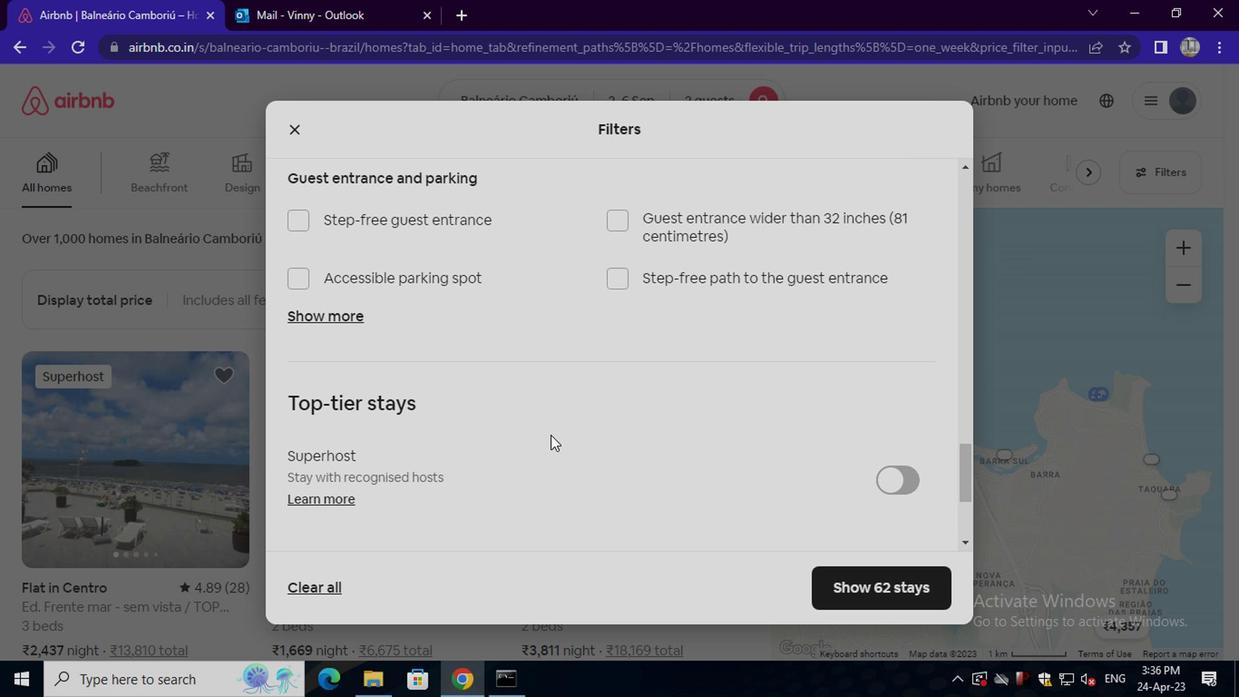 
Action: Mouse scrolled (547, 433) with delta (0, -1)
Screenshot: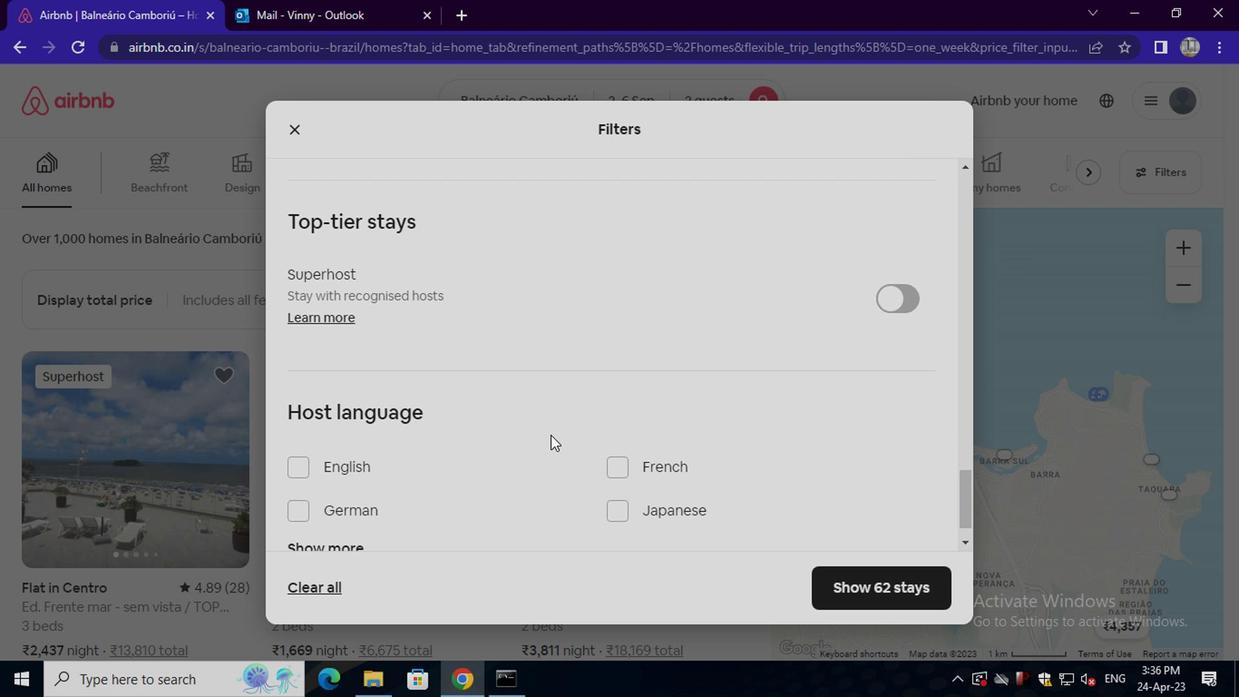 
Action: Mouse scrolled (547, 433) with delta (0, -1)
Screenshot: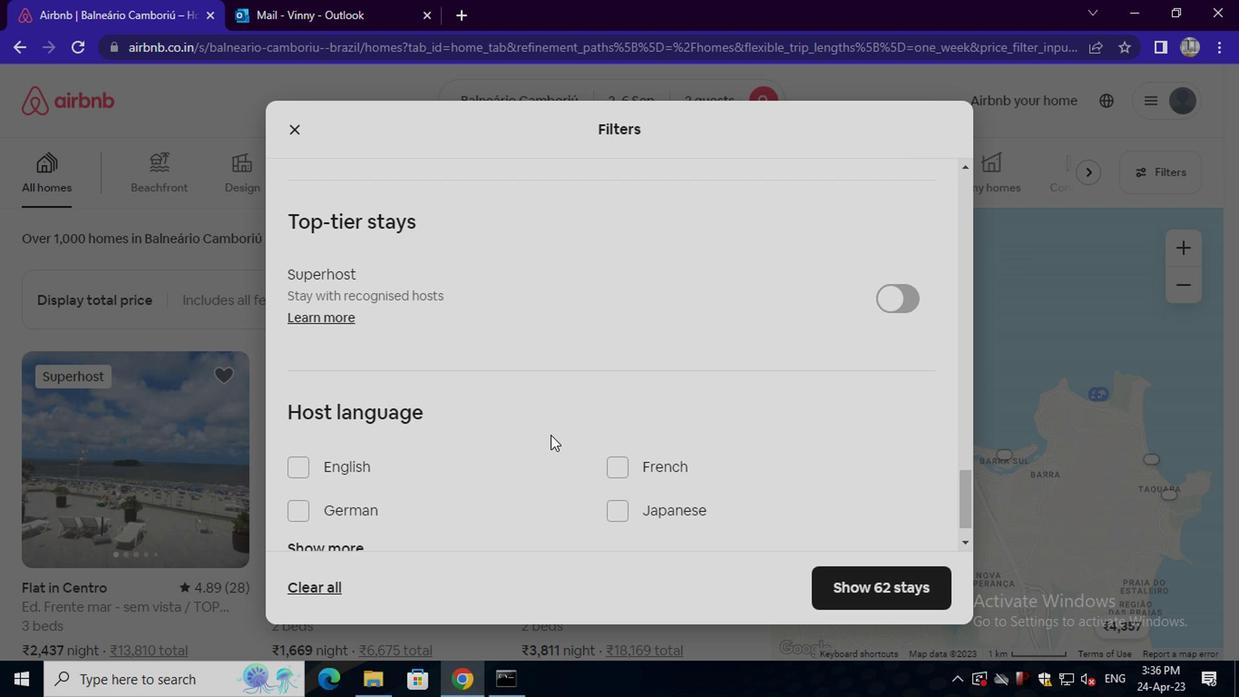 
Action: Mouse scrolled (547, 433) with delta (0, -1)
Screenshot: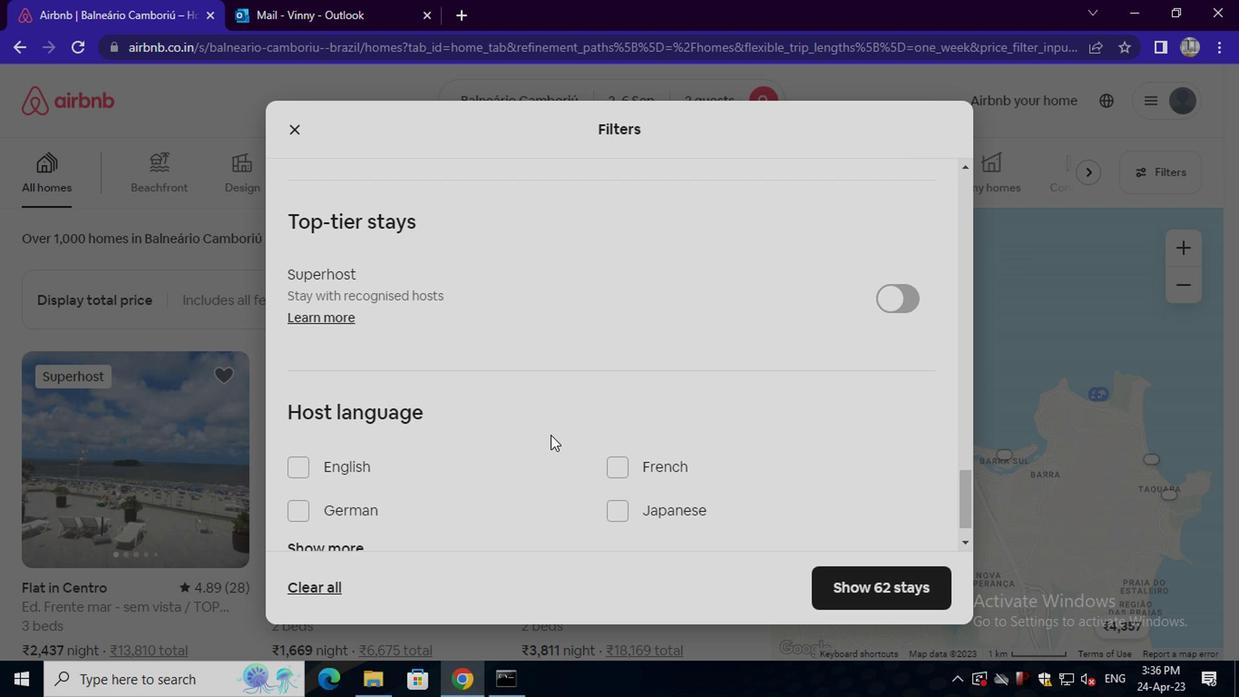 
Action: Mouse scrolled (547, 433) with delta (0, -1)
Screenshot: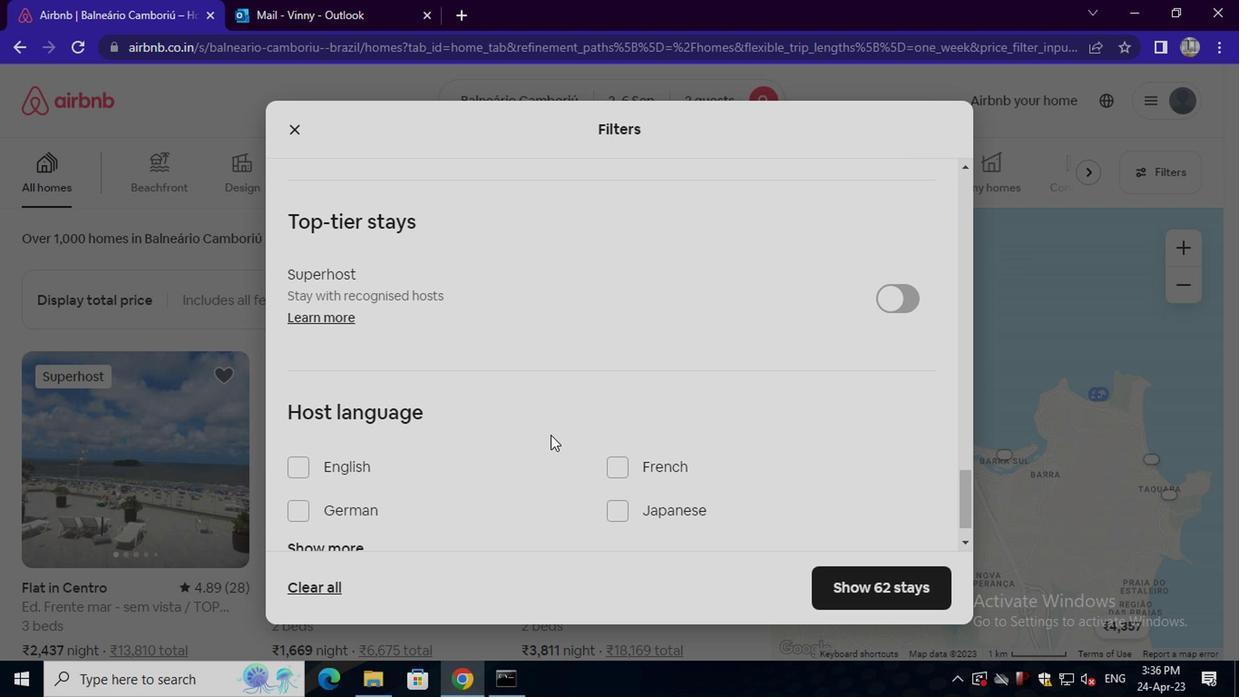 
Action: Mouse moved to (340, 506)
Screenshot: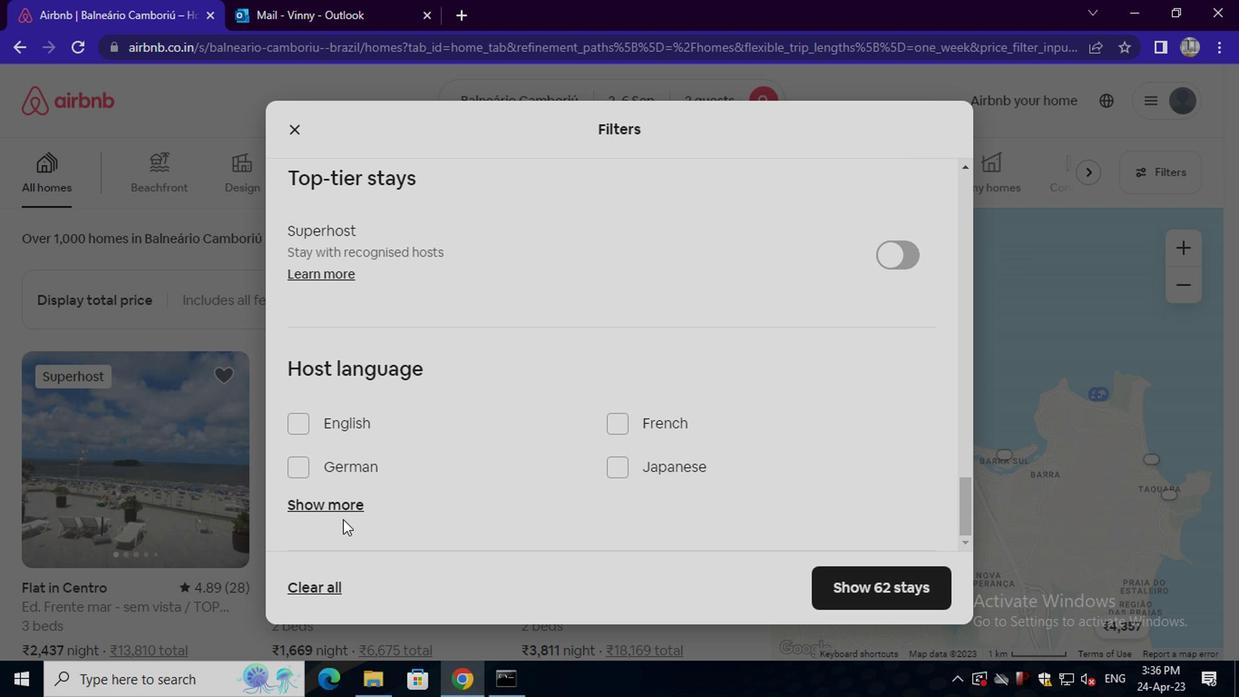 
Action: Mouse pressed left at (340, 506)
Screenshot: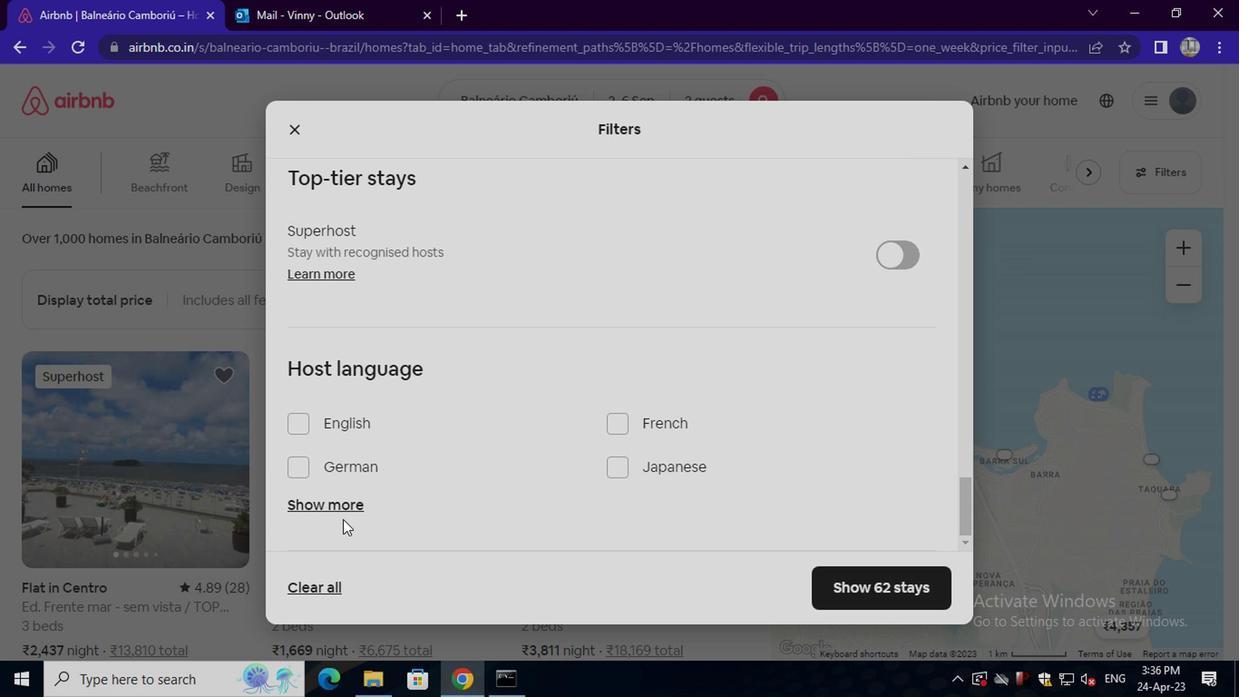 
Action: Mouse moved to (369, 501)
Screenshot: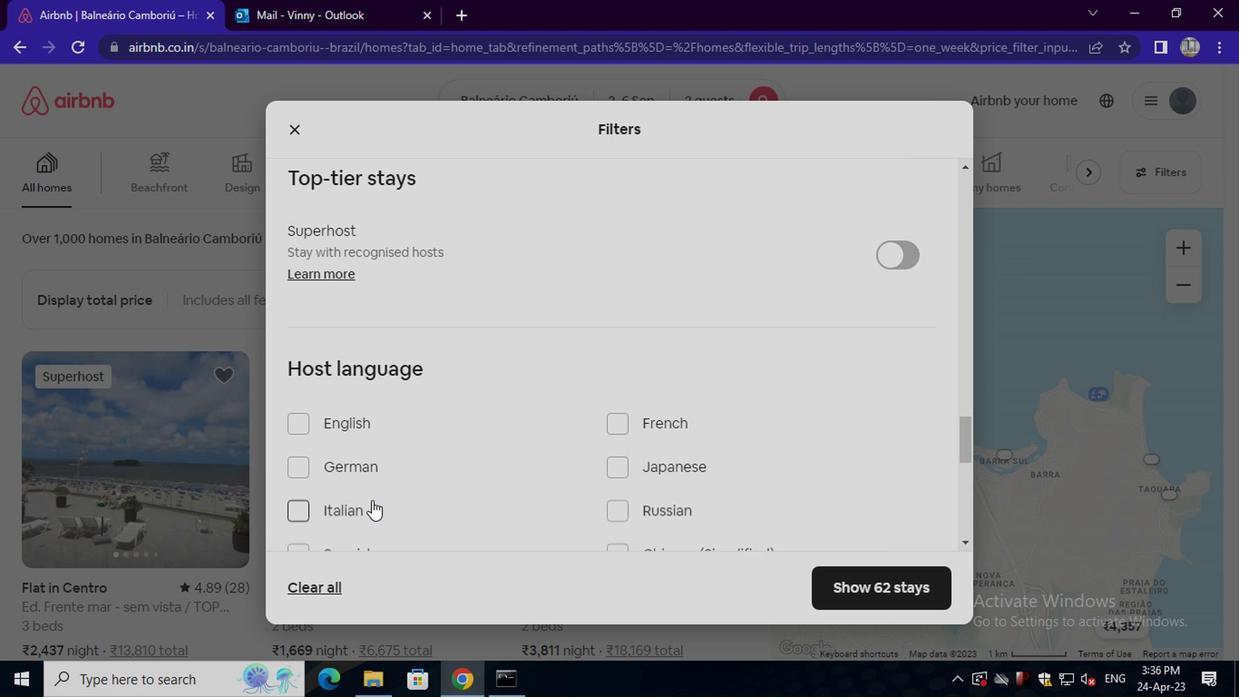 
Action: Mouse scrolled (369, 500) with delta (0, 0)
Screenshot: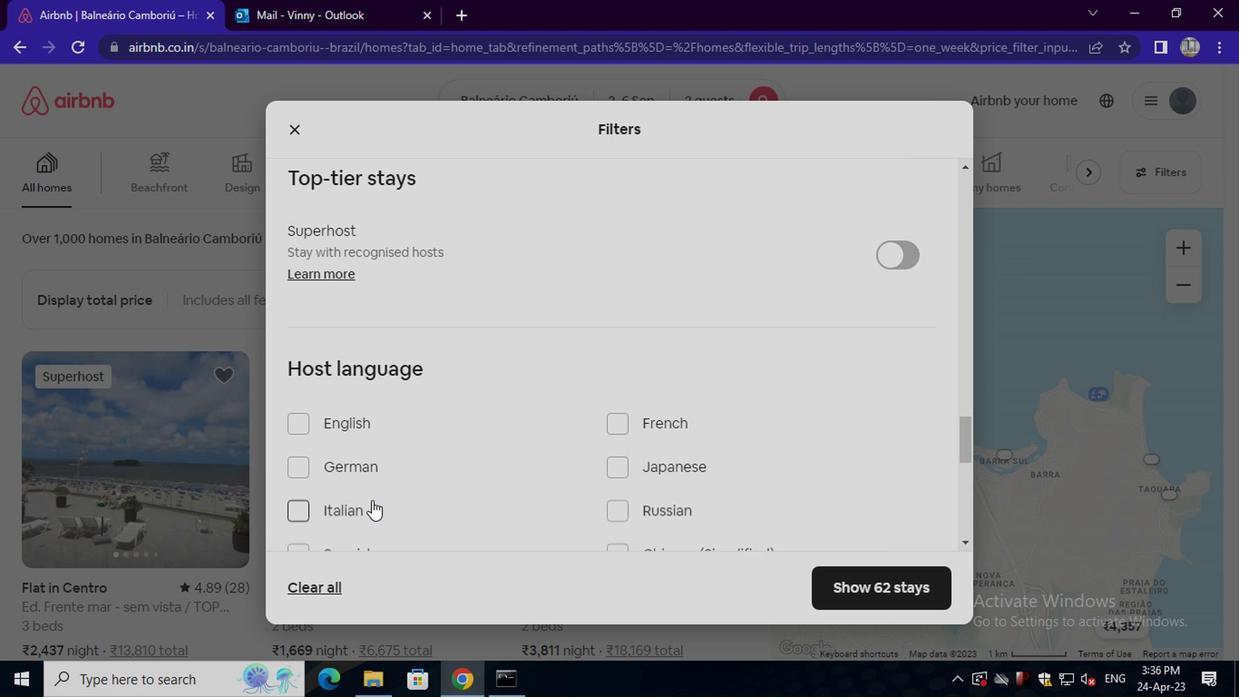 
Action: Mouse moved to (349, 462)
Screenshot: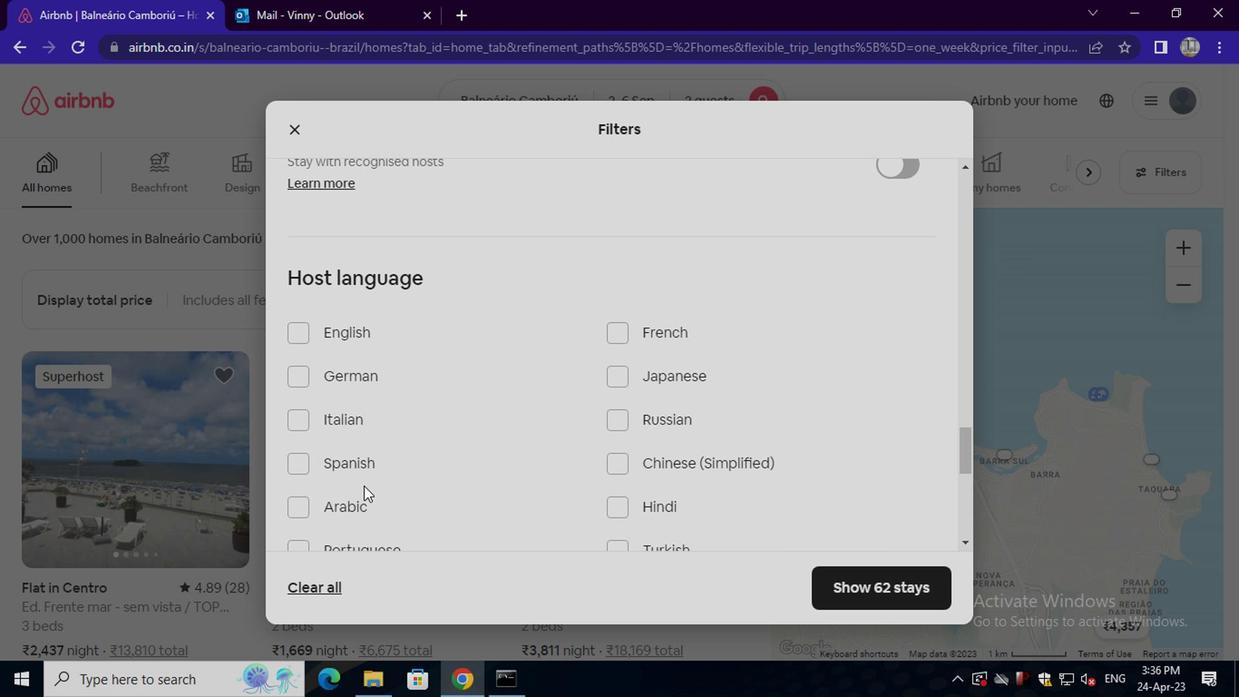 
Action: Mouse pressed left at (349, 462)
Screenshot: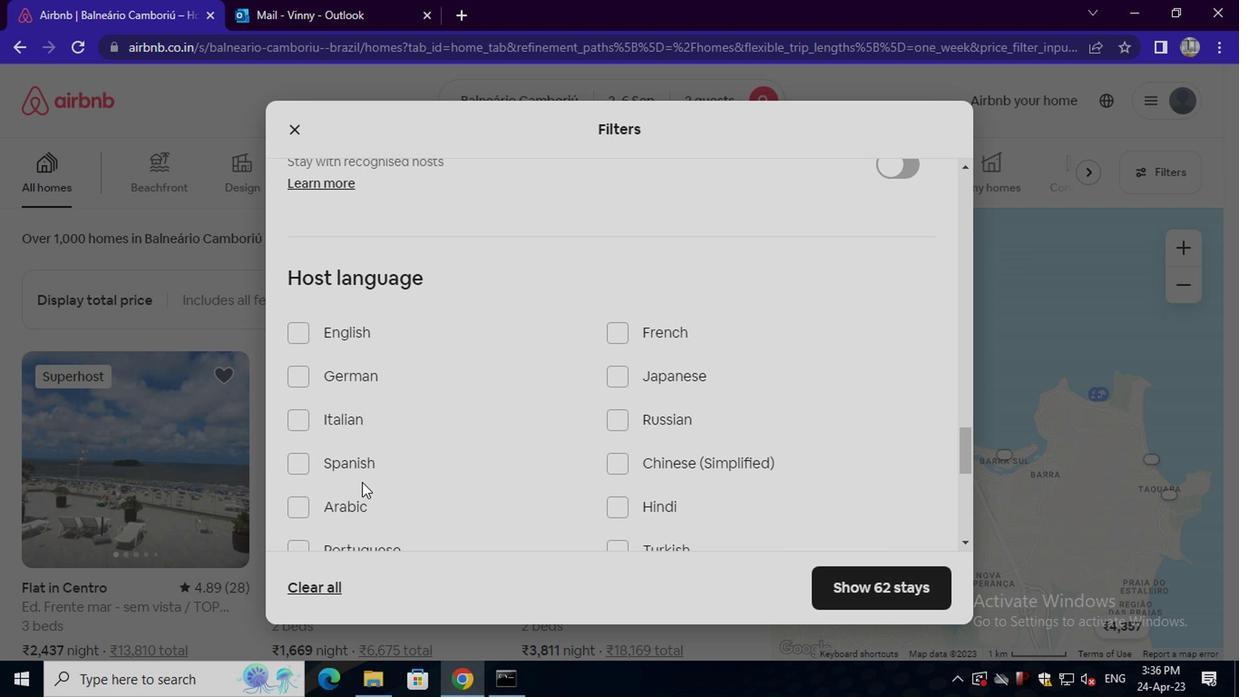 
Action: Mouse moved to (858, 601)
Screenshot: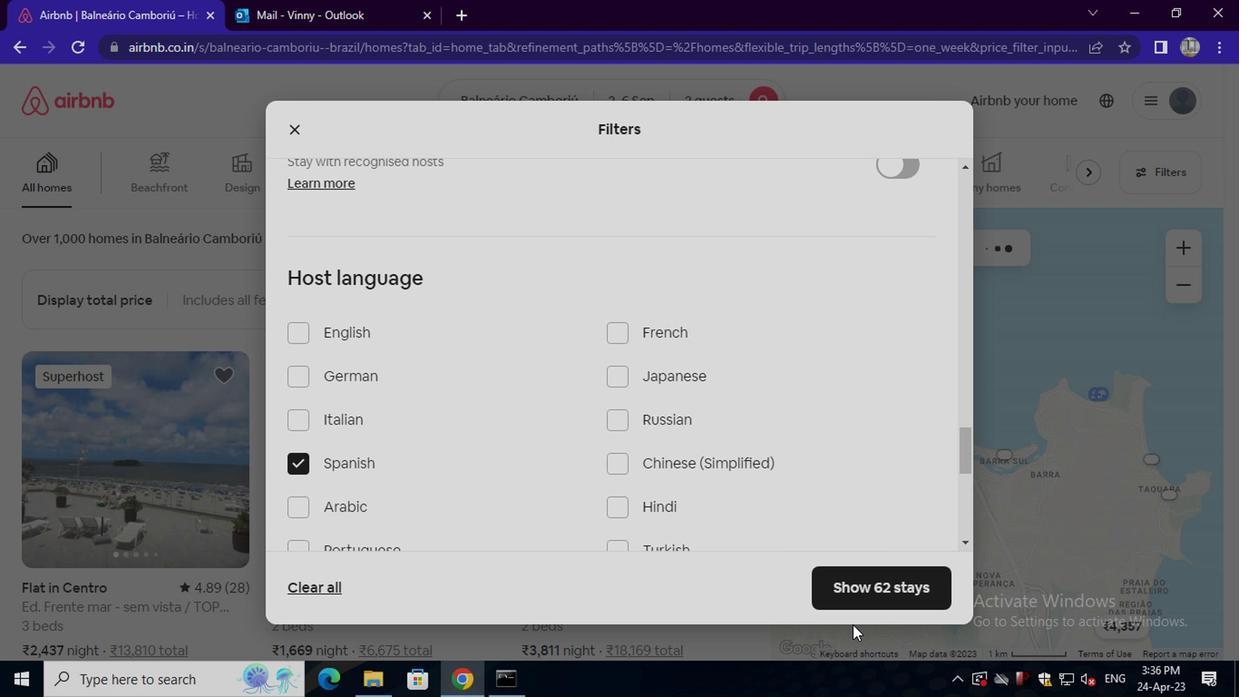 
Action: Mouse pressed left at (858, 601)
Screenshot: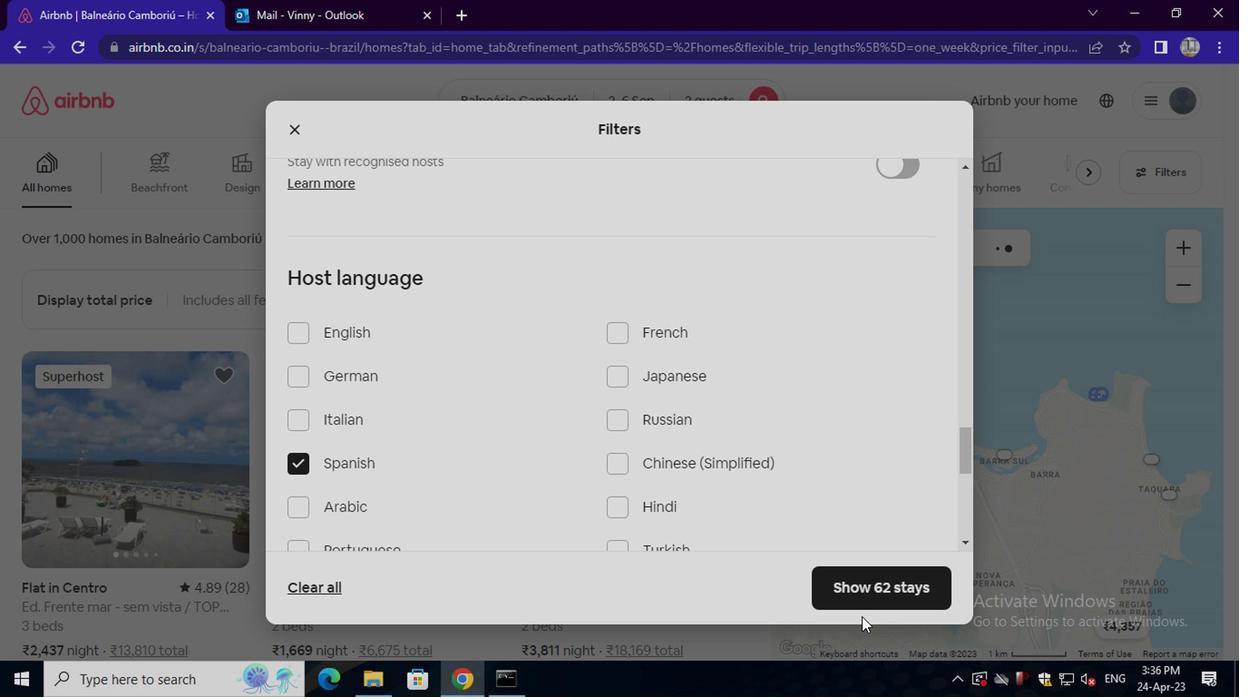 
